 Task: Look for space in Altepexi, Mexico from 10th July, 2023 to 15th July, 2023 for 7 adults in price range Rs.10000 to Rs.15000. Place can be entire place or shared room with 4 bedrooms having 7 beds and 4 bathrooms. Property type can be house, flat, guest house. Amenities needed are: wifi, TV, free parkinig on premises, gym, breakfast. Booking option can be shelf check-in. Required host language is English.
Action: Mouse moved to (473, 103)
Screenshot: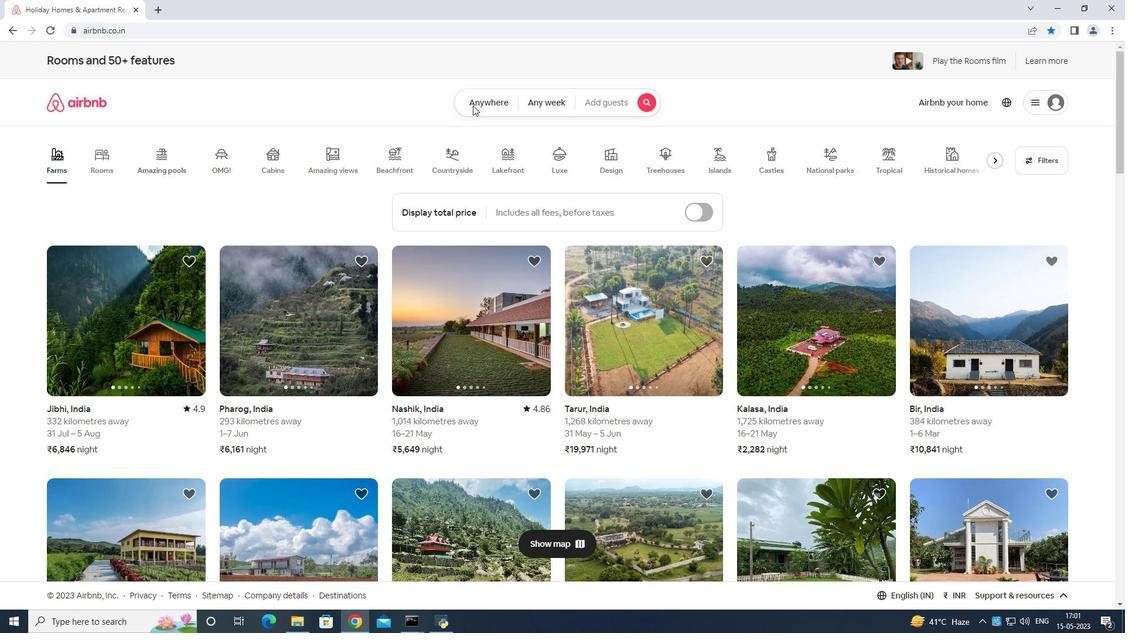 
Action: Mouse pressed left at (473, 103)
Screenshot: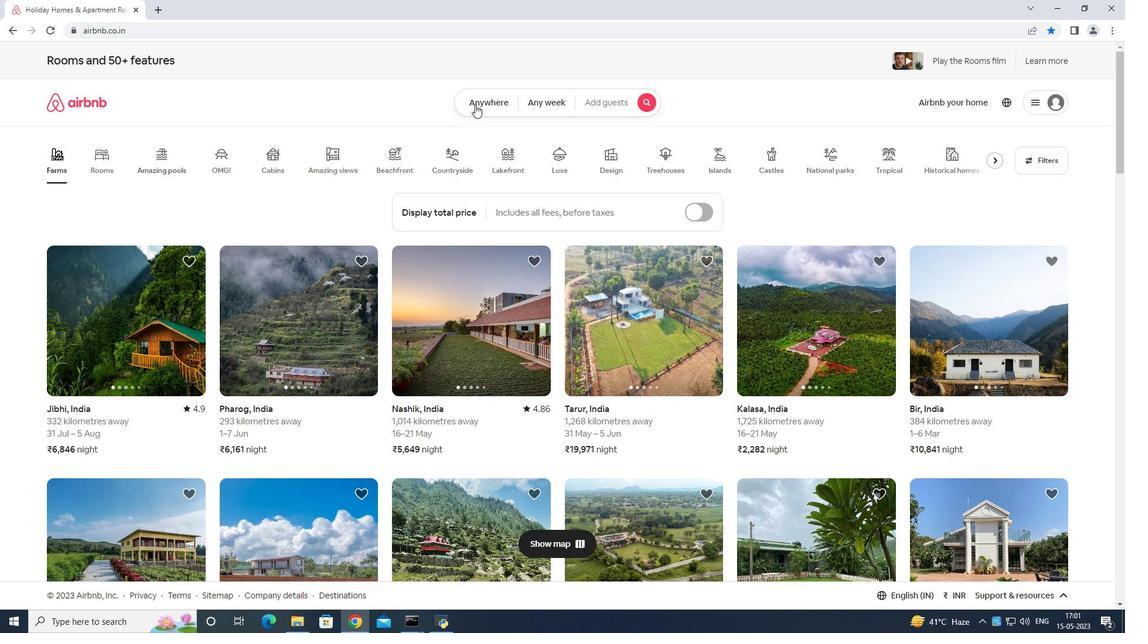 
Action: Mouse moved to (441, 129)
Screenshot: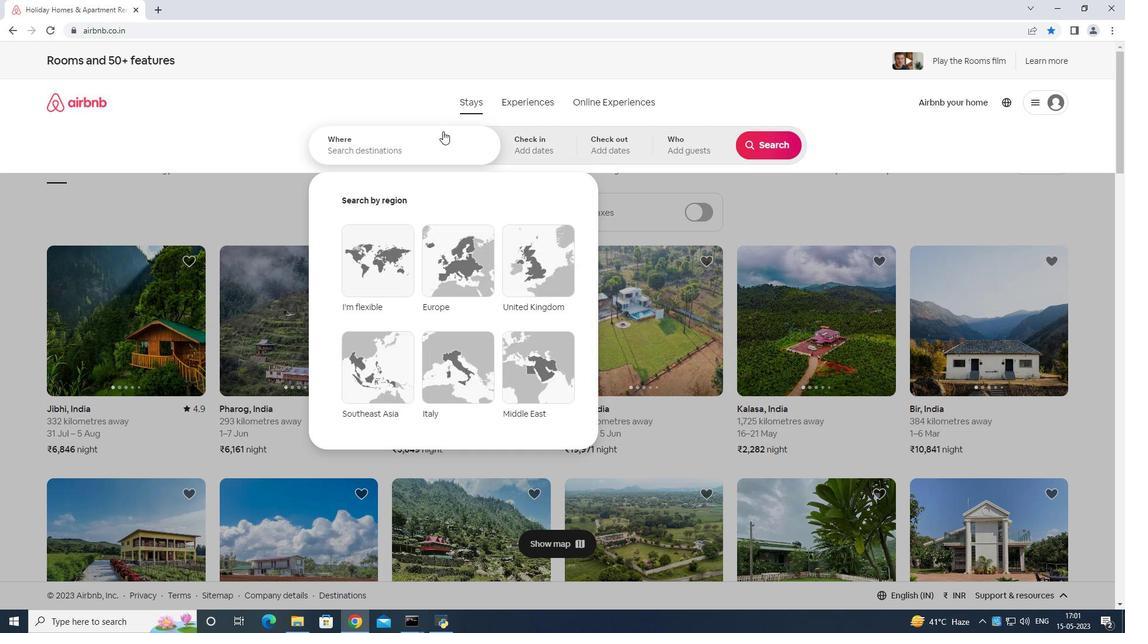 
Action: Mouse pressed left at (441, 129)
Screenshot: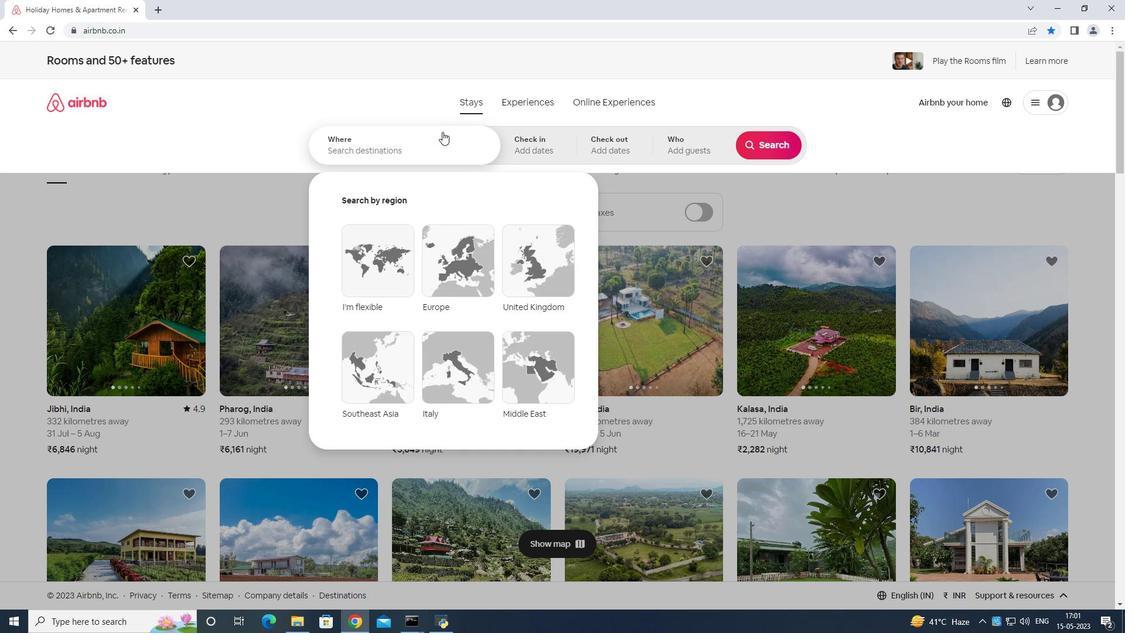 
Action: Mouse moved to (563, 164)
Screenshot: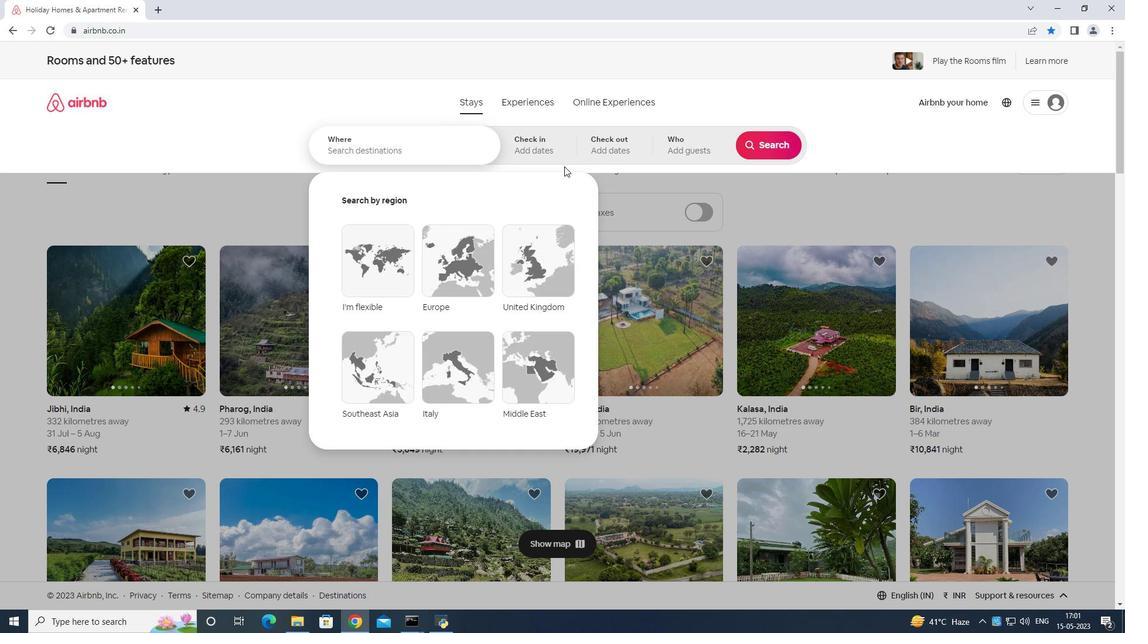 
Action: Key pressed <Key.shift>Altepexi<Key.space><Key.shift>Mexico<Key.enter>
Screenshot: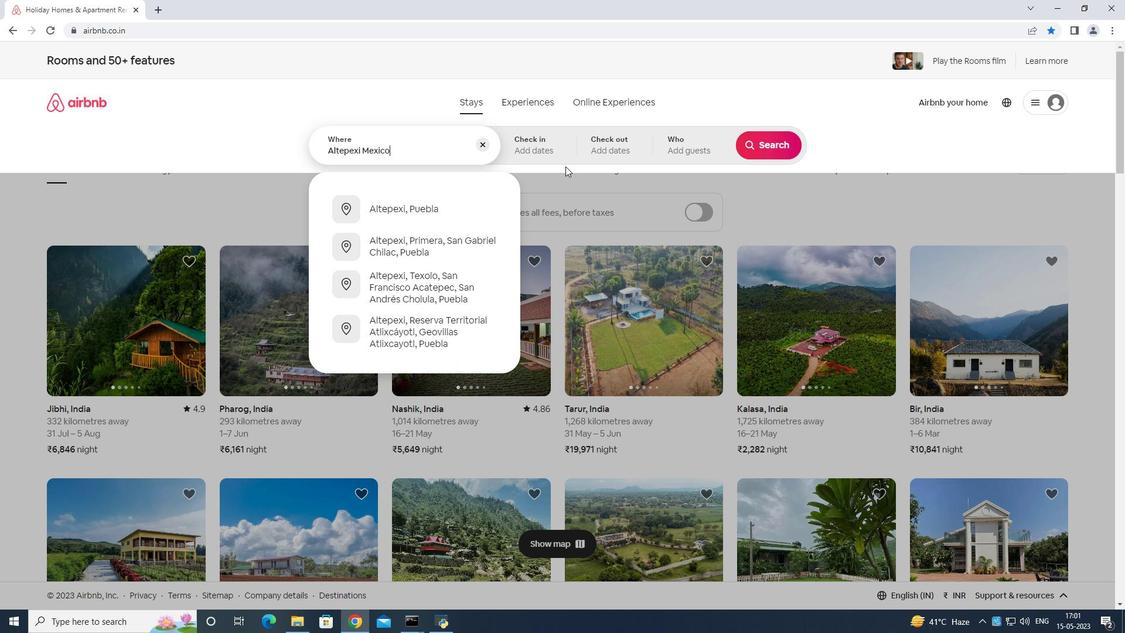 
Action: Mouse moved to (766, 240)
Screenshot: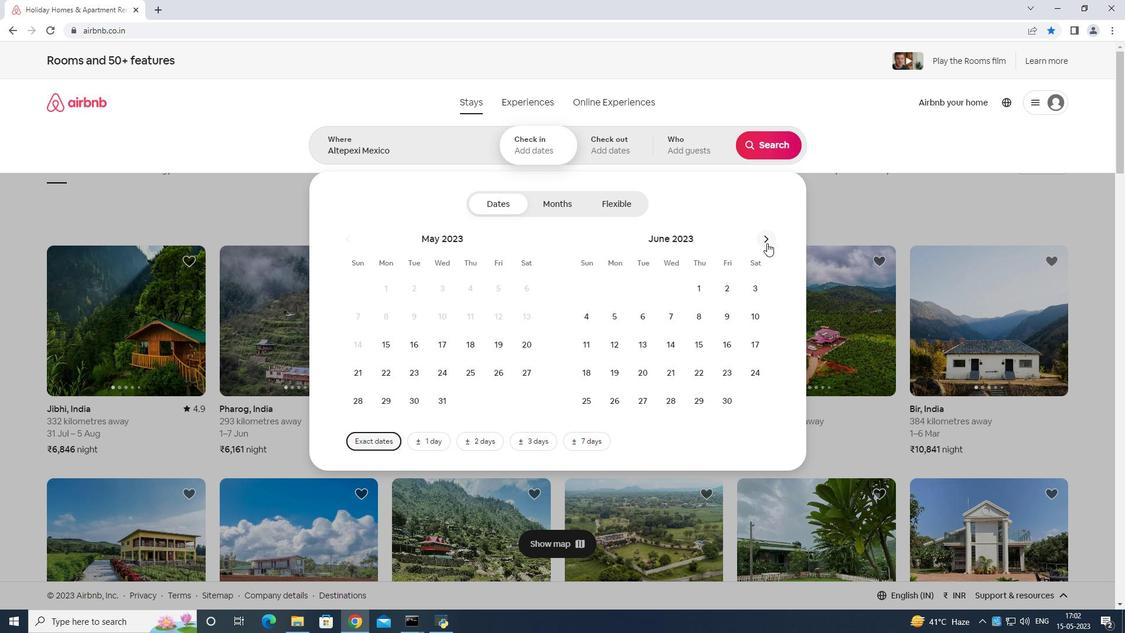 
Action: Mouse pressed left at (766, 240)
Screenshot: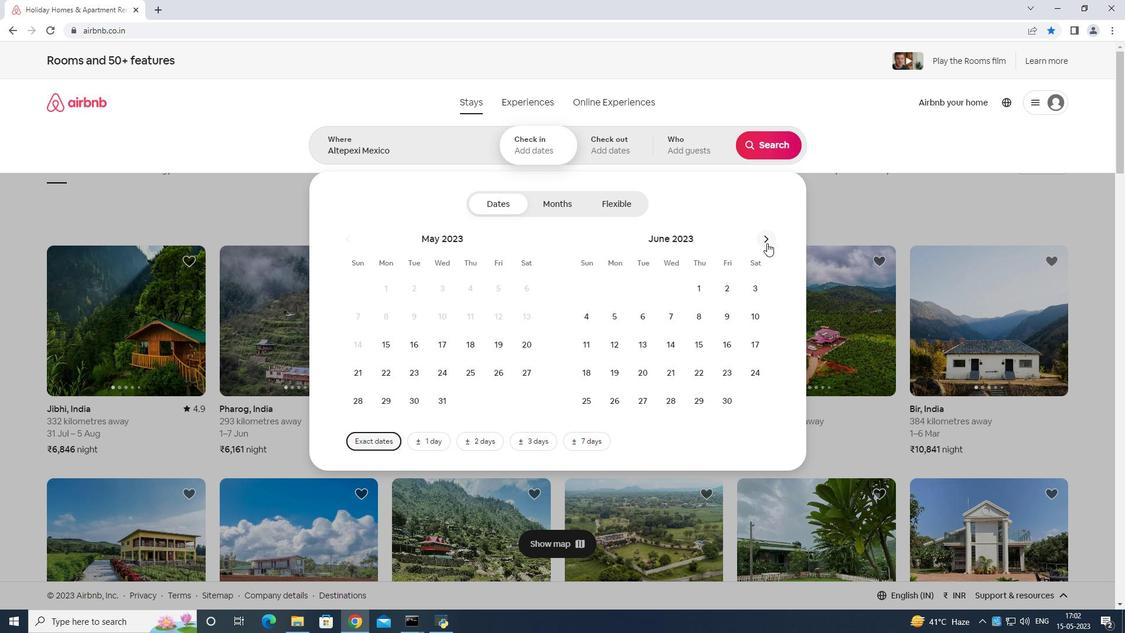 
Action: Mouse moved to (620, 341)
Screenshot: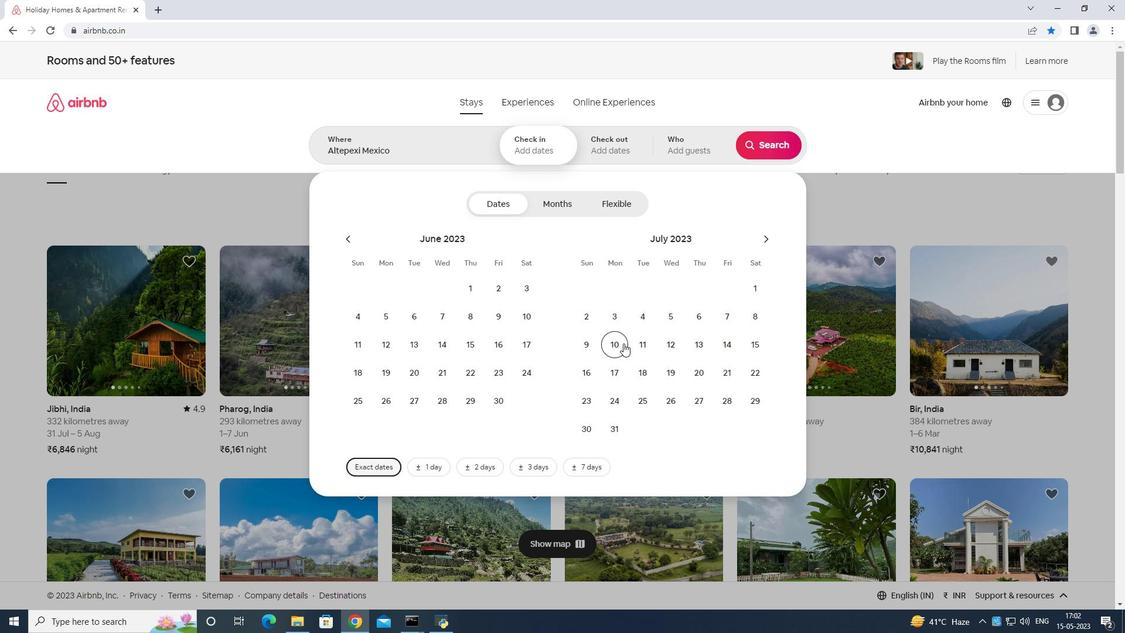 
Action: Mouse pressed left at (620, 341)
Screenshot: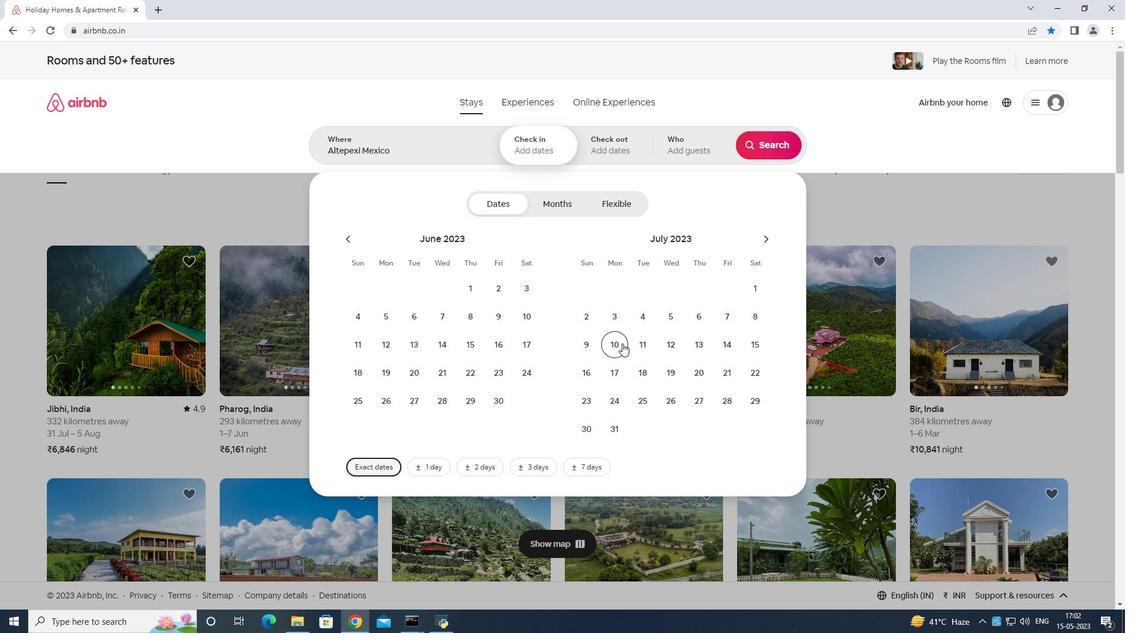 
Action: Mouse moved to (746, 339)
Screenshot: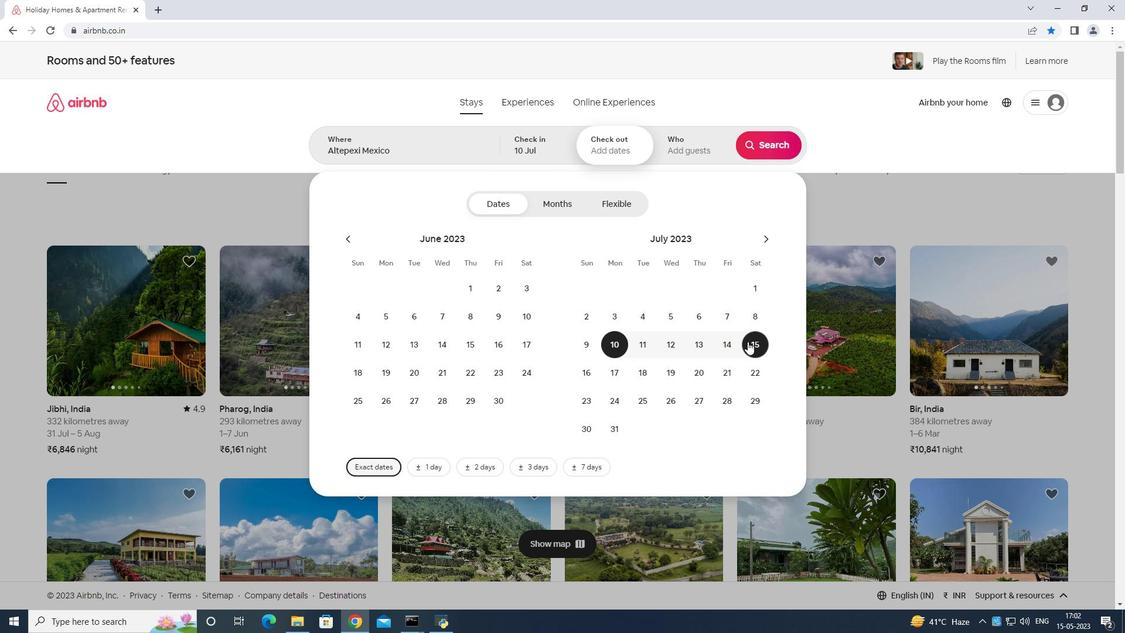 
Action: Mouse pressed left at (746, 339)
Screenshot: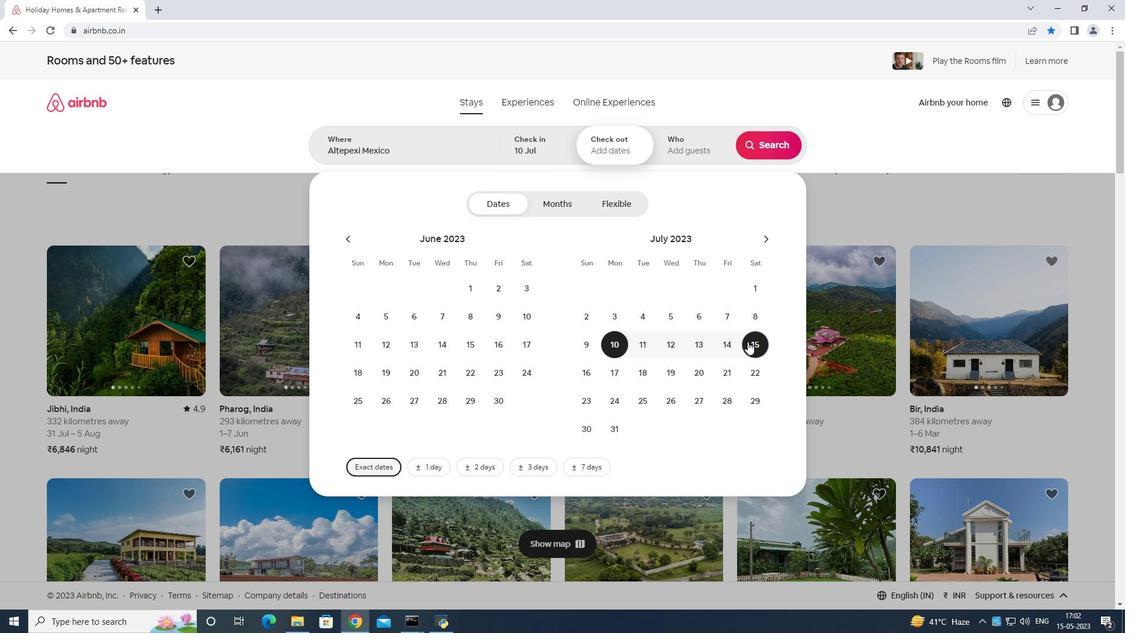 
Action: Mouse moved to (694, 143)
Screenshot: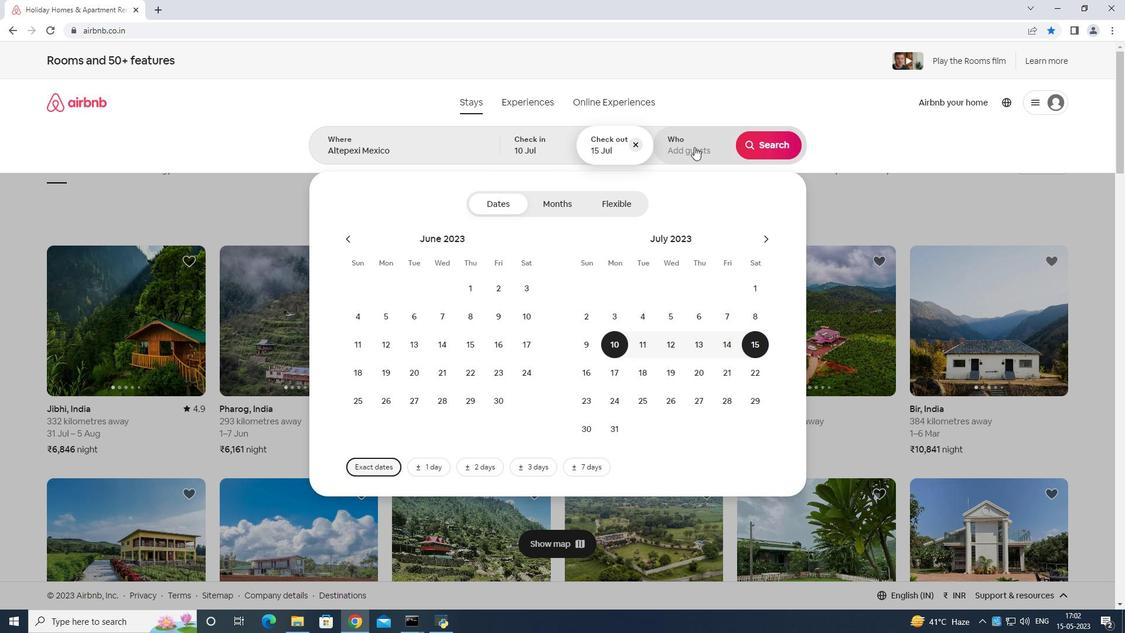 
Action: Mouse pressed left at (694, 143)
Screenshot: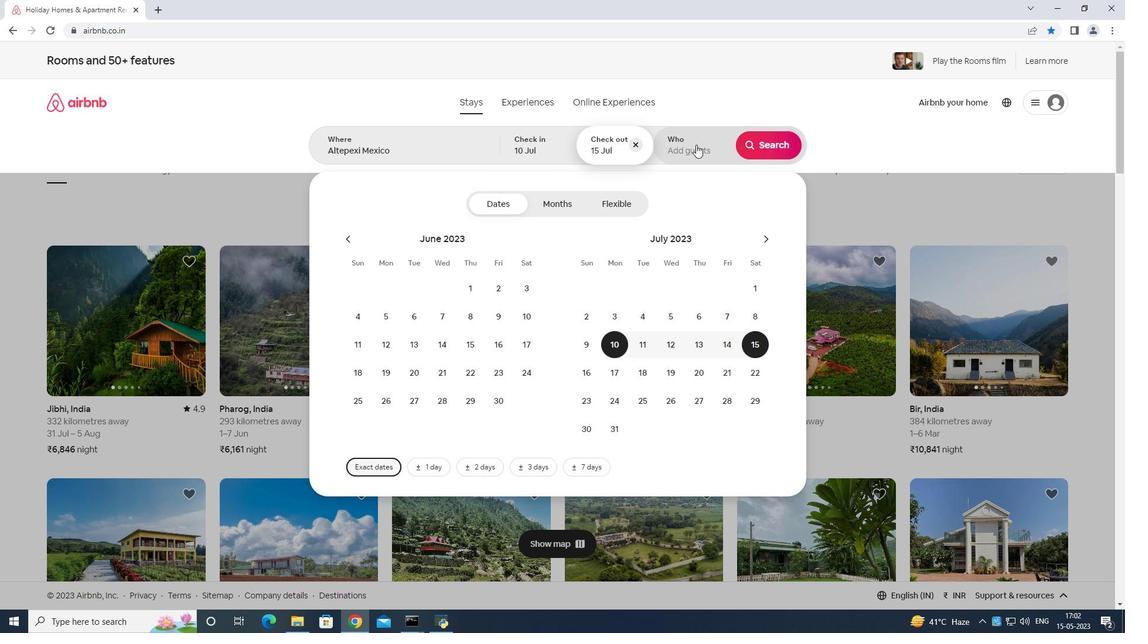 
Action: Mouse moved to (684, 138)
Screenshot: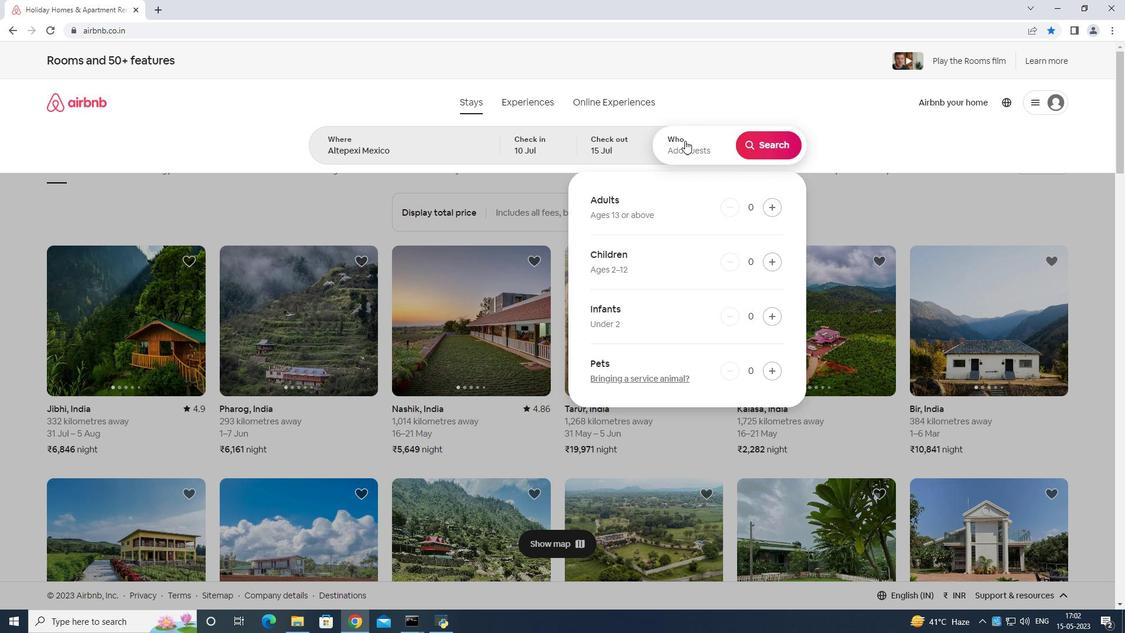
Action: Mouse pressed left at (684, 138)
Screenshot: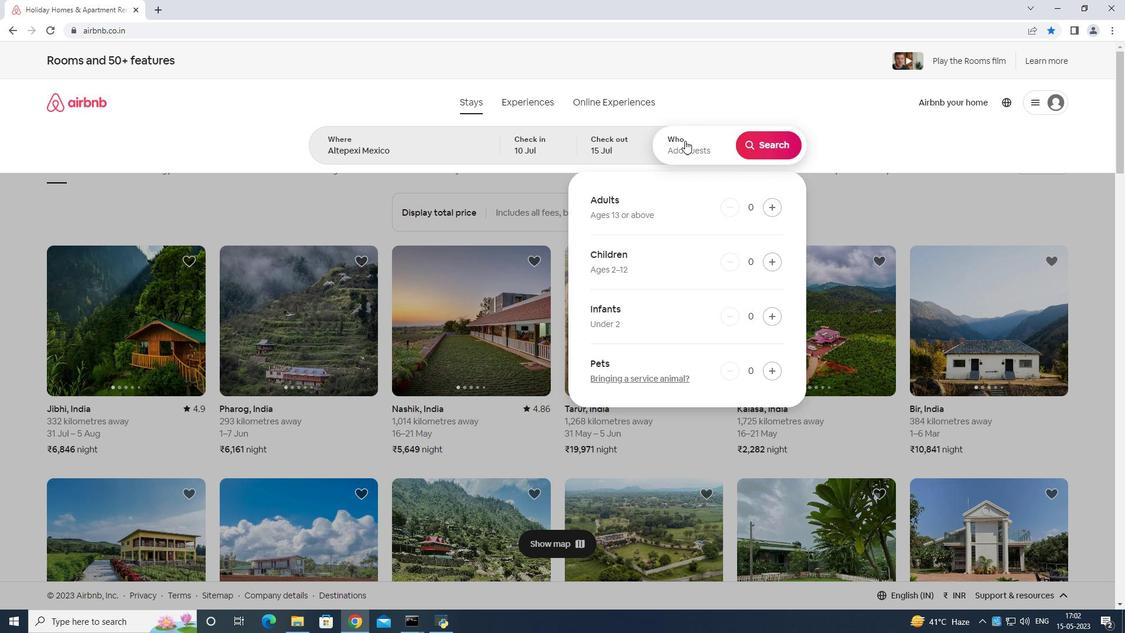 
Action: Mouse moved to (685, 137)
Screenshot: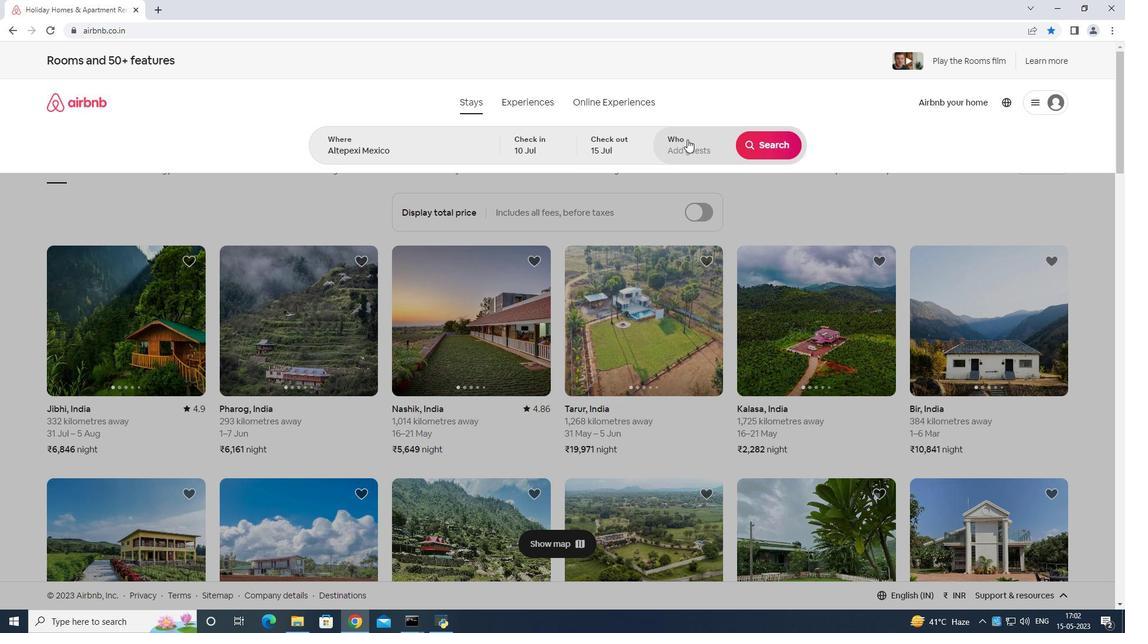 
Action: Mouse pressed left at (685, 137)
Screenshot: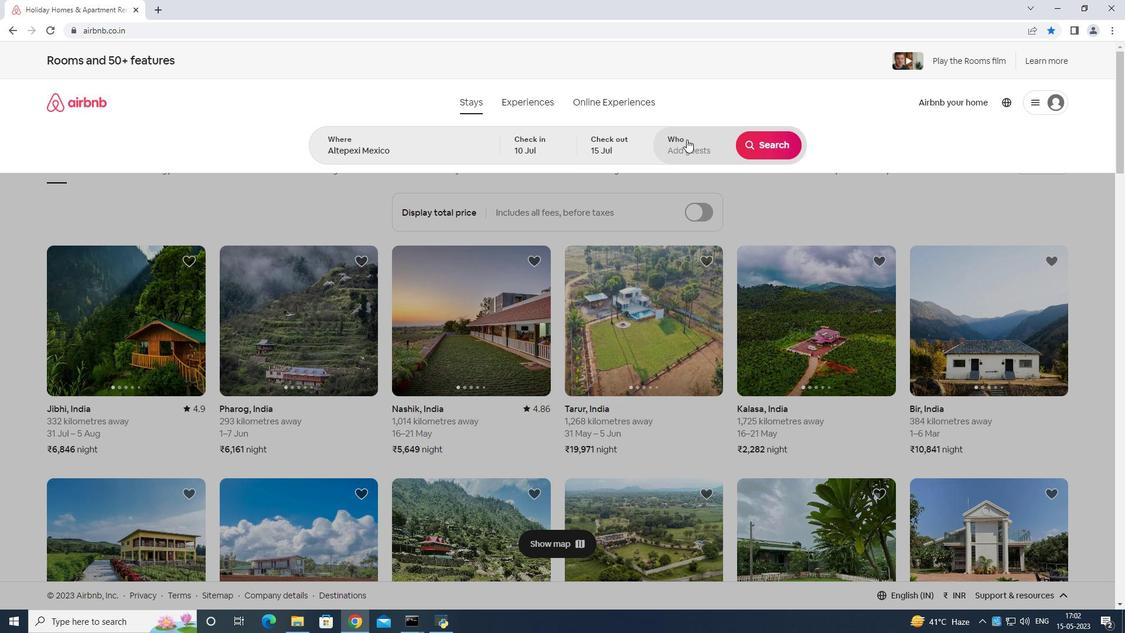 
Action: Mouse moved to (770, 203)
Screenshot: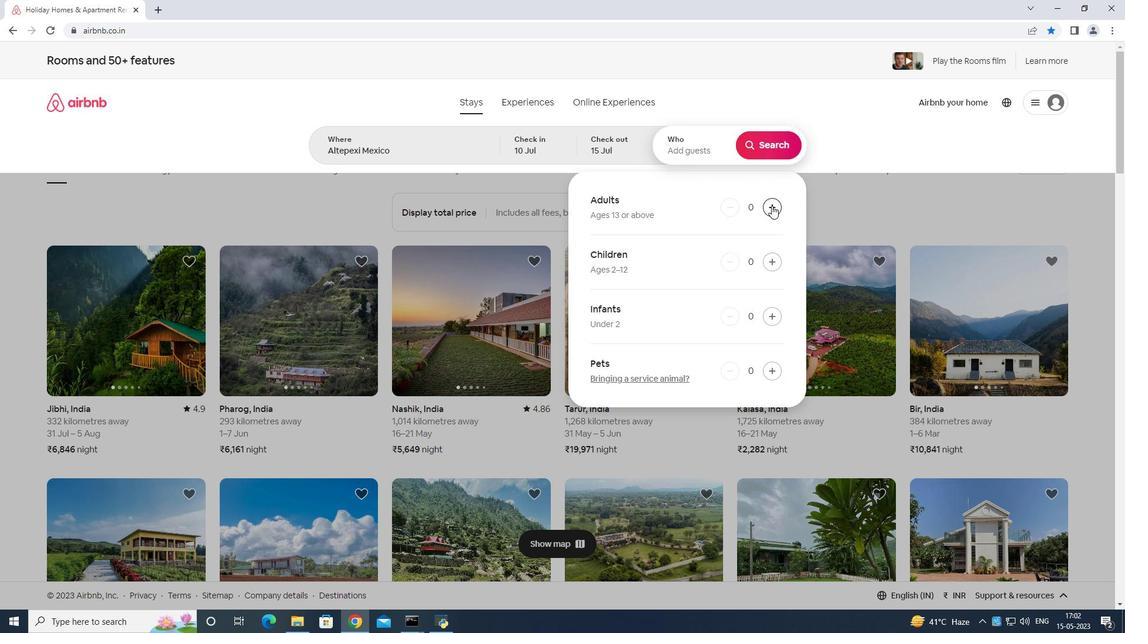 
Action: Mouse pressed left at (770, 203)
Screenshot: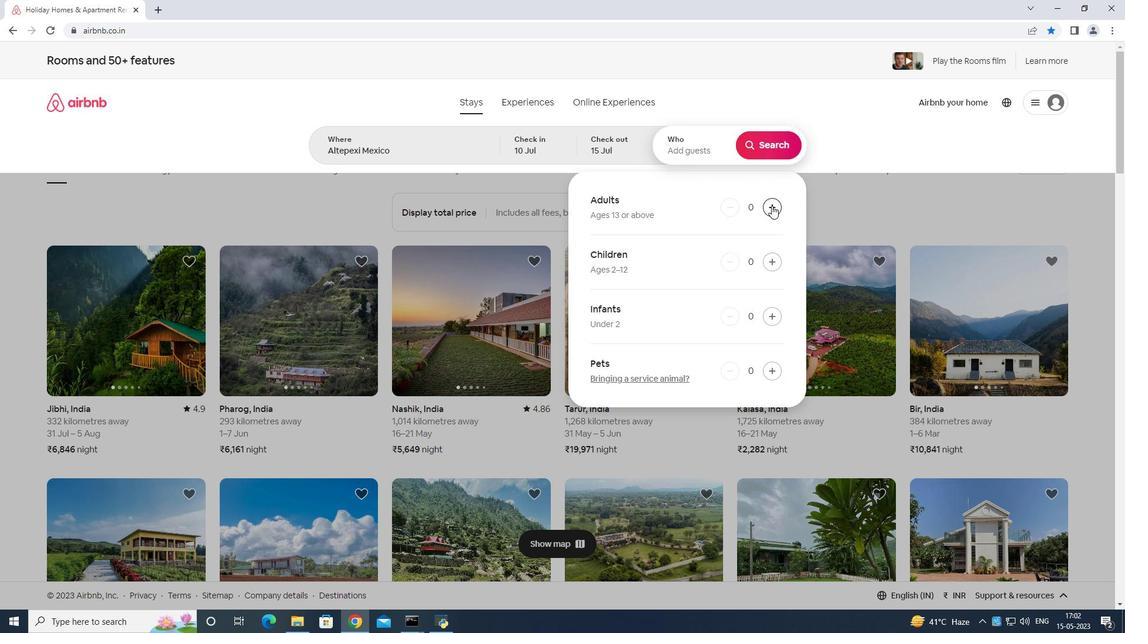 
Action: Mouse moved to (770, 203)
Screenshot: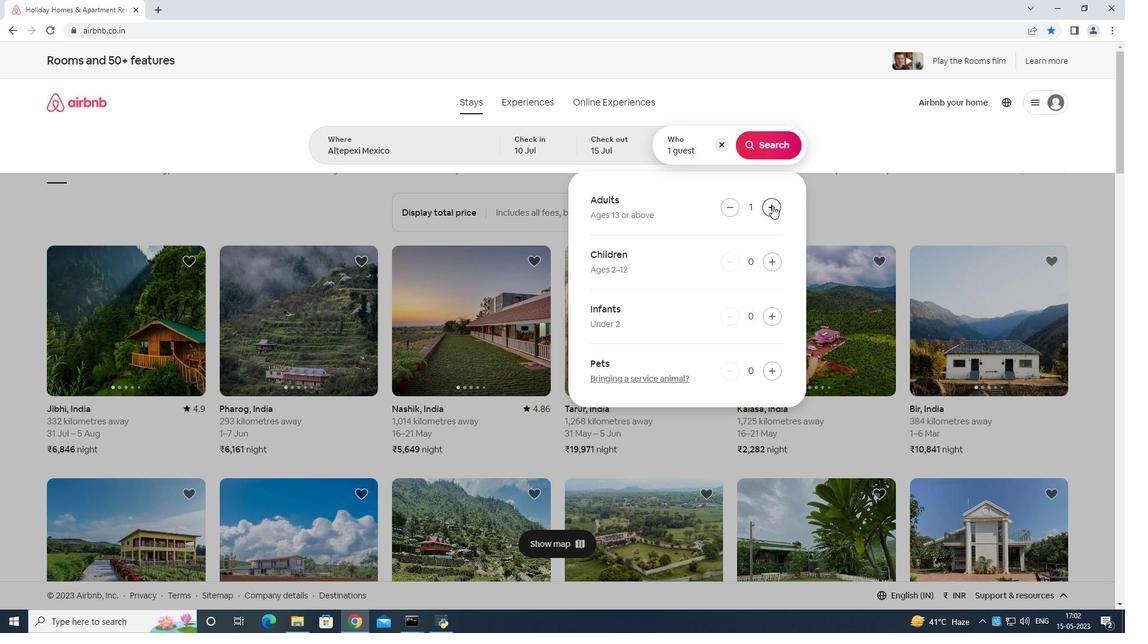
Action: Mouse pressed left at (770, 203)
Screenshot: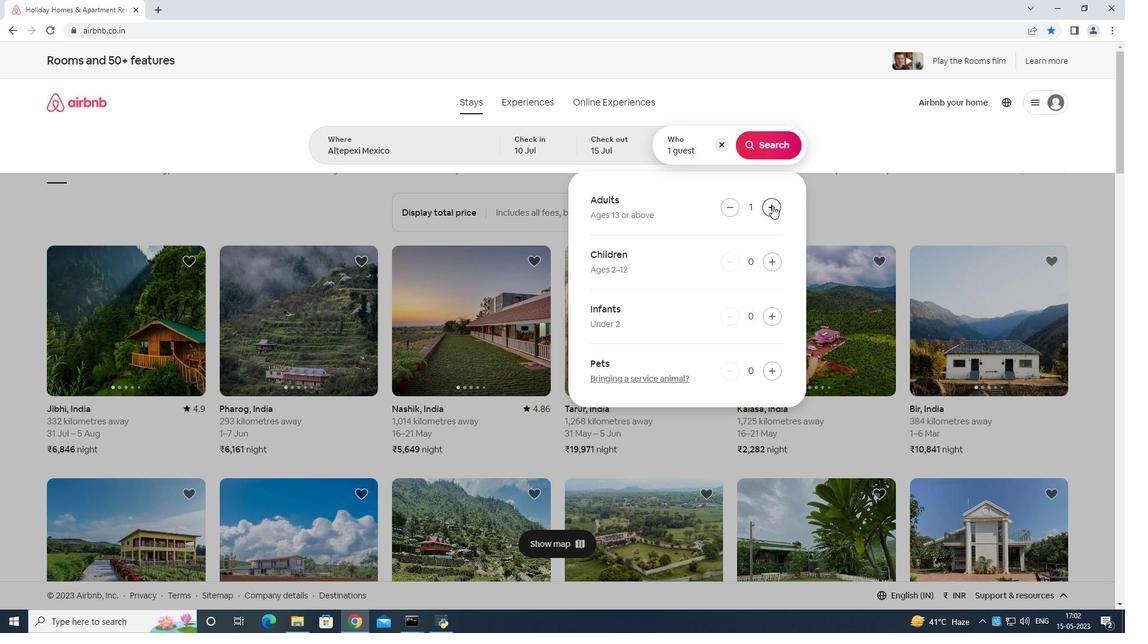 
Action: Mouse pressed left at (770, 203)
Screenshot: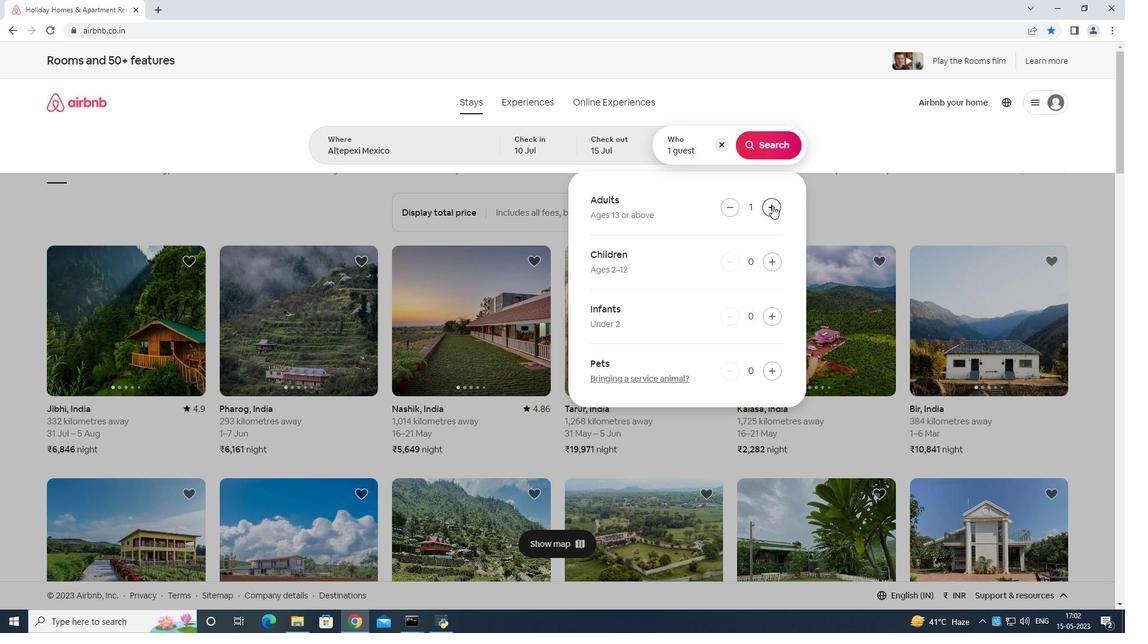 
Action: Mouse moved to (771, 203)
Screenshot: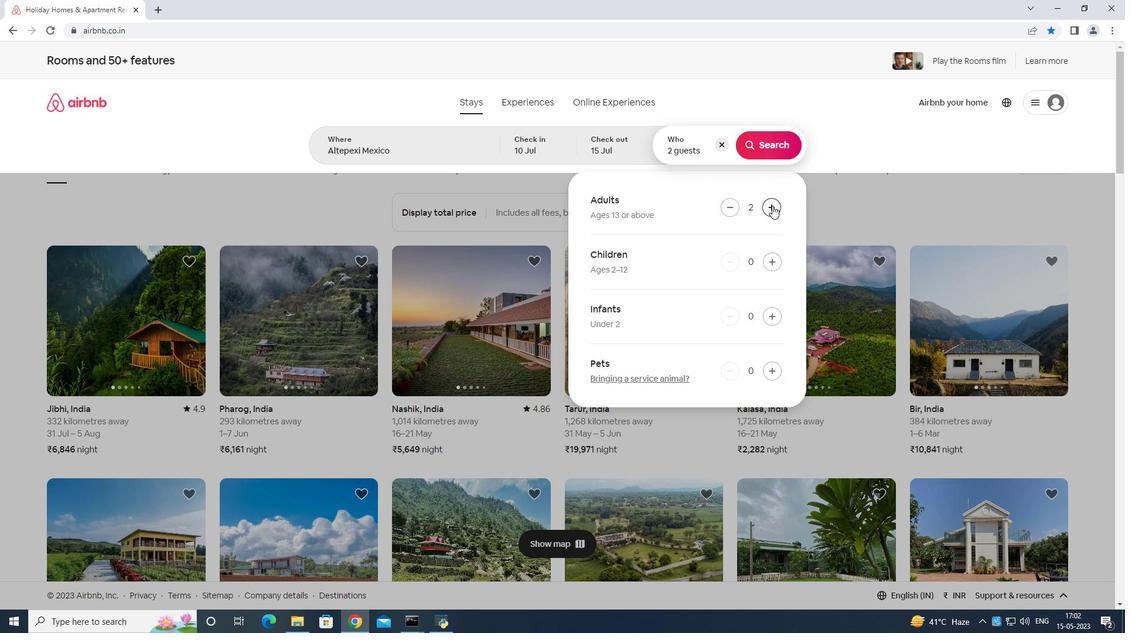 
Action: Mouse pressed left at (771, 203)
Screenshot: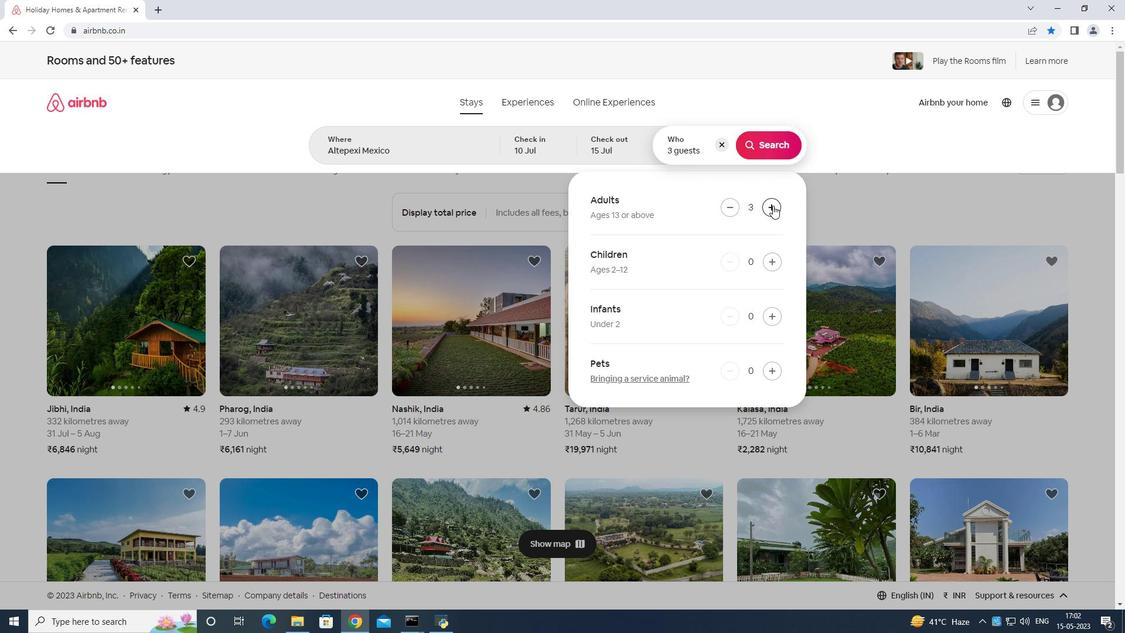 
Action: Mouse moved to (771, 203)
Screenshot: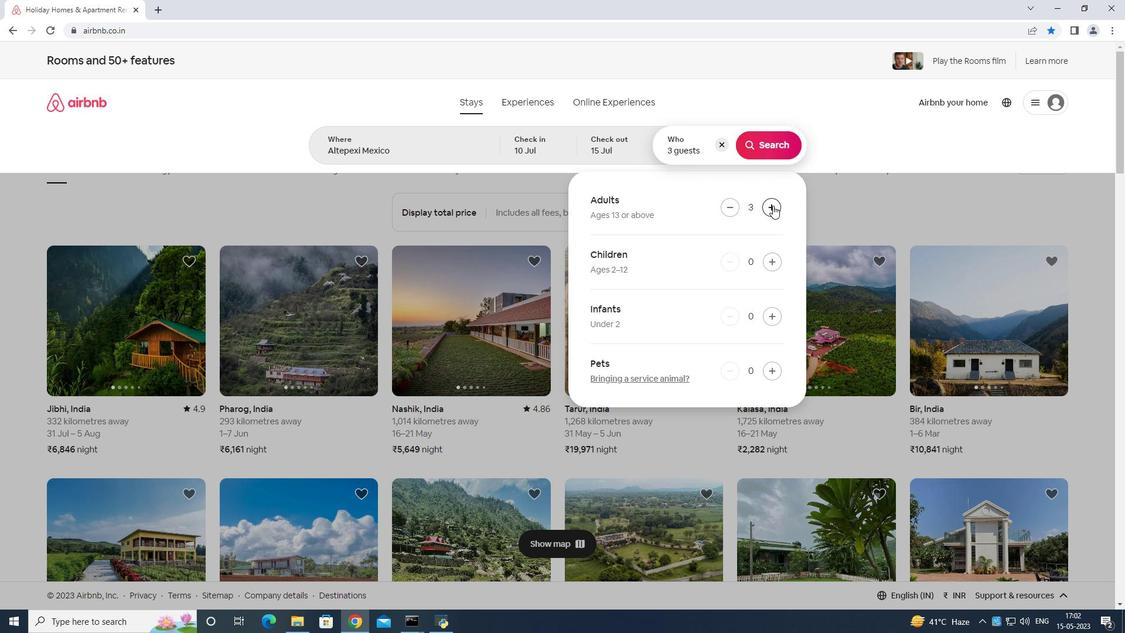 
Action: Mouse pressed left at (771, 203)
Screenshot: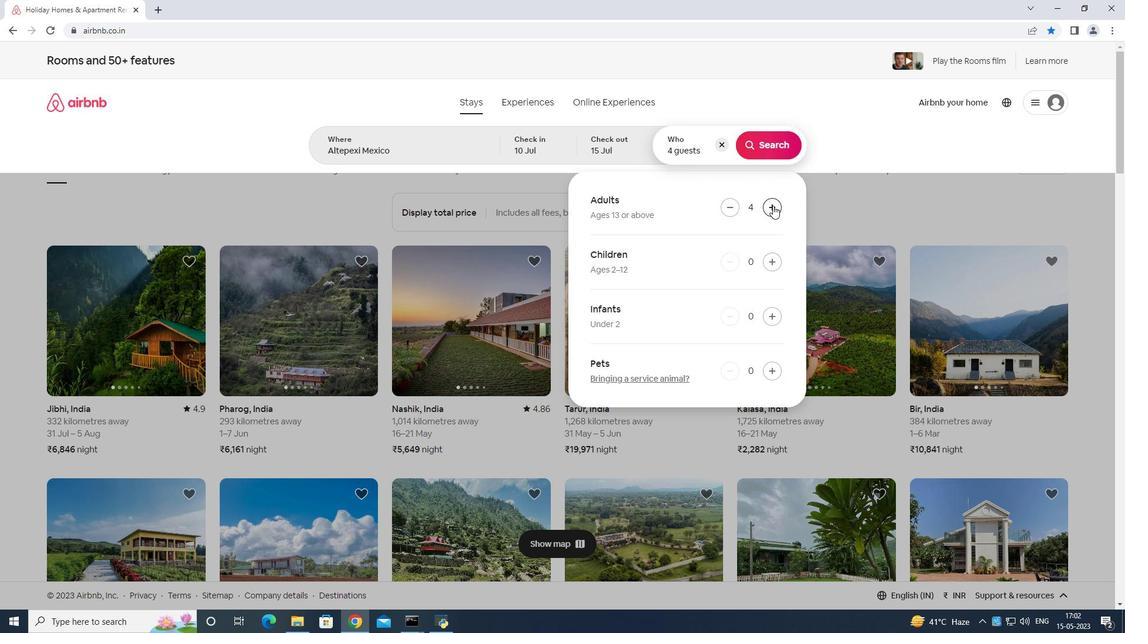 
Action: Mouse moved to (771, 202)
Screenshot: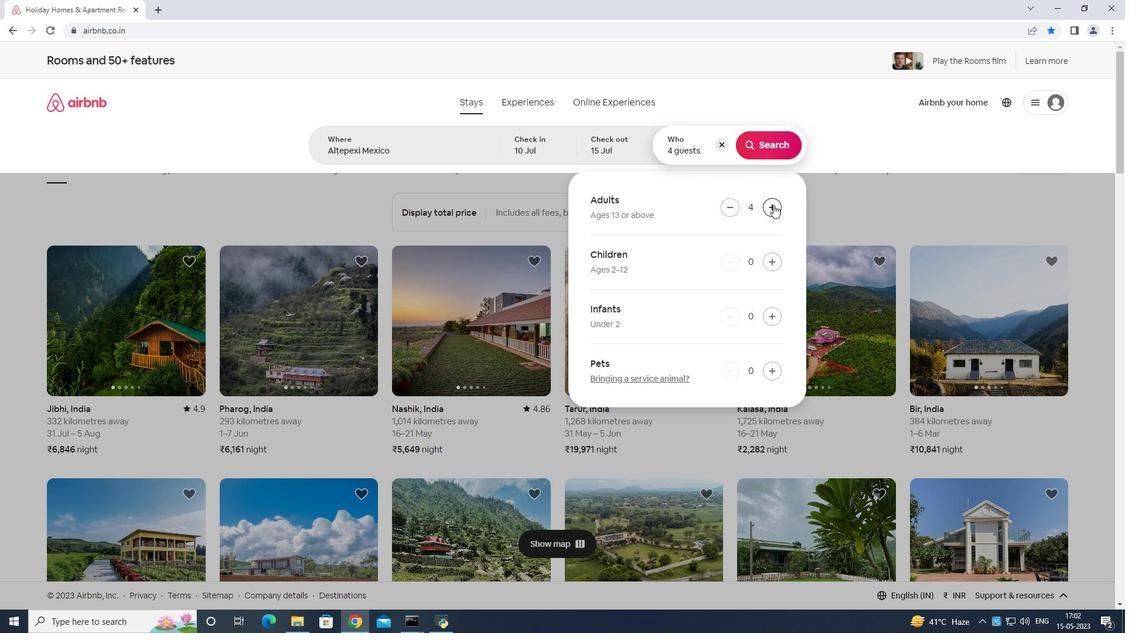 
Action: Mouse pressed left at (771, 202)
Screenshot: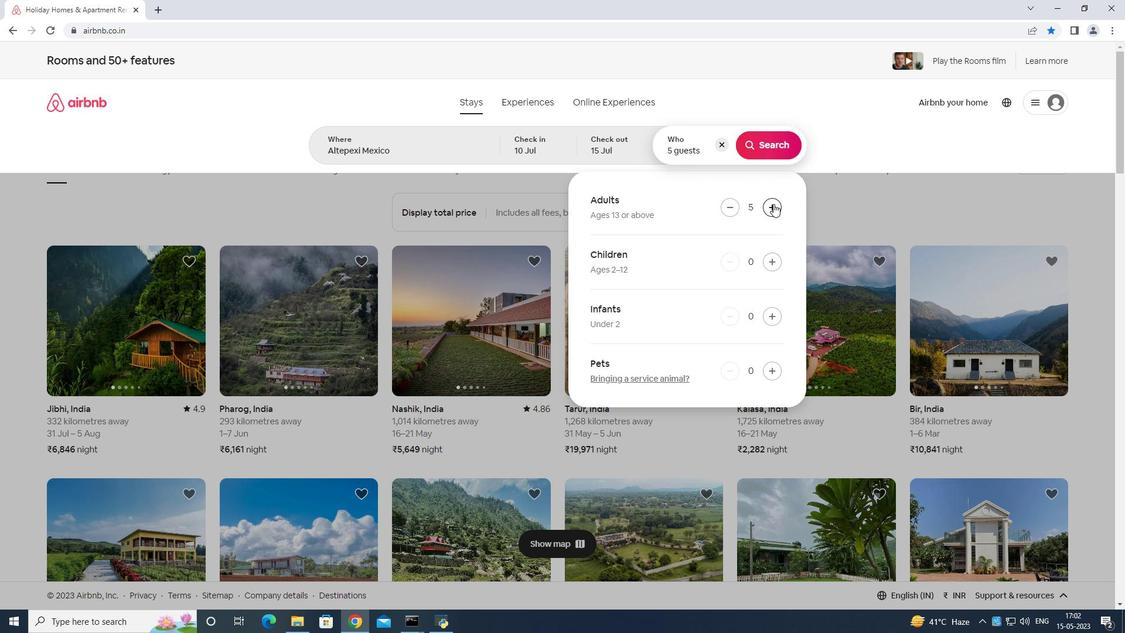 
Action: Mouse pressed left at (771, 202)
Screenshot: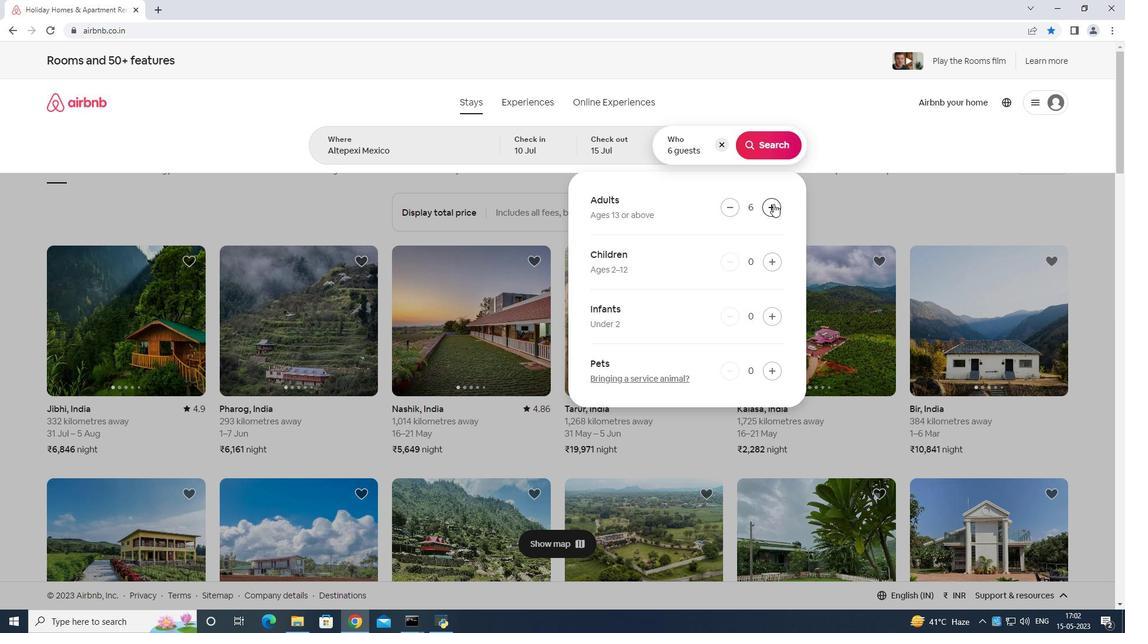 
Action: Mouse moved to (764, 137)
Screenshot: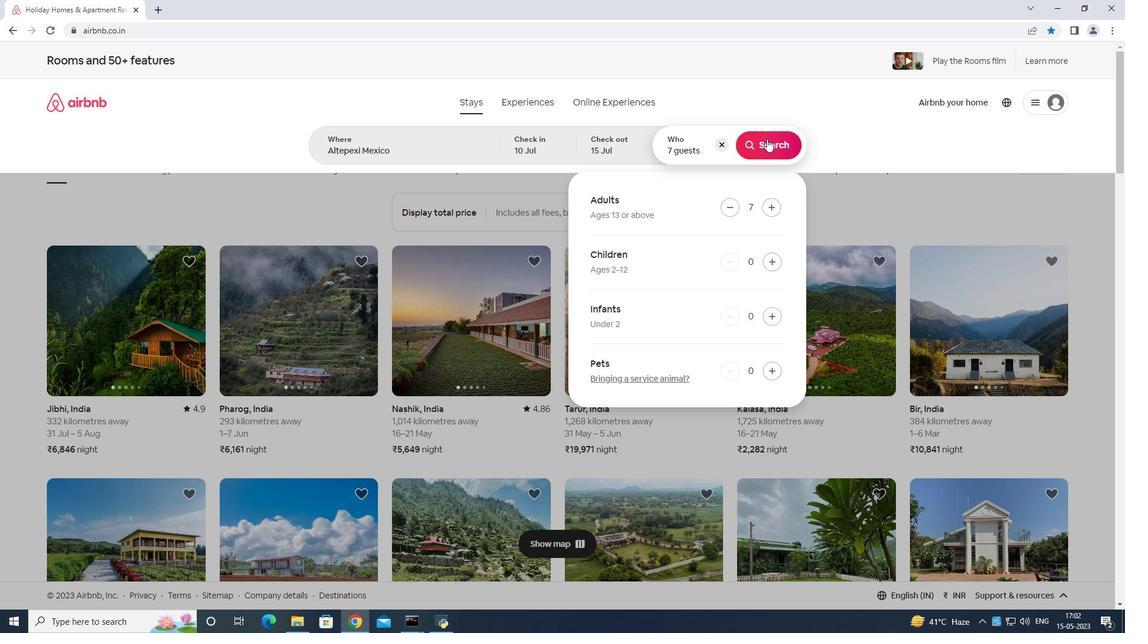 
Action: Mouse pressed left at (764, 137)
Screenshot: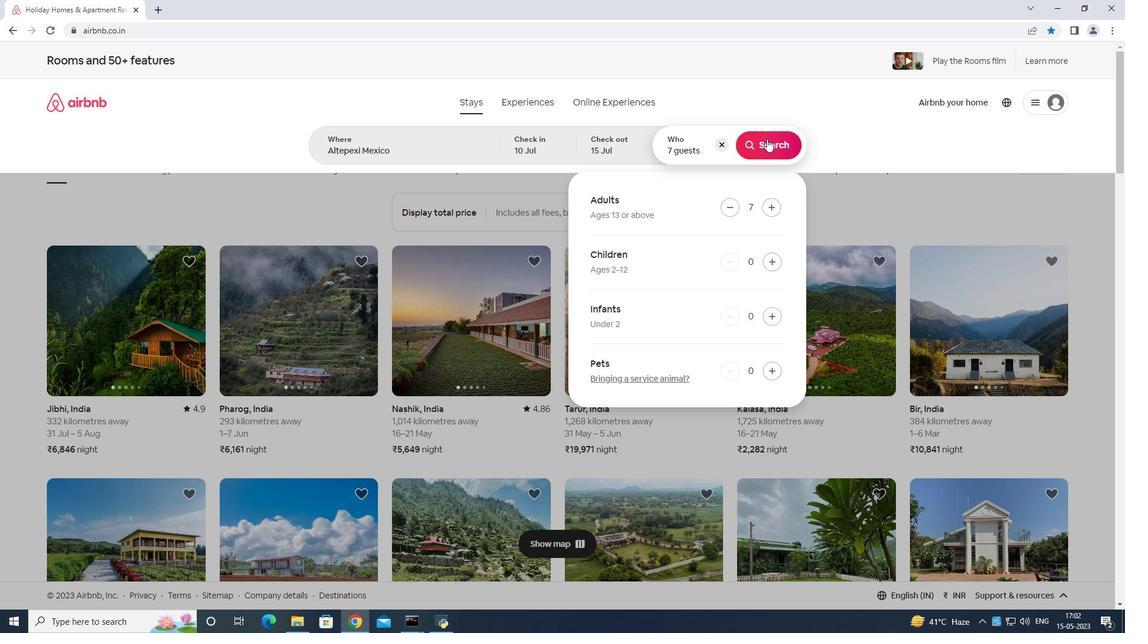 
Action: Mouse moved to (1056, 104)
Screenshot: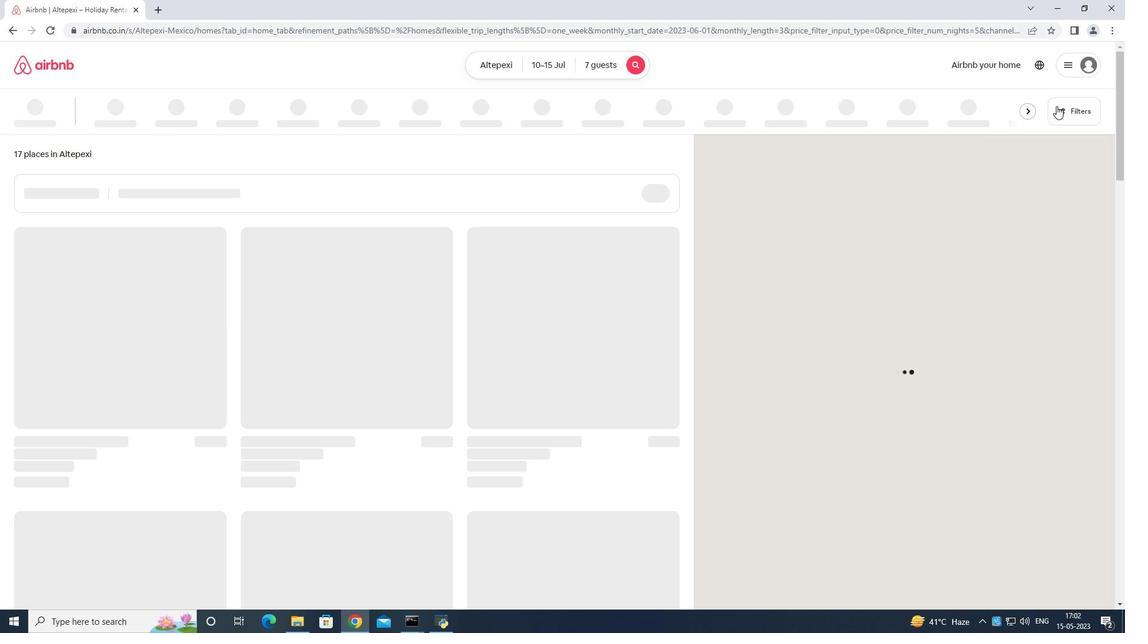 
Action: Mouse pressed left at (1056, 104)
Screenshot: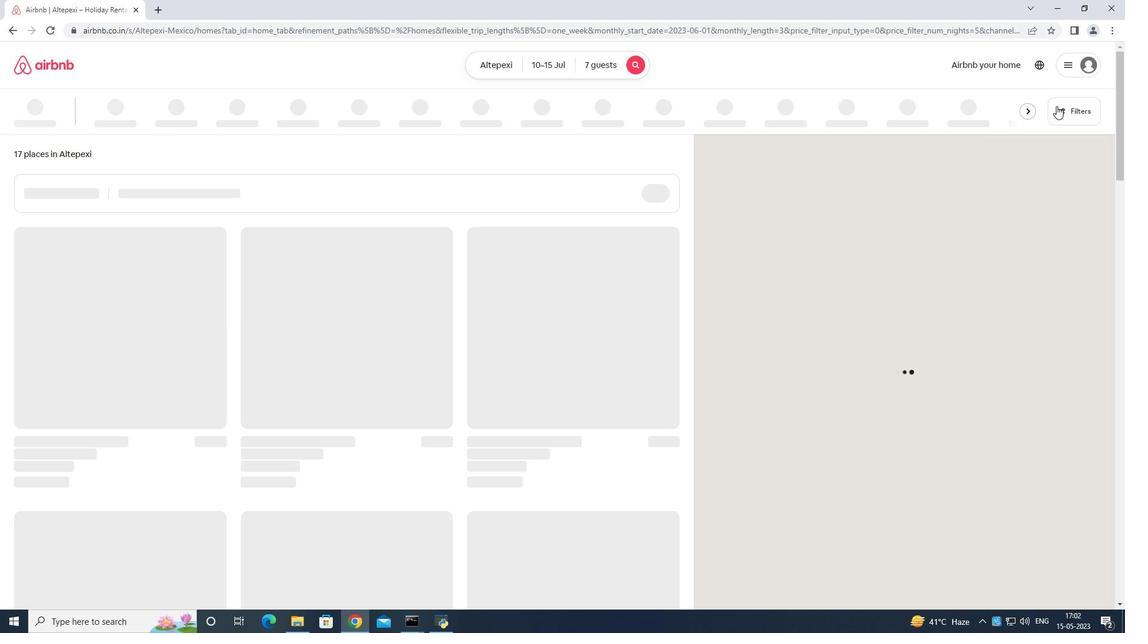 
Action: Mouse moved to (501, 385)
Screenshot: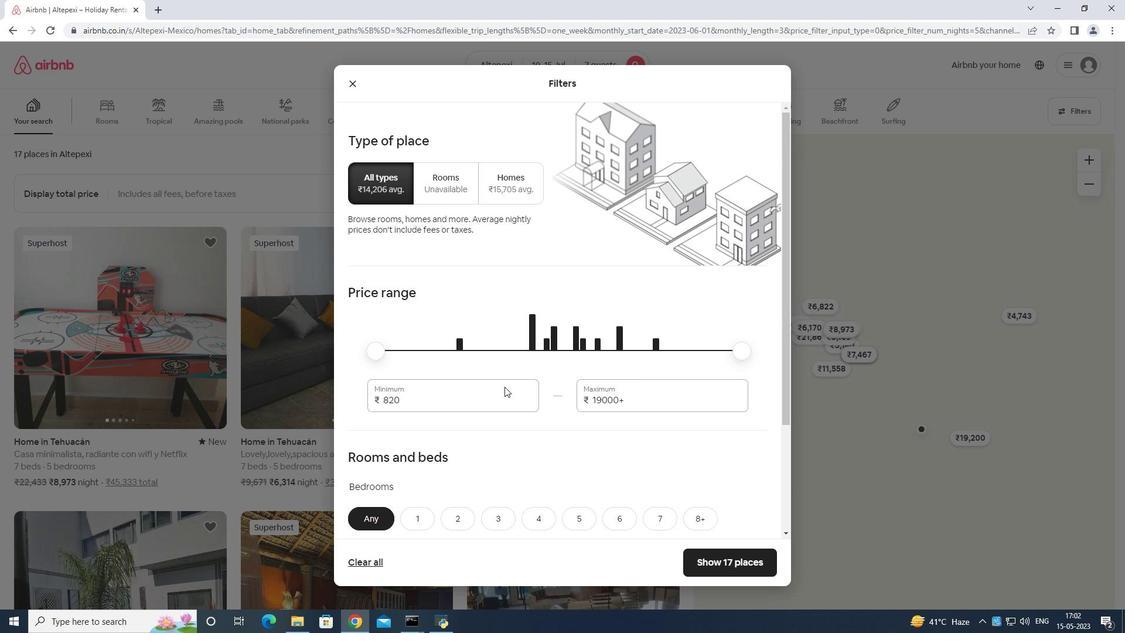 
Action: Mouse pressed left at (501, 385)
Screenshot: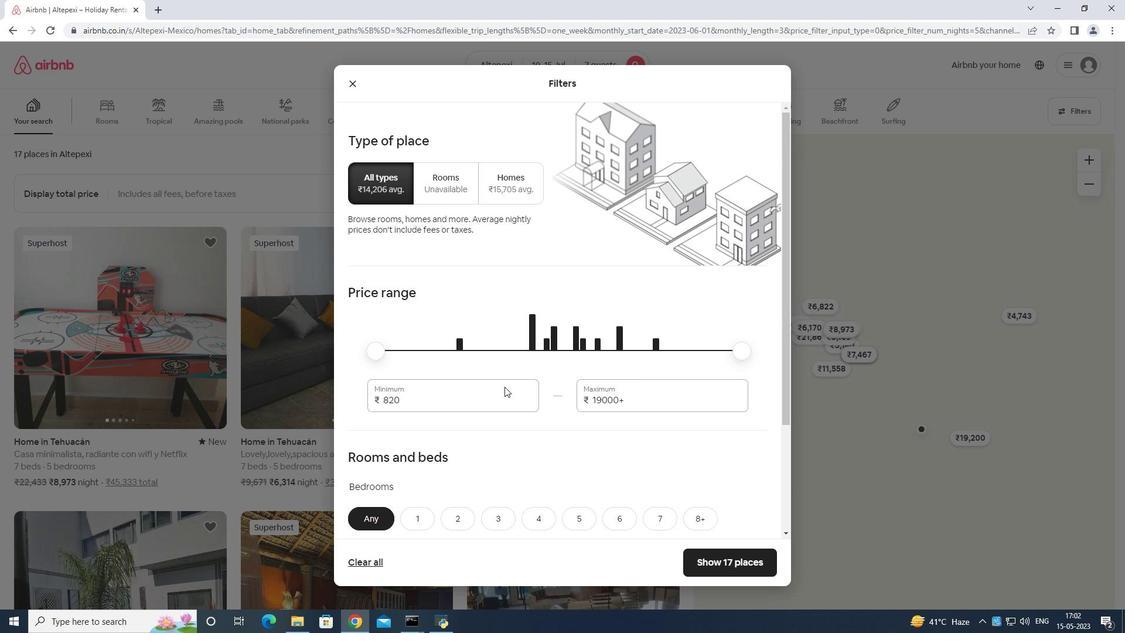 
Action: Mouse moved to (515, 358)
Screenshot: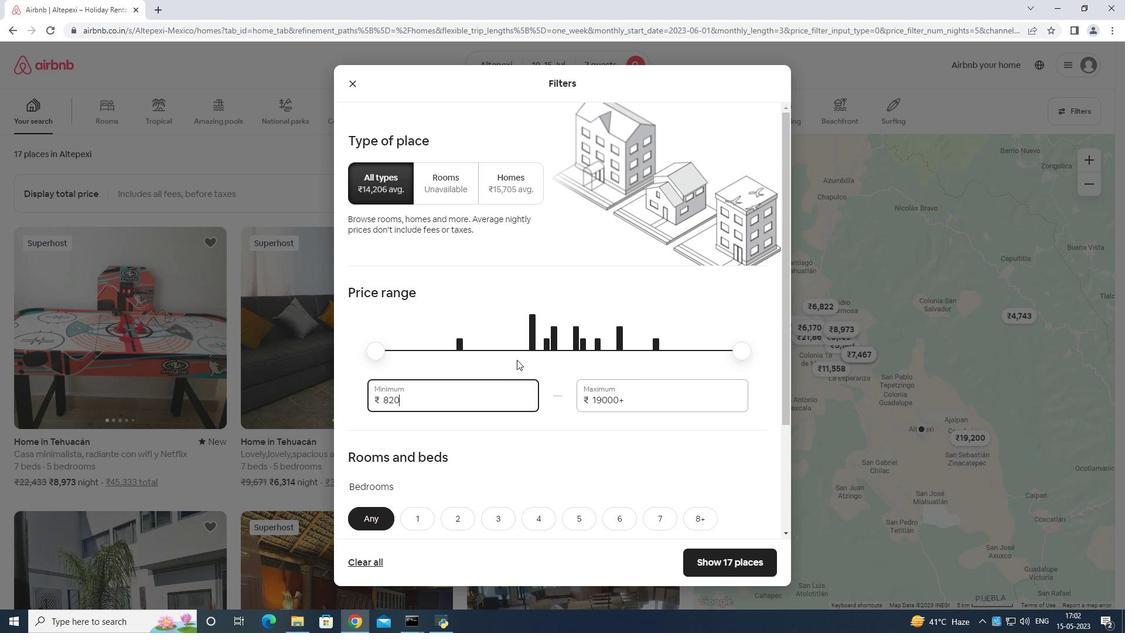 
Action: Key pressed <Key.backspace>
Screenshot: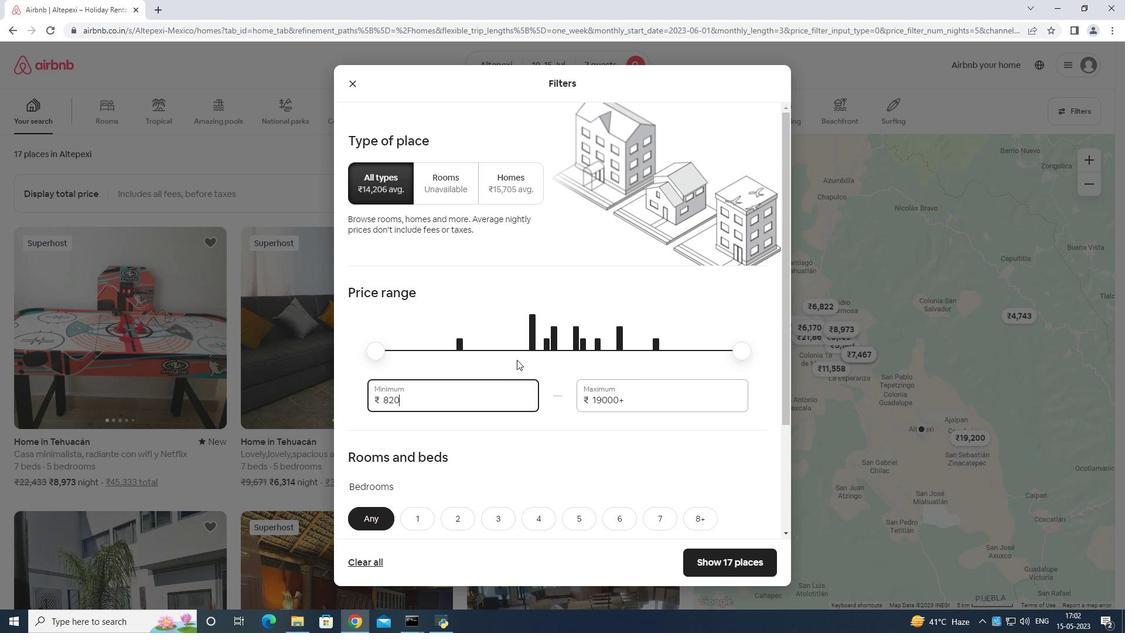 
Action: Mouse moved to (514, 358)
Screenshot: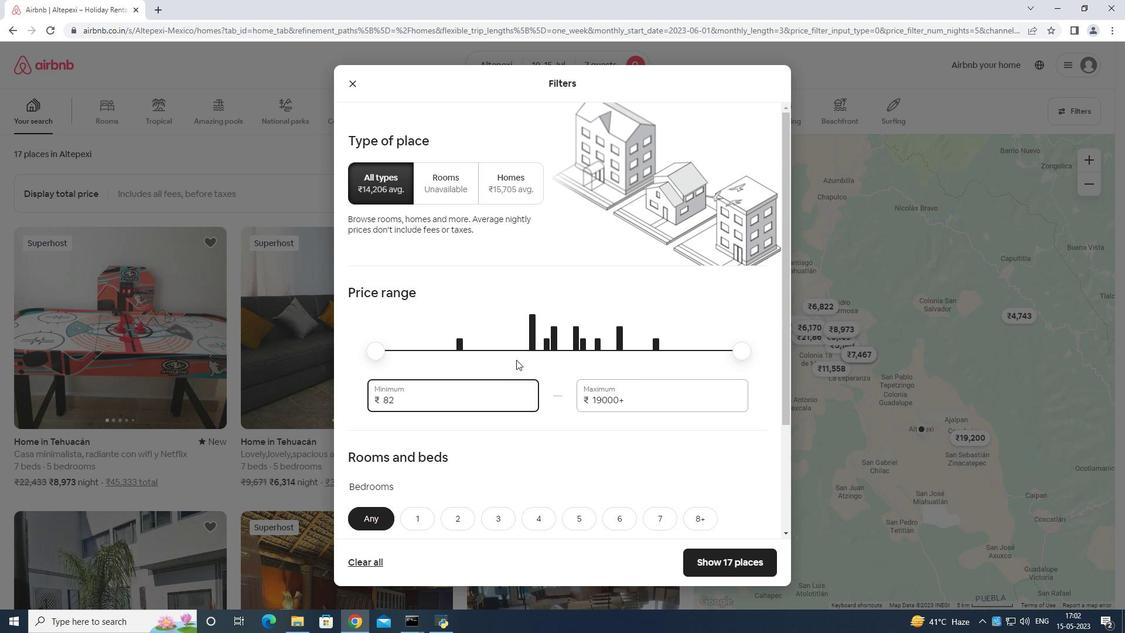 
Action: Key pressed <Key.backspace><Key.backspace><Key.backspace><Key.backspace>
Screenshot: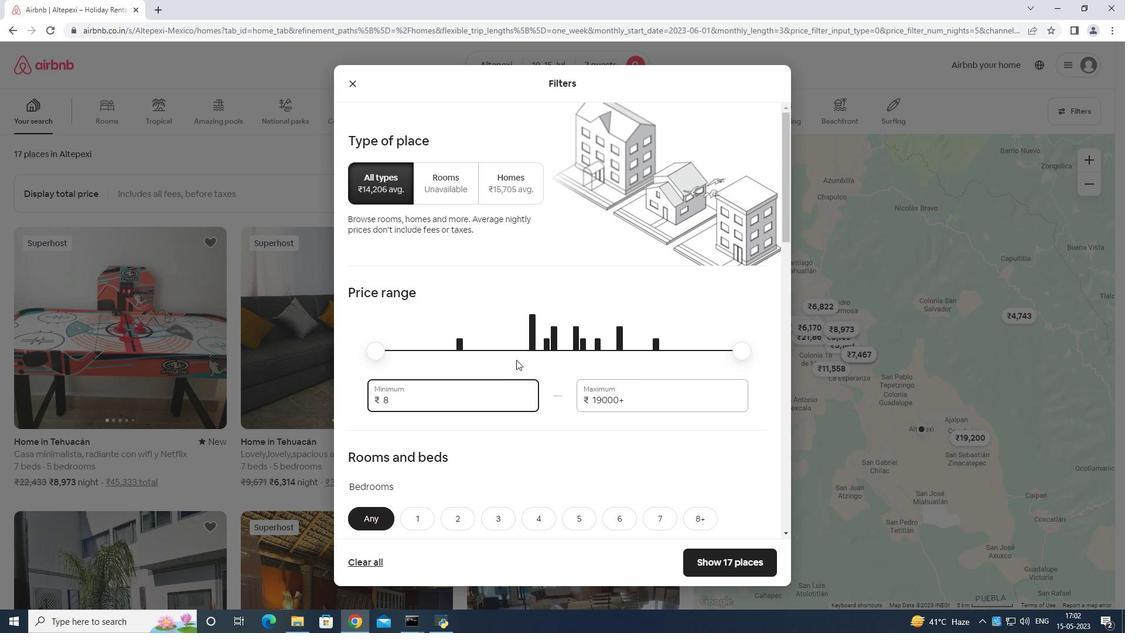 
Action: Mouse moved to (514, 359)
Screenshot: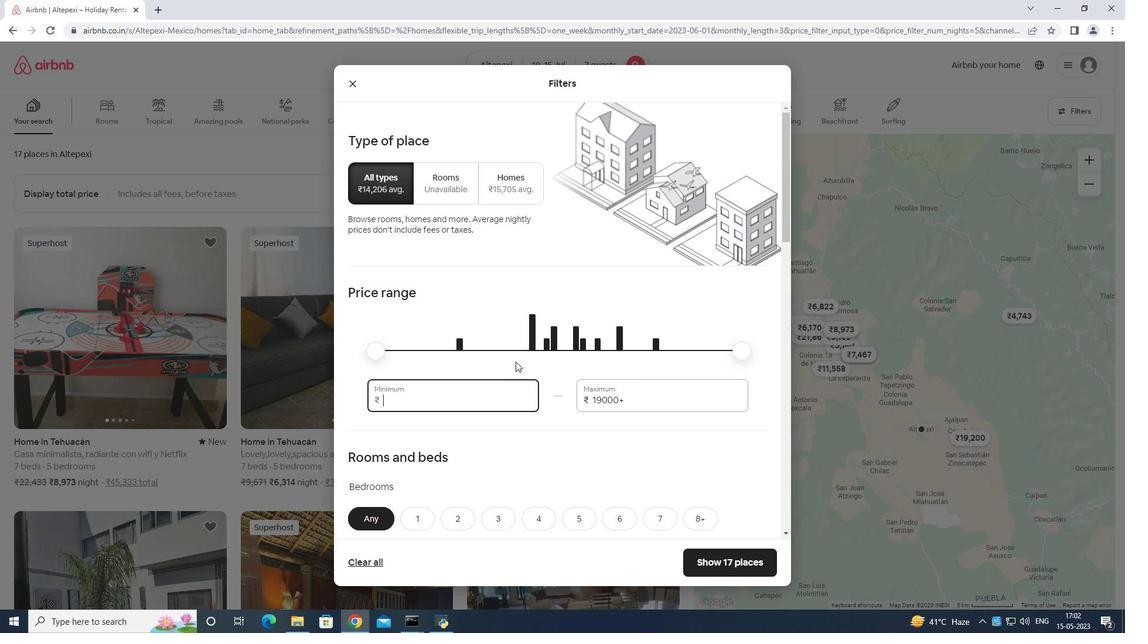 
Action: Key pressed 1
Screenshot: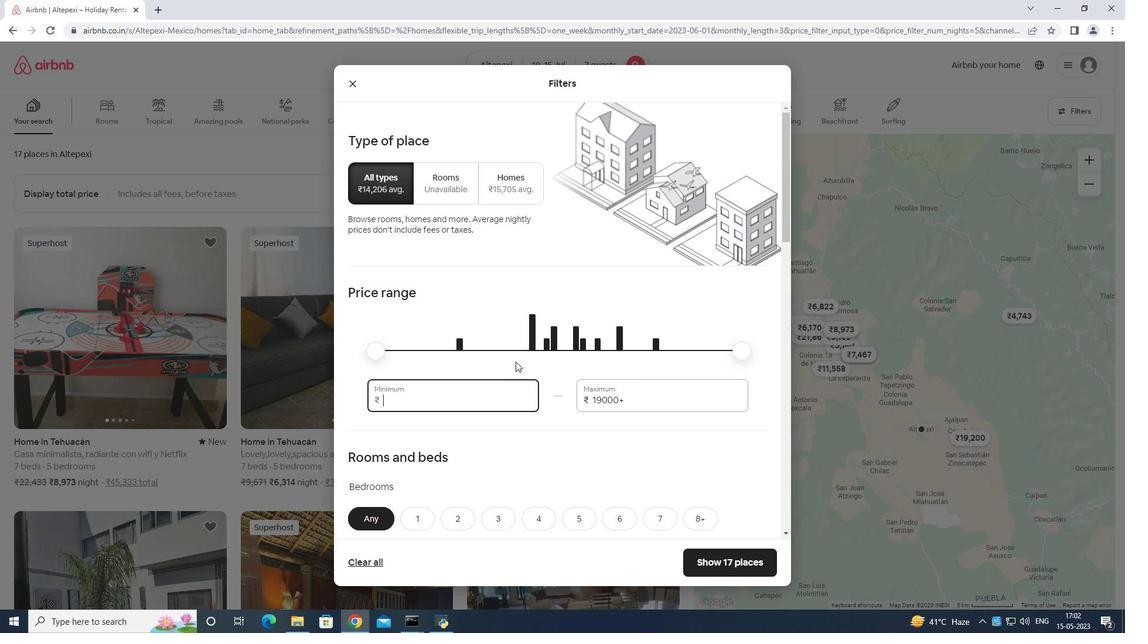 
Action: Mouse moved to (514, 361)
Screenshot: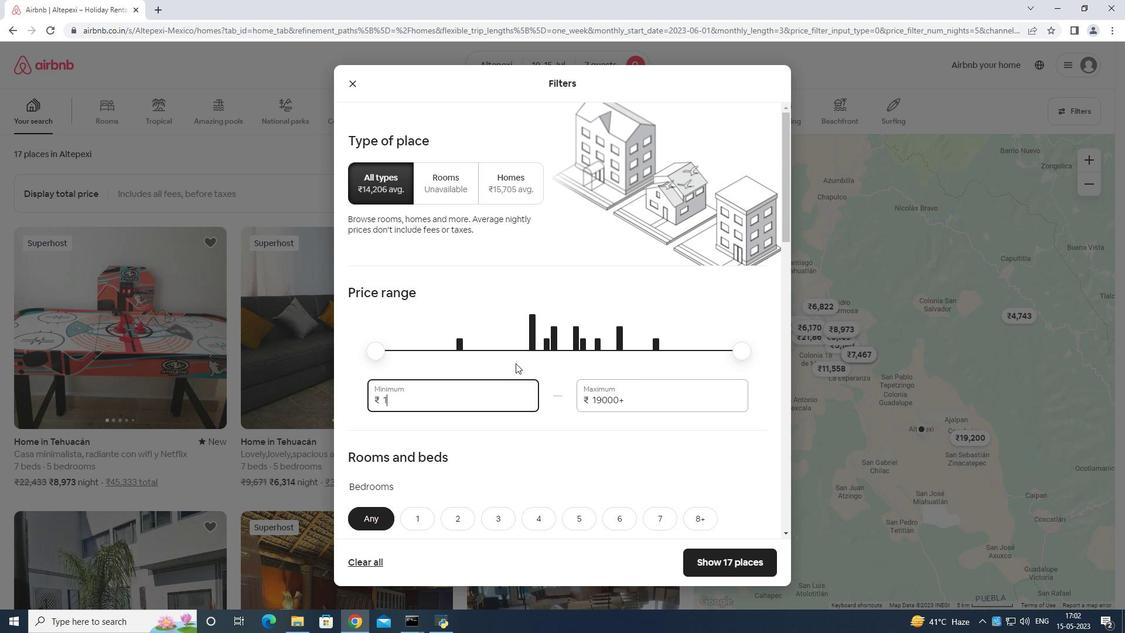 
Action: Key pressed 0000
Screenshot: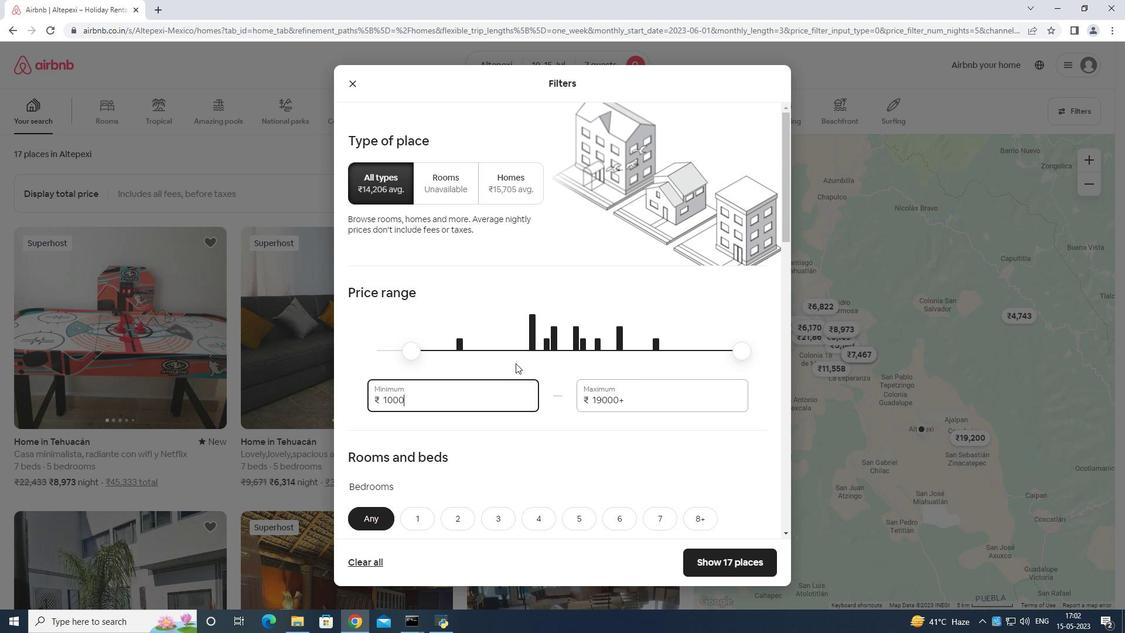 
Action: Mouse moved to (628, 389)
Screenshot: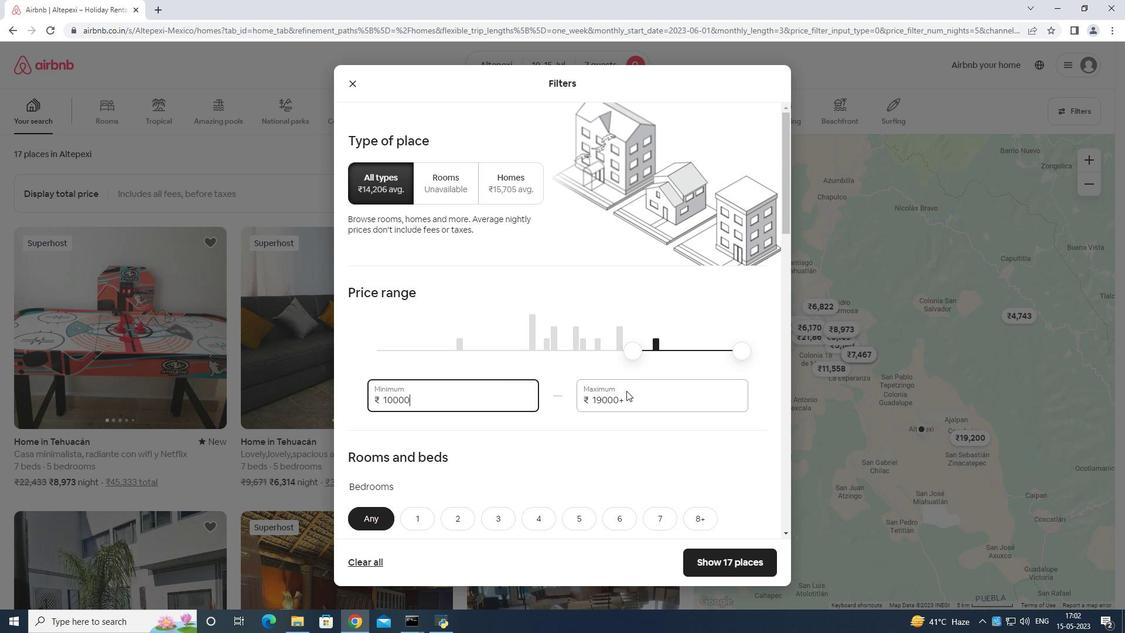 
Action: Mouse pressed left at (627, 389)
Screenshot: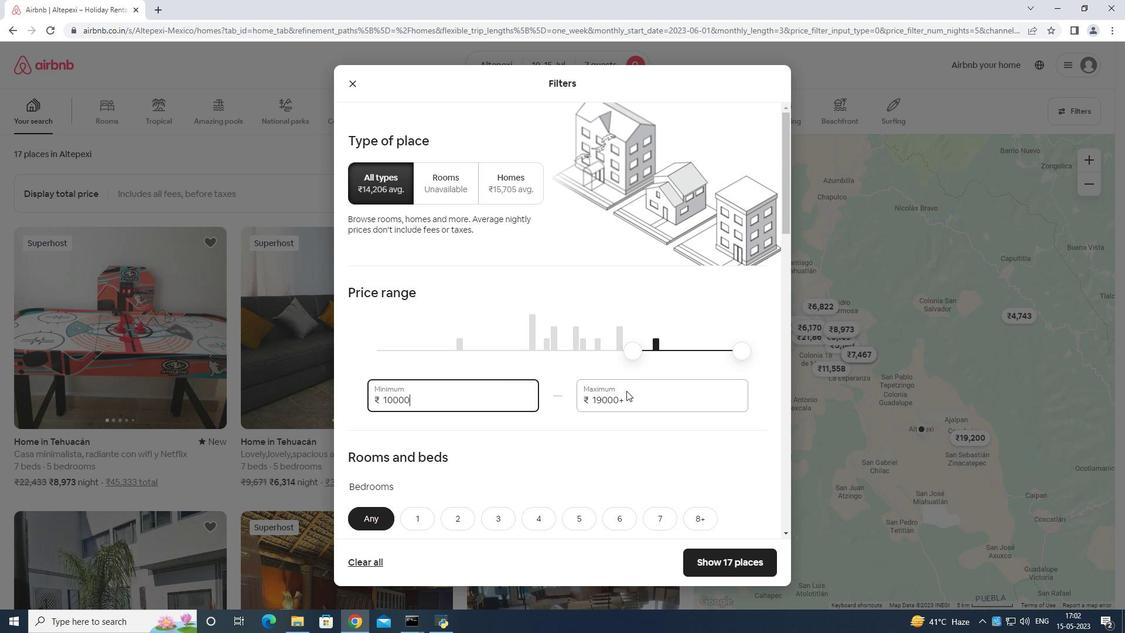 
Action: Mouse moved to (629, 386)
Screenshot: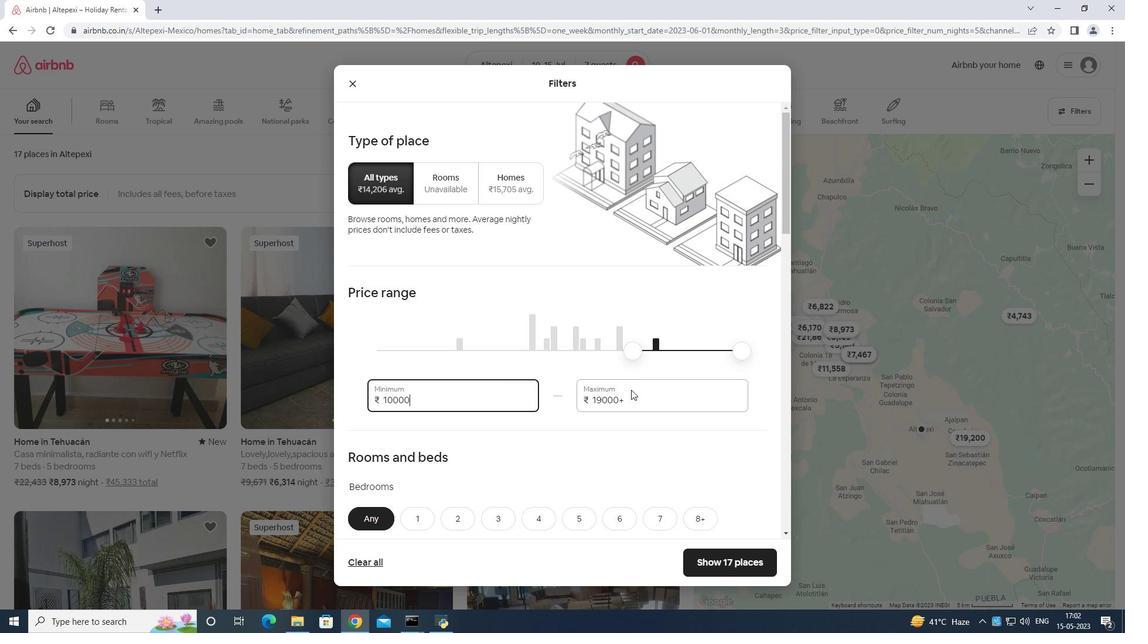 
Action: Key pressed <Key.backspace><Key.backspace><Key.backspace><Key.backspace><Key.backspace><Key.backspace><Key.backspace><Key.backspace>
Screenshot: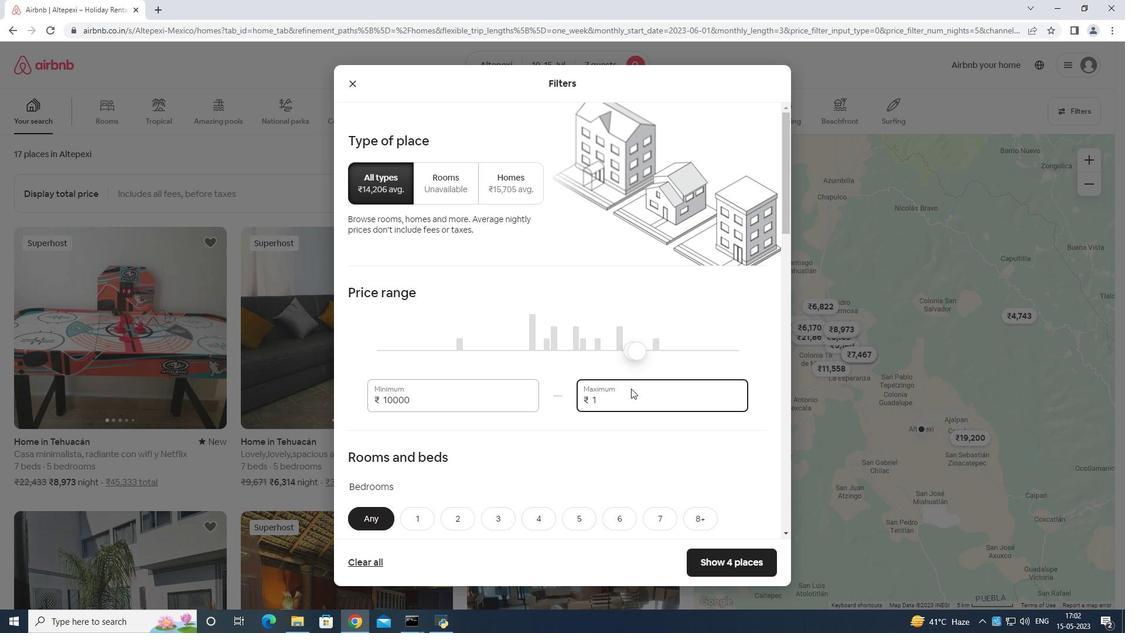 
Action: Mouse moved to (629, 386)
Screenshot: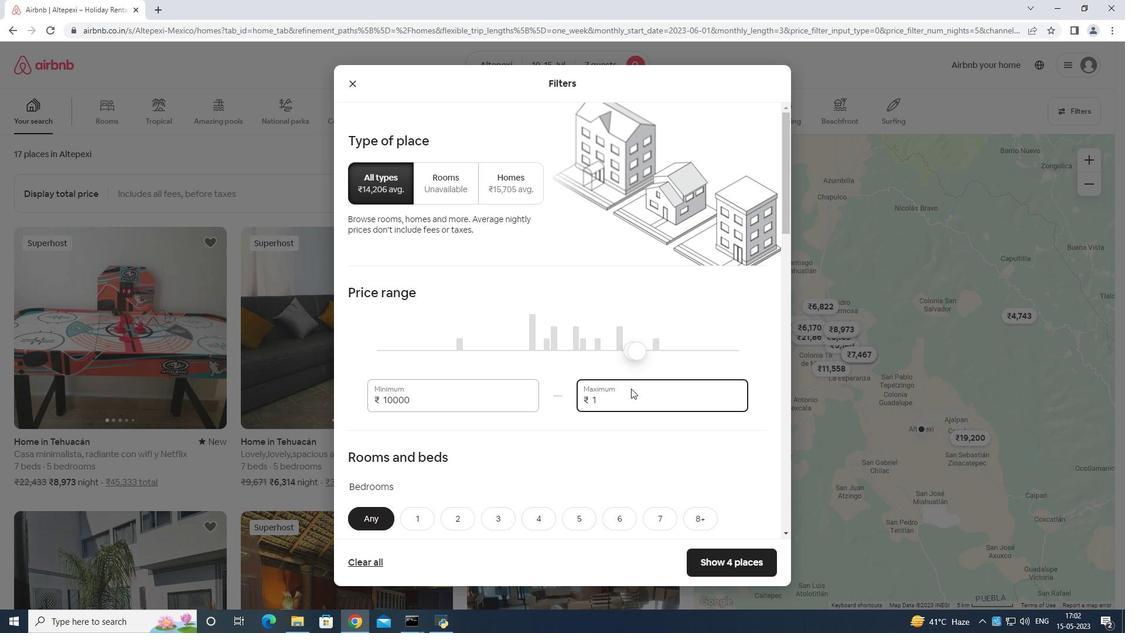 
Action: Key pressed 1
Screenshot: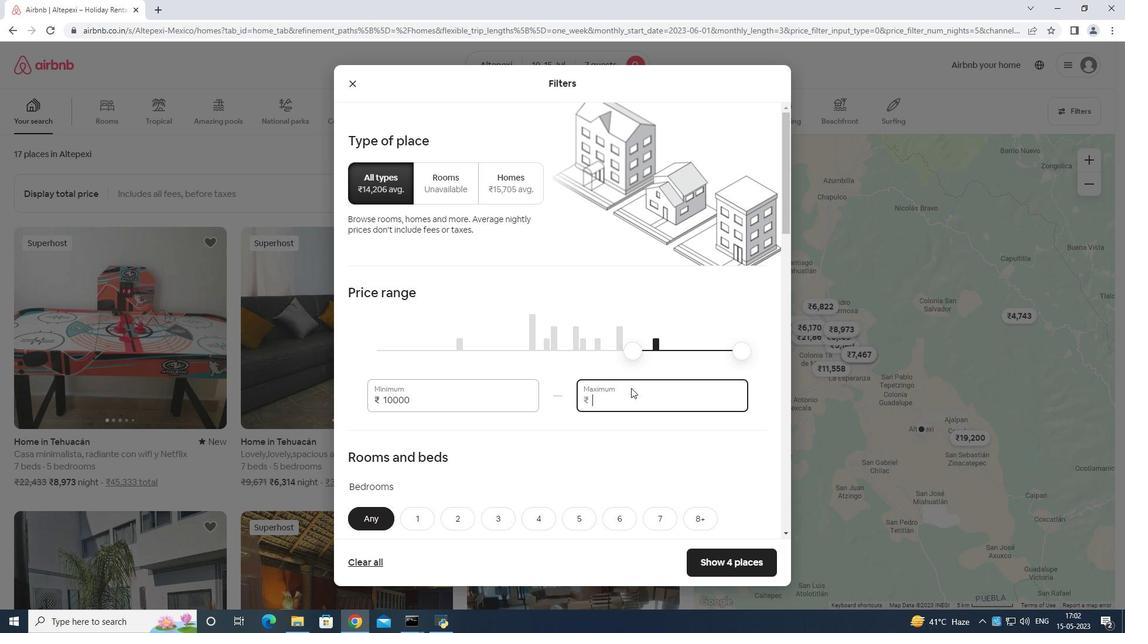 
Action: Mouse moved to (630, 385)
Screenshot: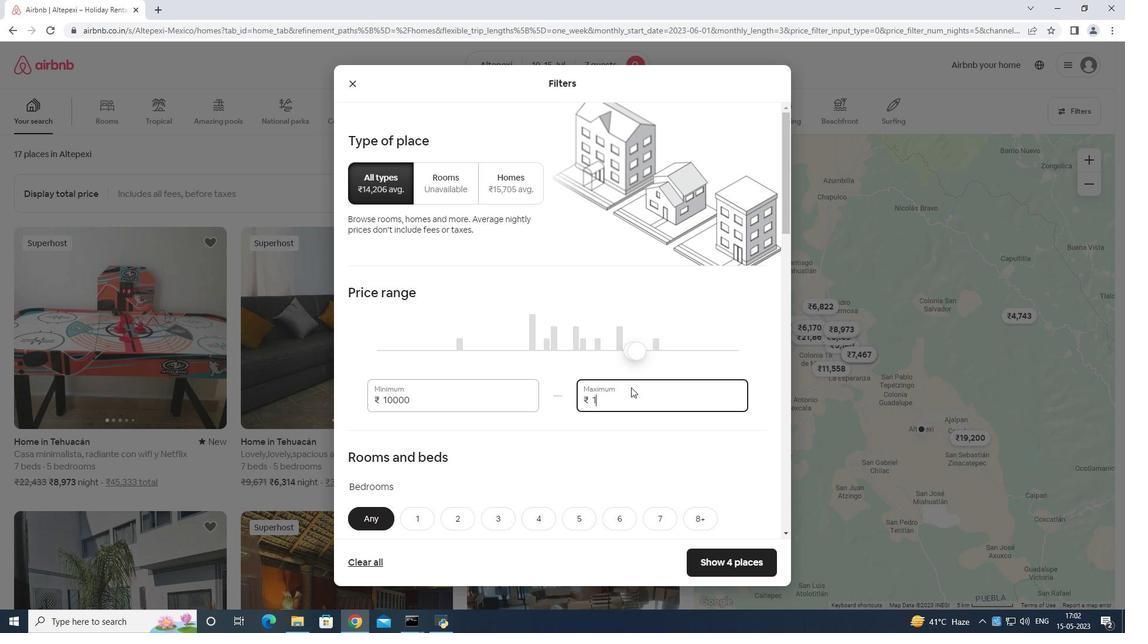 
Action: Key pressed 5
Screenshot: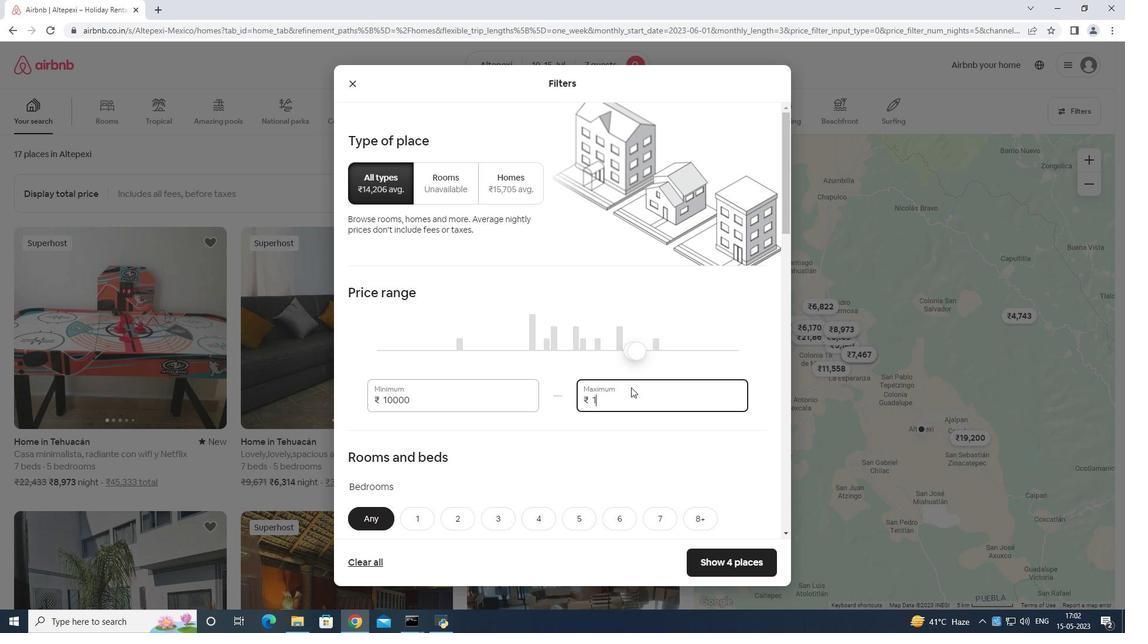 
Action: Mouse moved to (630, 385)
Screenshot: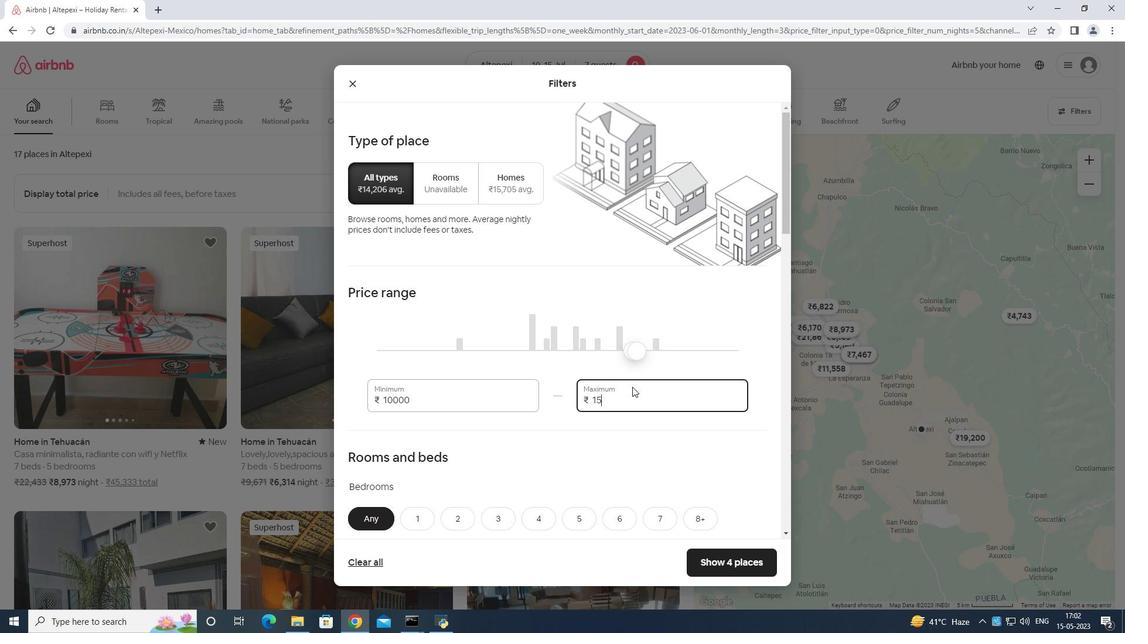 
Action: Key pressed 00
Screenshot: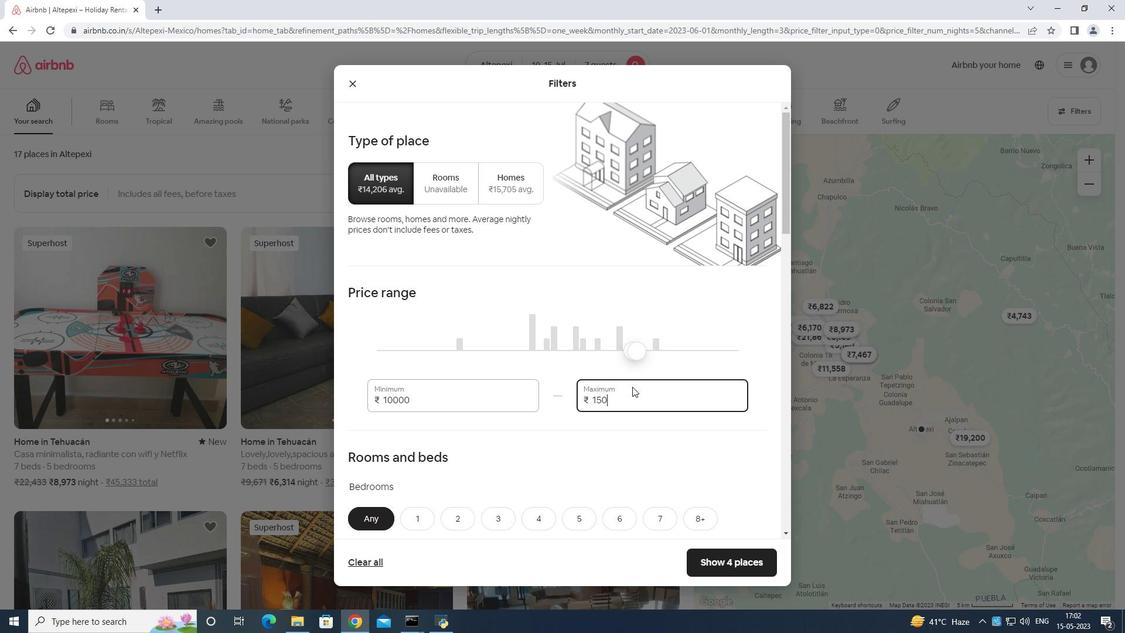 
Action: Mouse moved to (631, 385)
Screenshot: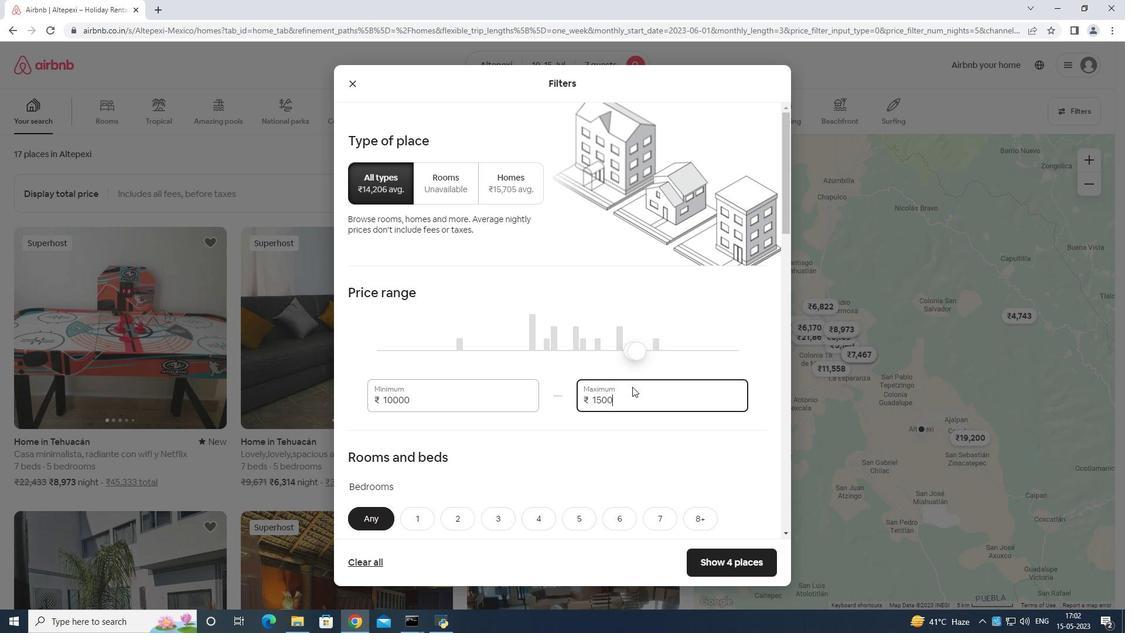 
Action: Key pressed 0
Screenshot: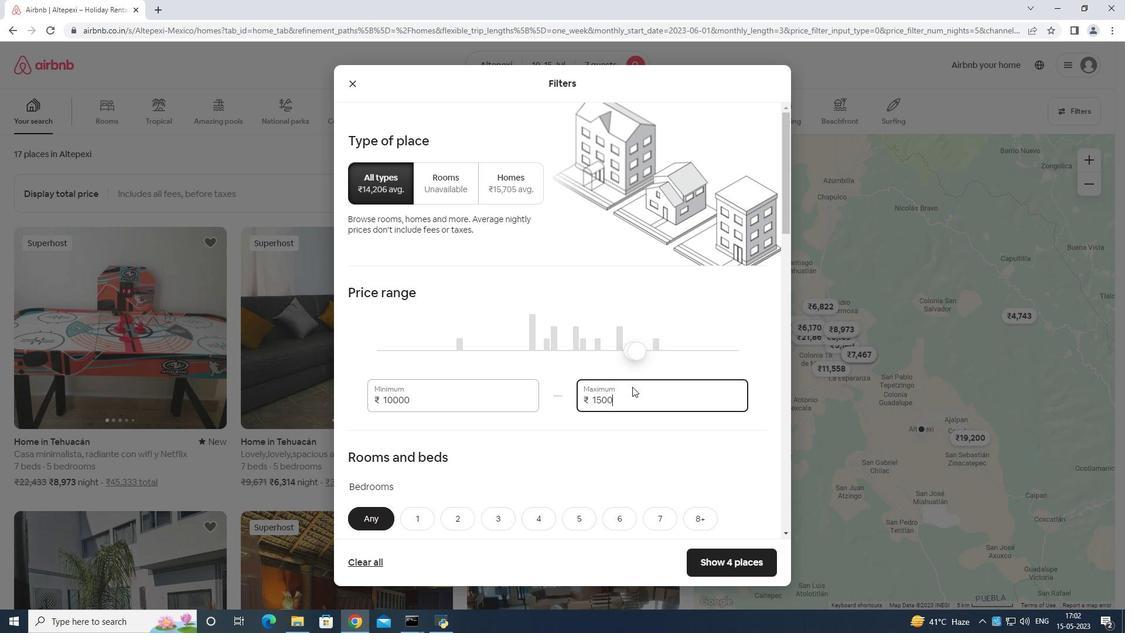 
Action: Mouse moved to (629, 388)
Screenshot: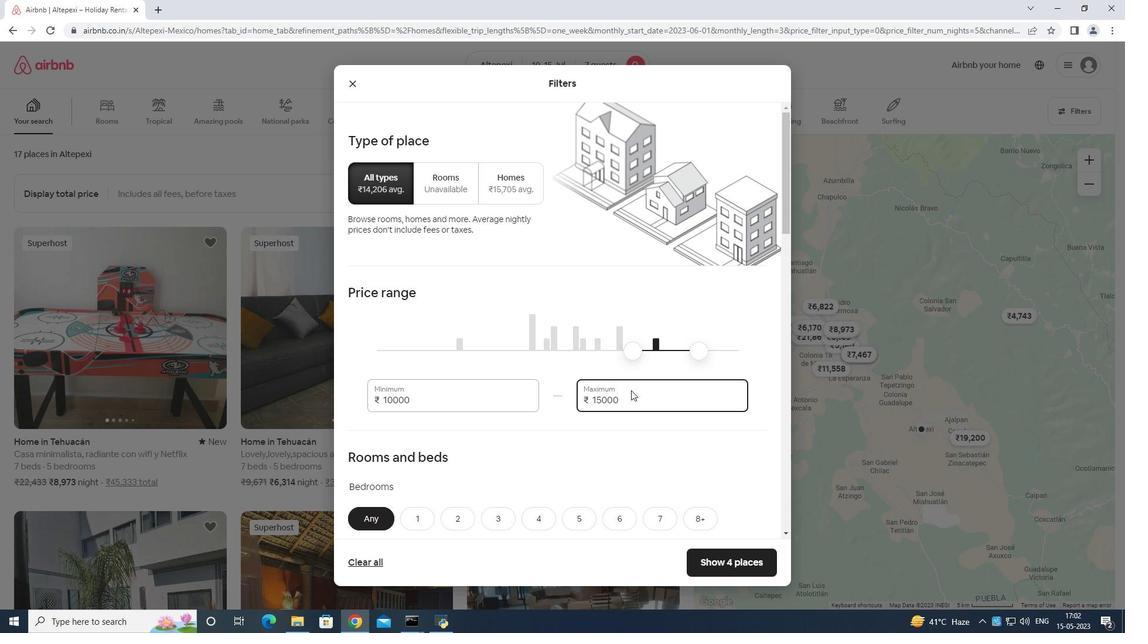 
Action: Mouse scrolled (629, 388) with delta (0, 0)
Screenshot: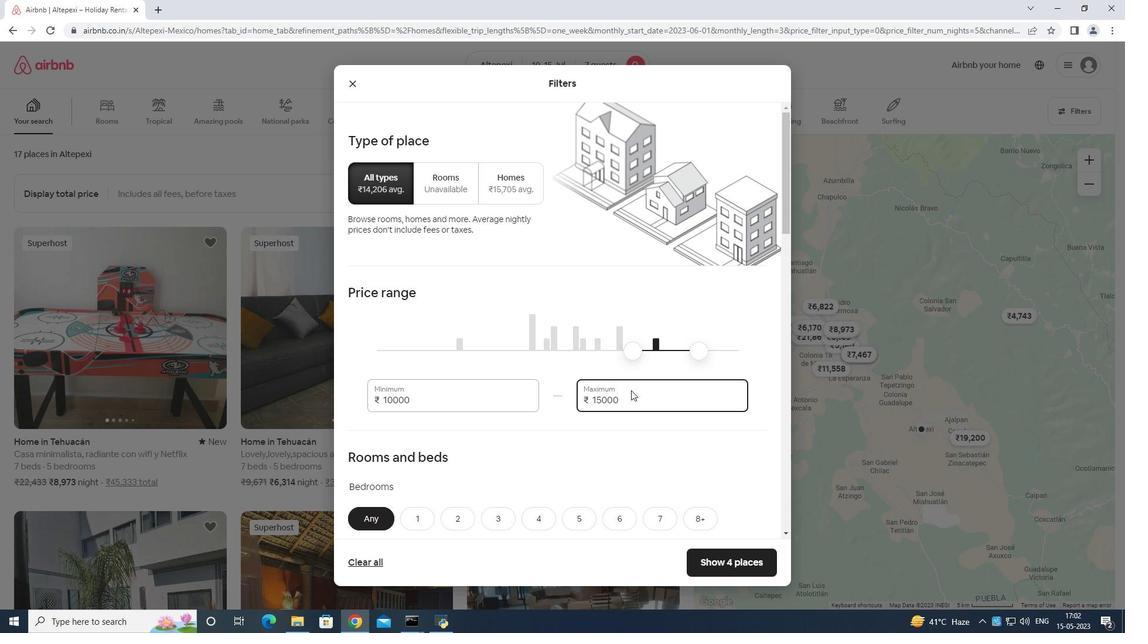 
Action: Mouse moved to (629, 389)
Screenshot: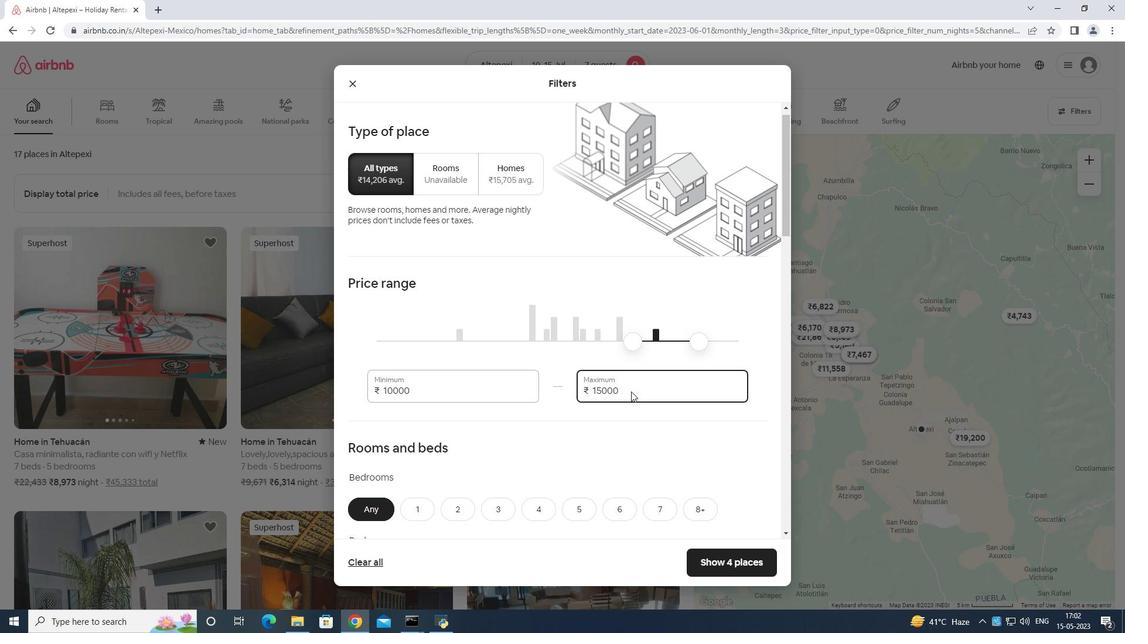
Action: Mouse scrolled (629, 389) with delta (0, 0)
Screenshot: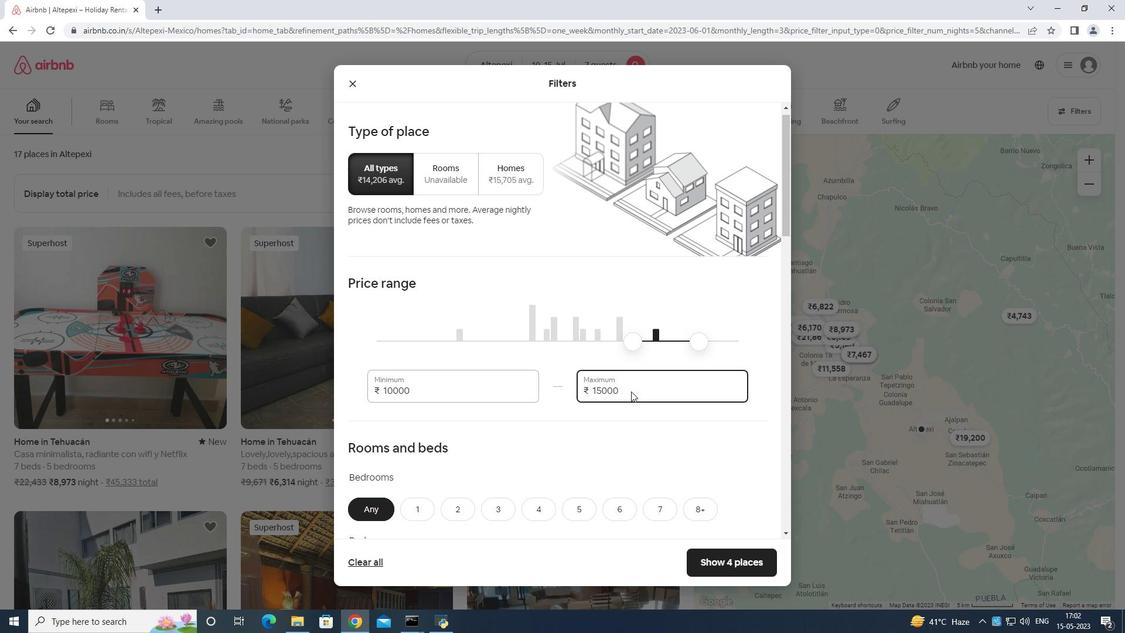 
Action: Mouse moved to (629, 390)
Screenshot: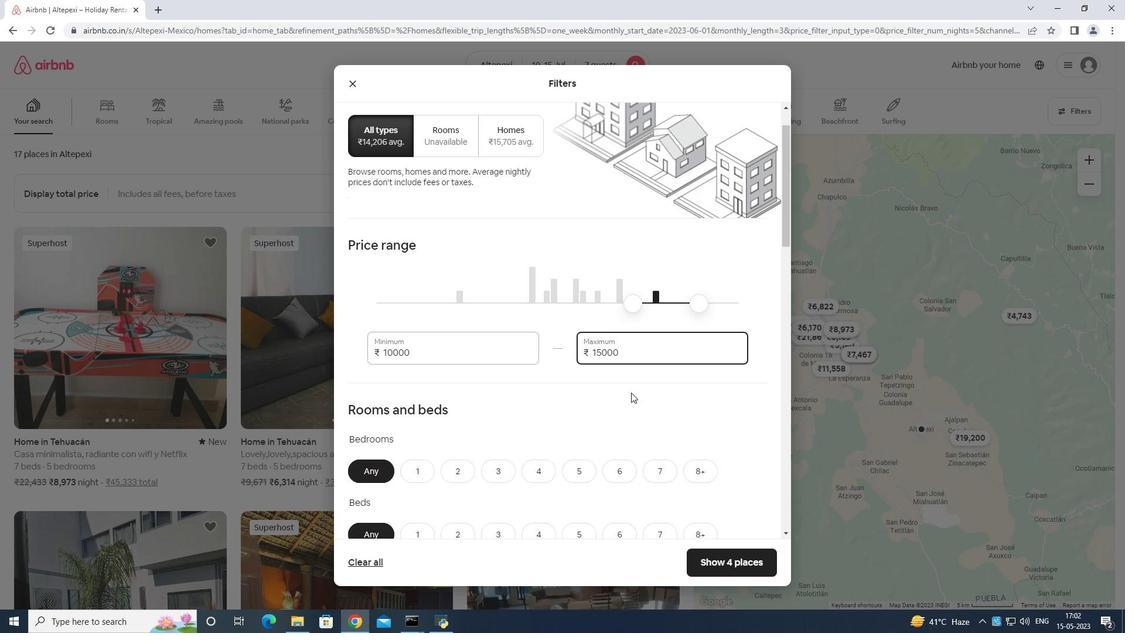 
Action: Mouse scrolled (629, 390) with delta (0, 0)
Screenshot: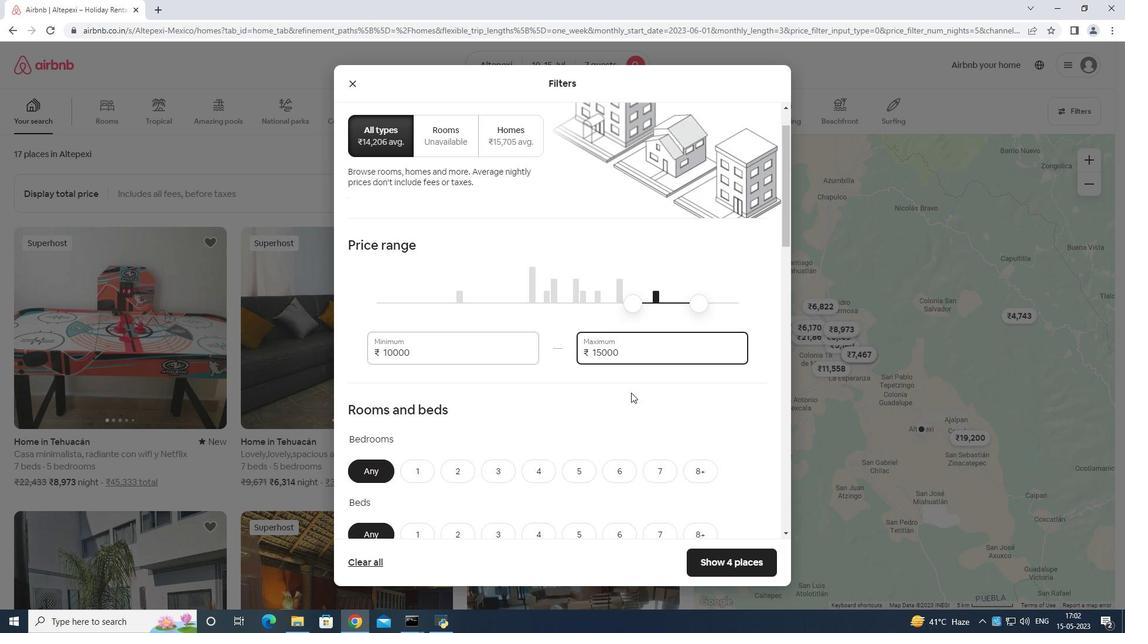 
Action: Mouse moved to (629, 393)
Screenshot: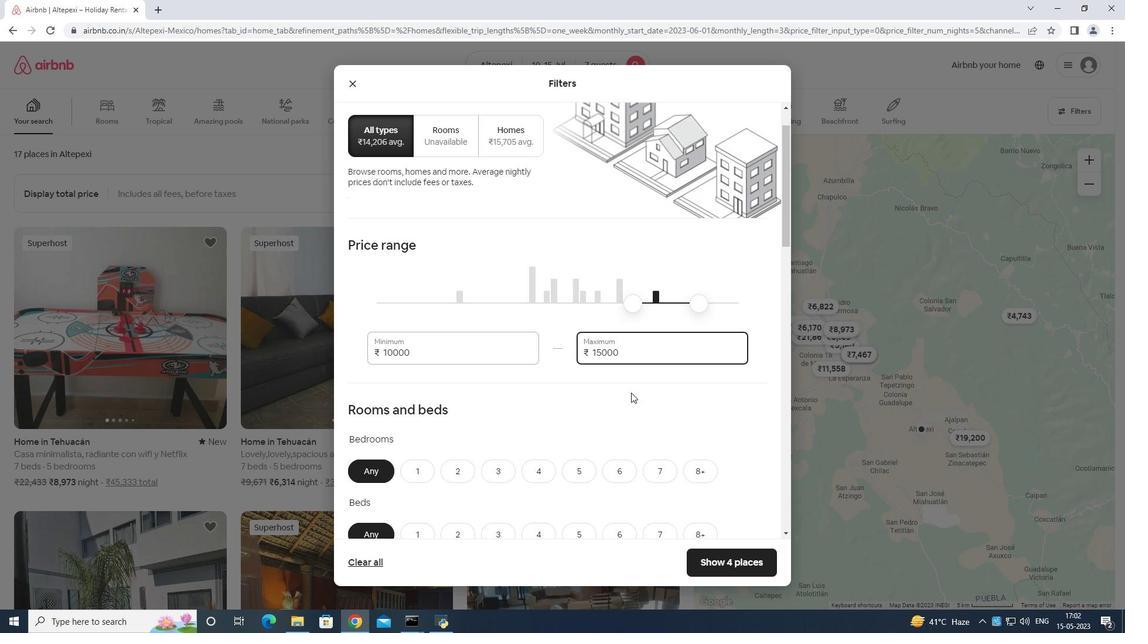 
Action: Mouse scrolled (629, 393) with delta (0, 0)
Screenshot: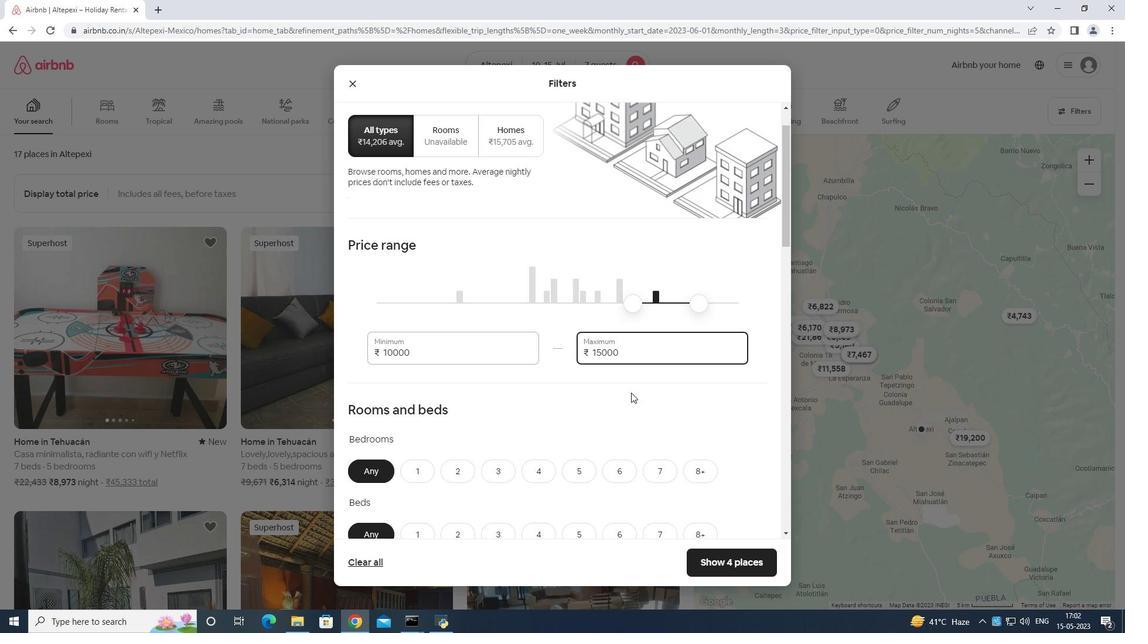 
Action: Mouse moved to (540, 284)
Screenshot: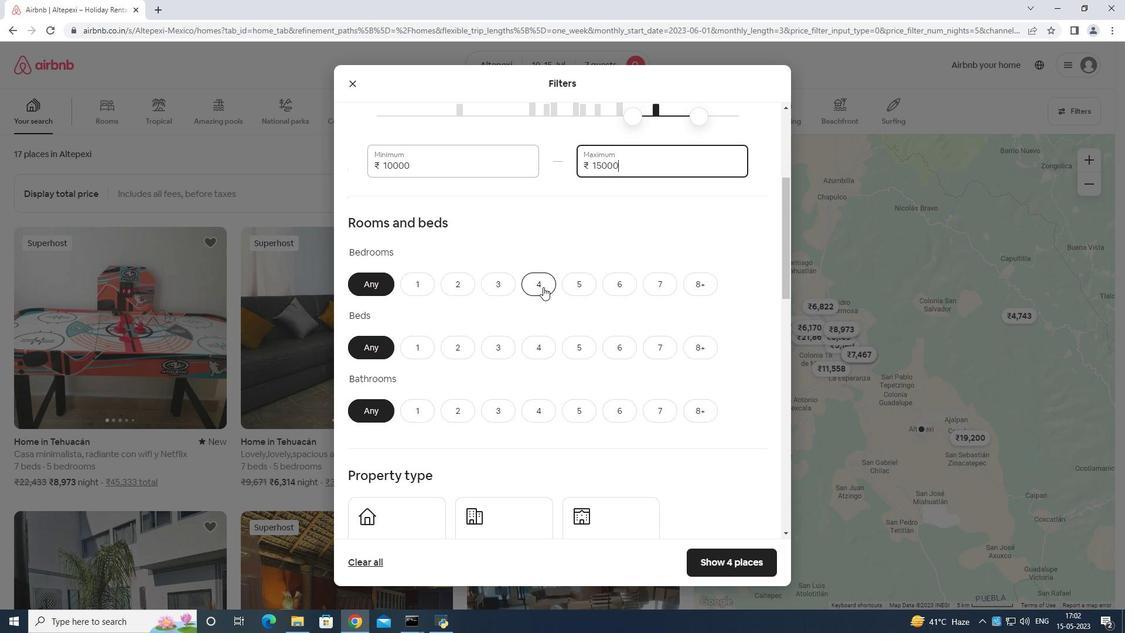 
Action: Mouse pressed left at (540, 284)
Screenshot: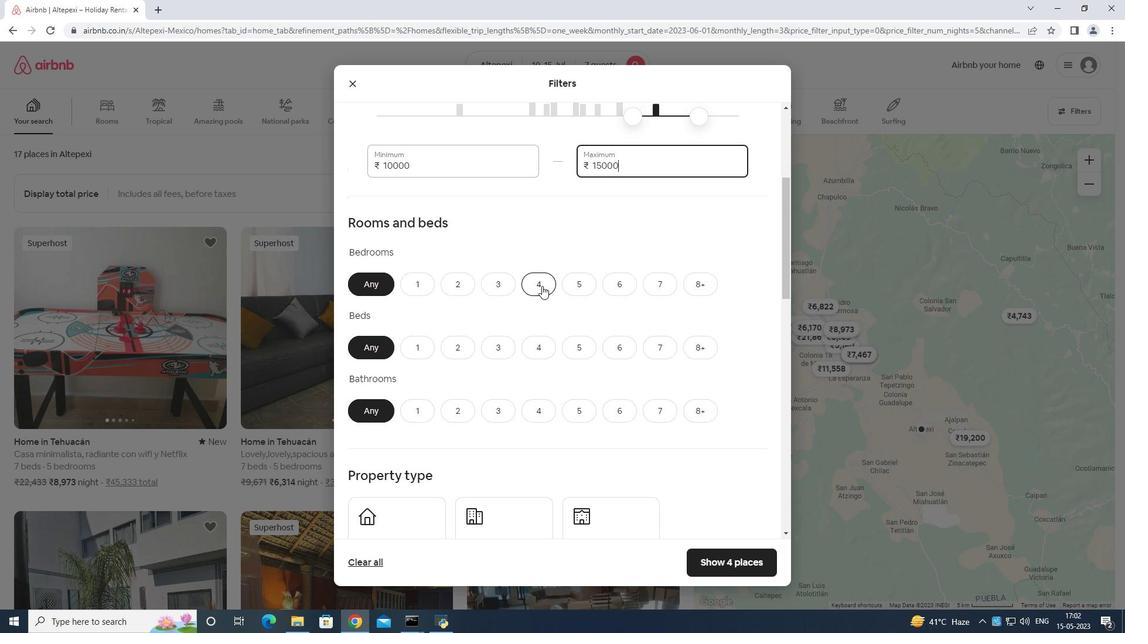 
Action: Mouse moved to (659, 340)
Screenshot: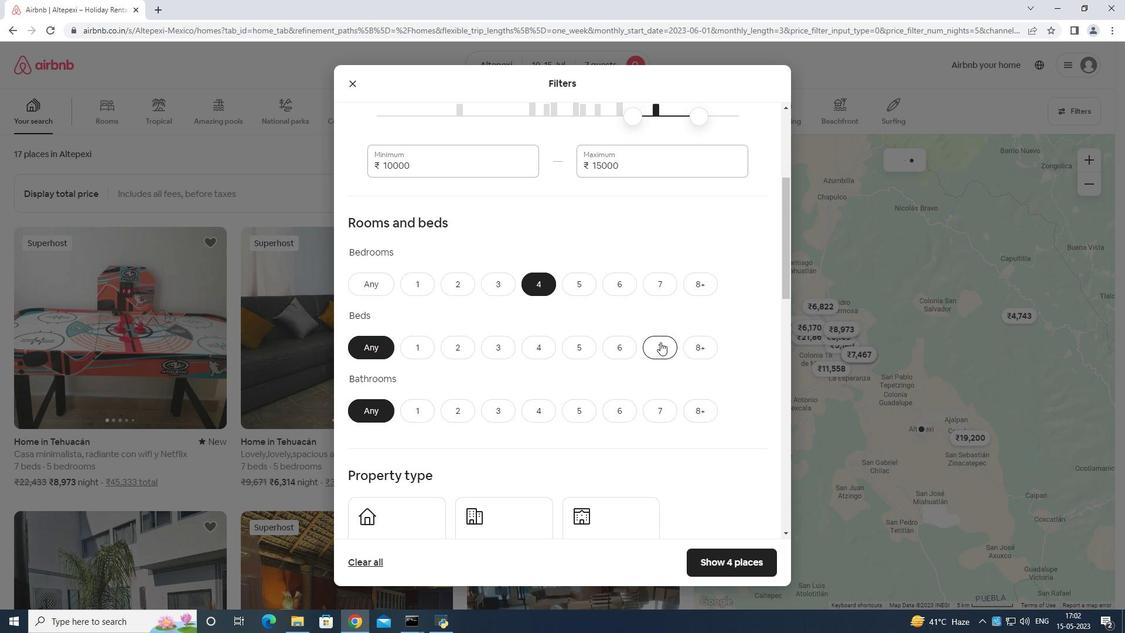 
Action: Mouse pressed left at (659, 340)
Screenshot: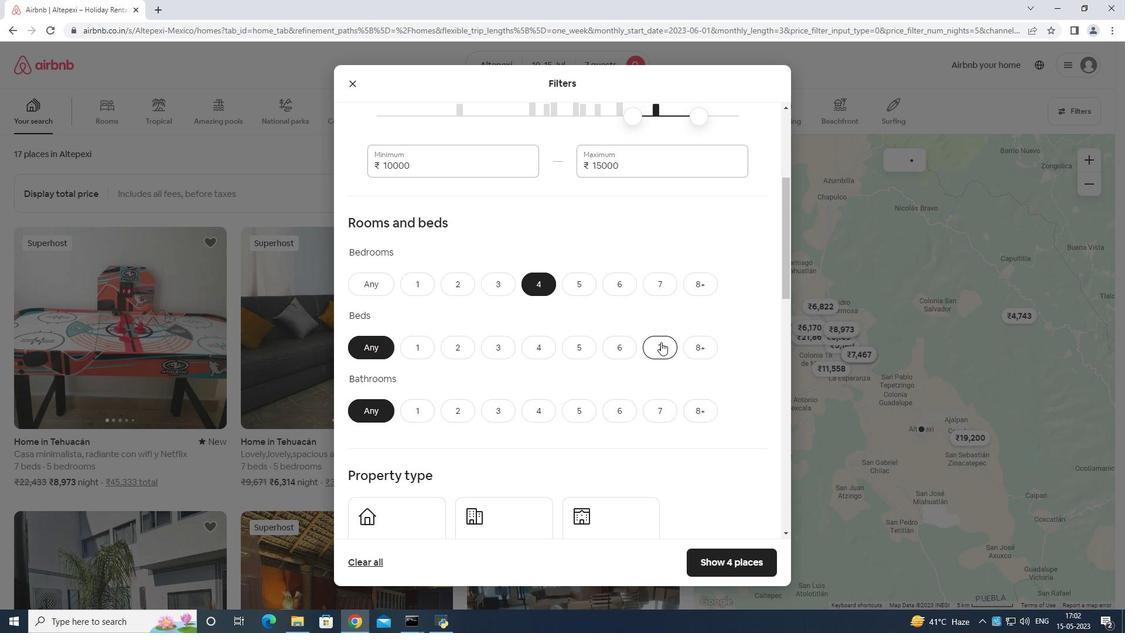 
Action: Mouse moved to (540, 409)
Screenshot: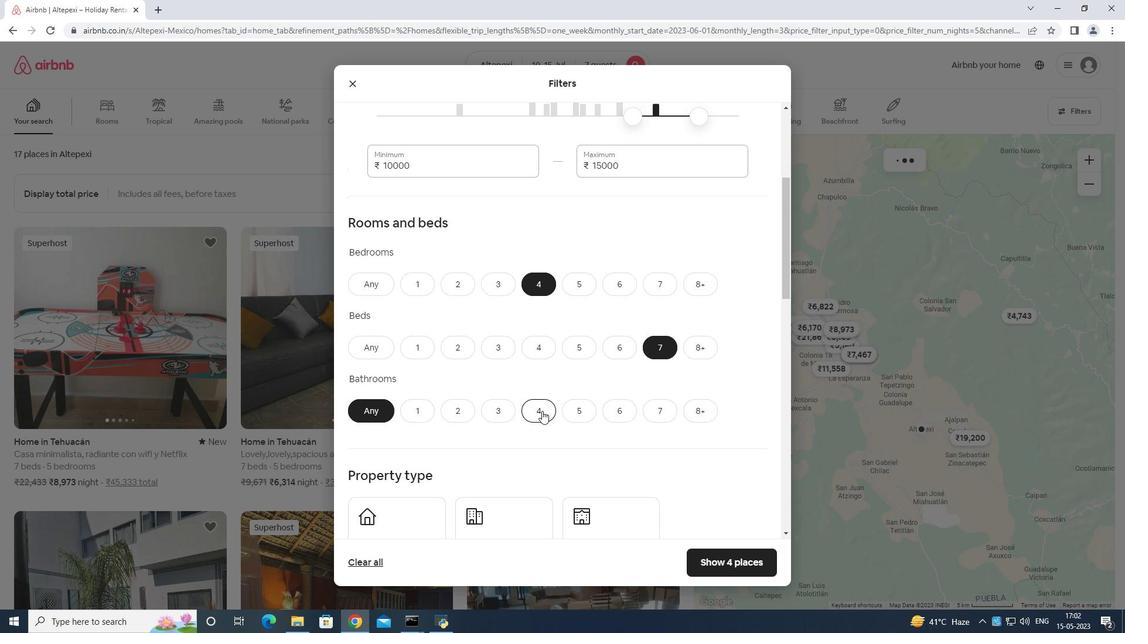 
Action: Mouse pressed left at (540, 409)
Screenshot: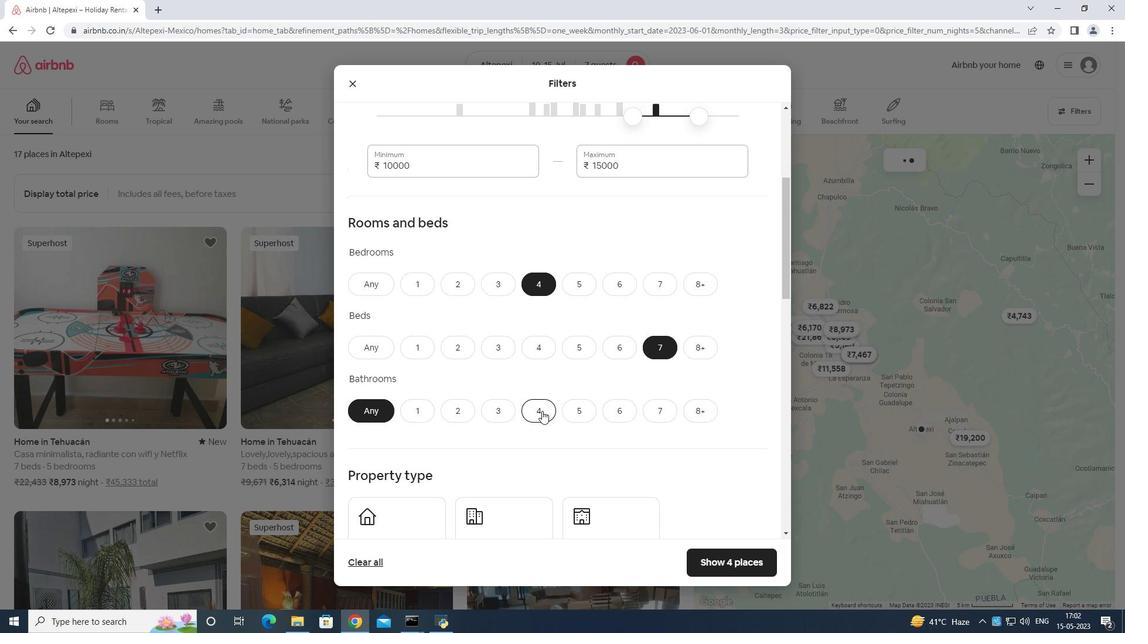 
Action: Mouse moved to (553, 403)
Screenshot: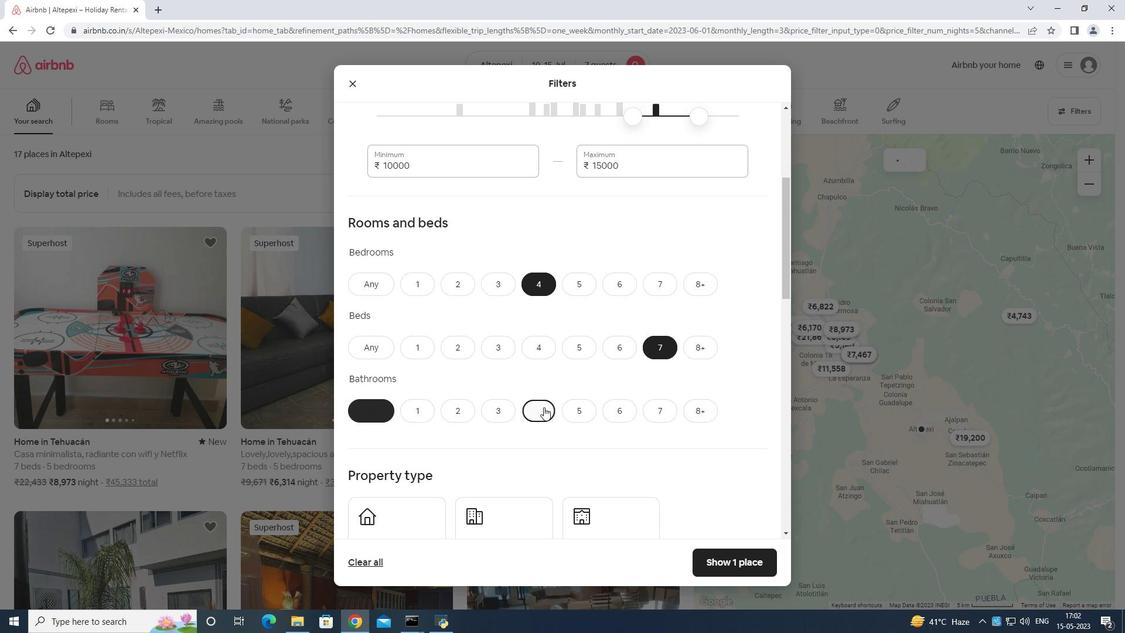 
Action: Mouse scrolled (553, 402) with delta (0, 0)
Screenshot: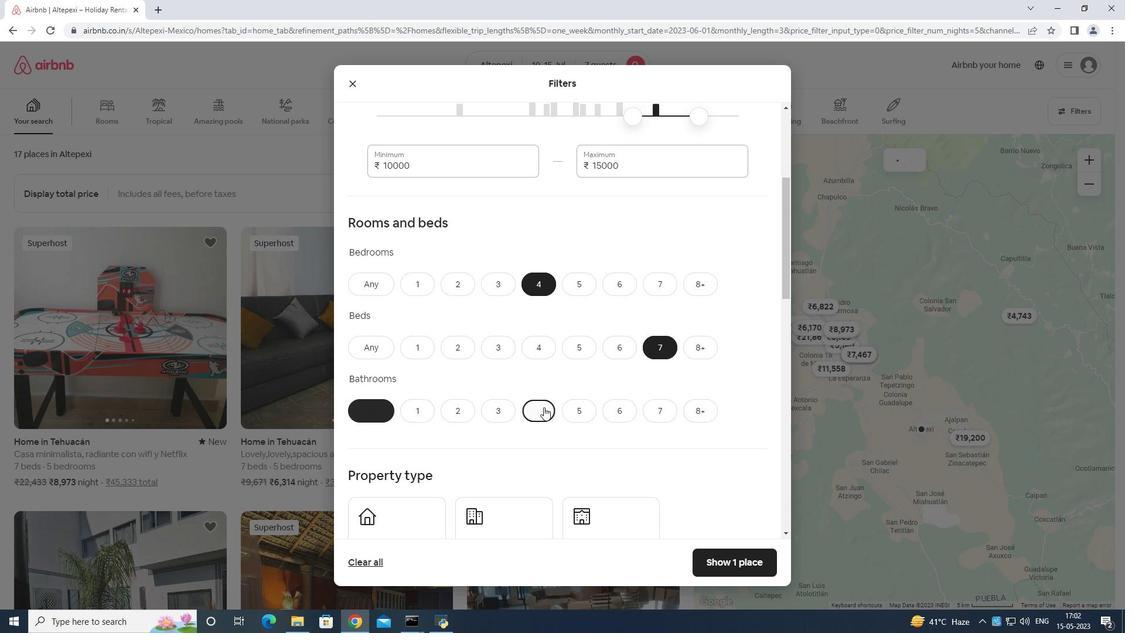 
Action: Mouse moved to (554, 404)
Screenshot: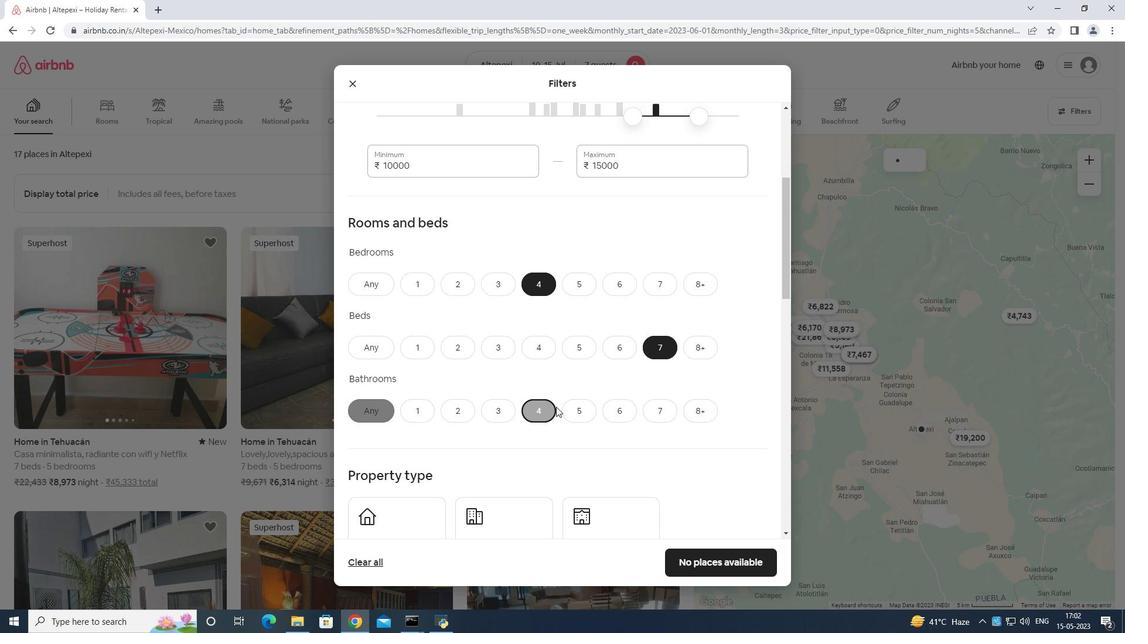 
Action: Mouse scrolled (554, 403) with delta (0, 0)
Screenshot: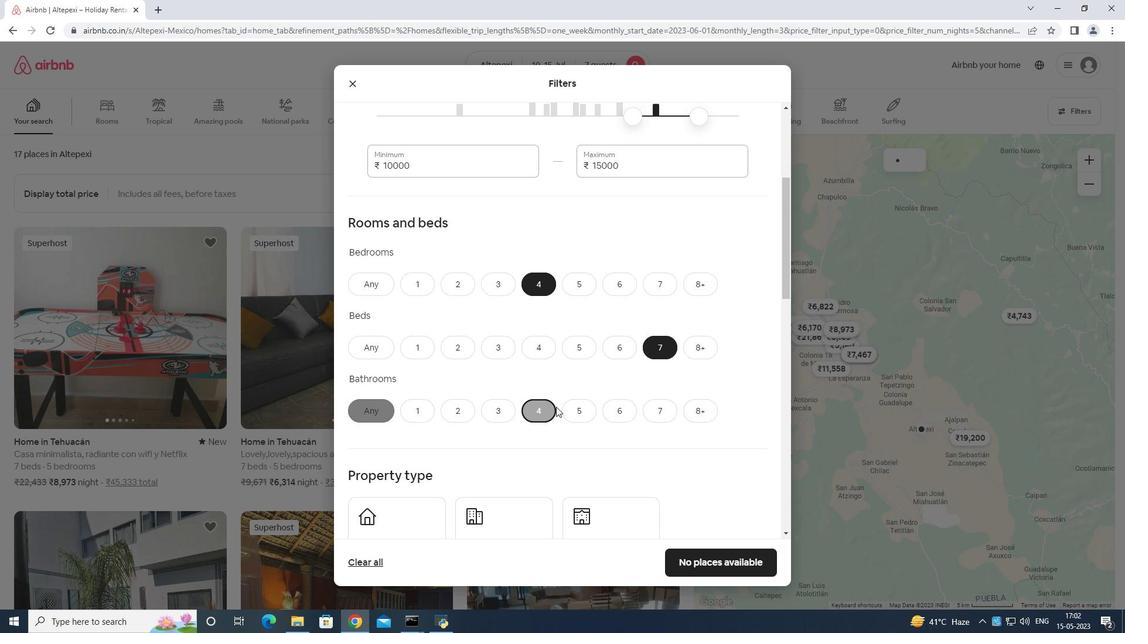 
Action: Mouse moved to (554, 405)
Screenshot: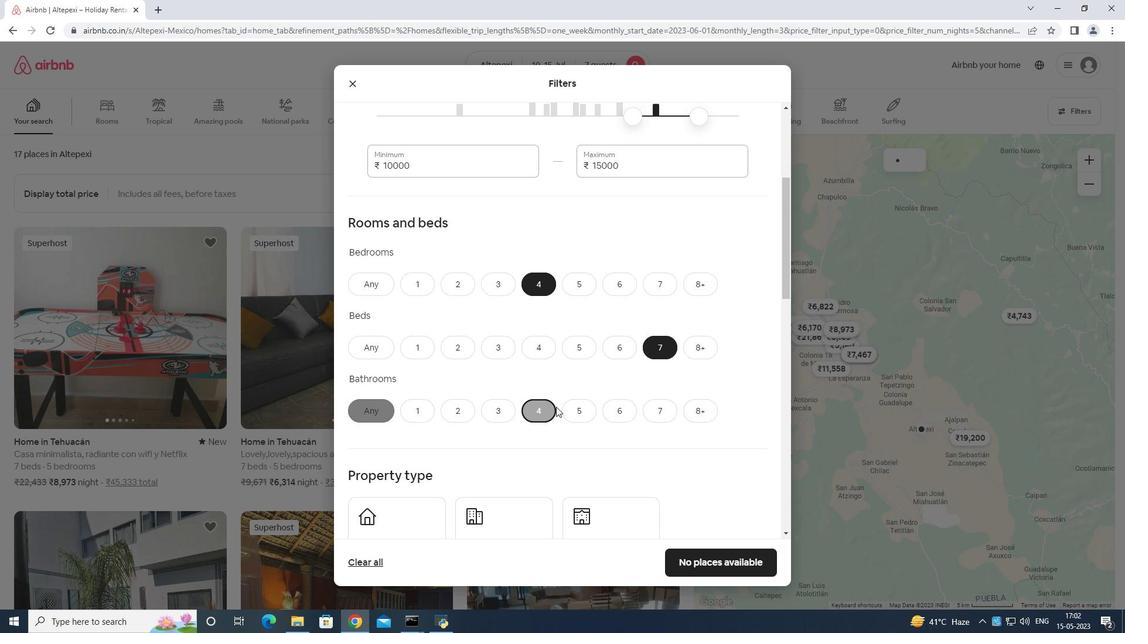
Action: Mouse scrolled (554, 404) with delta (0, 0)
Screenshot: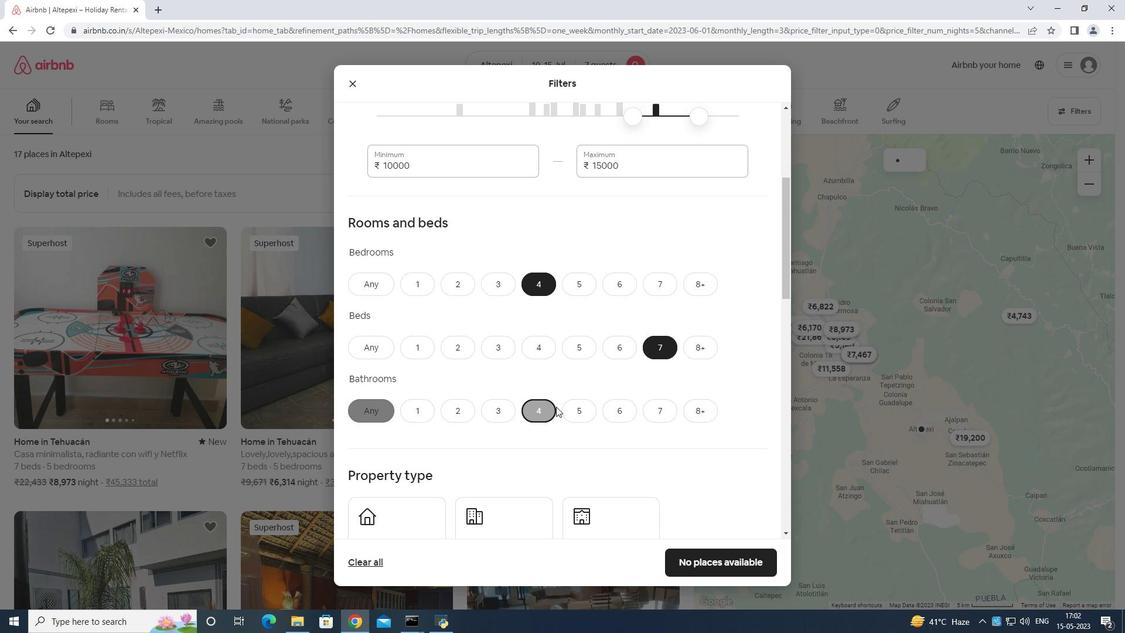 
Action: Mouse moved to (418, 363)
Screenshot: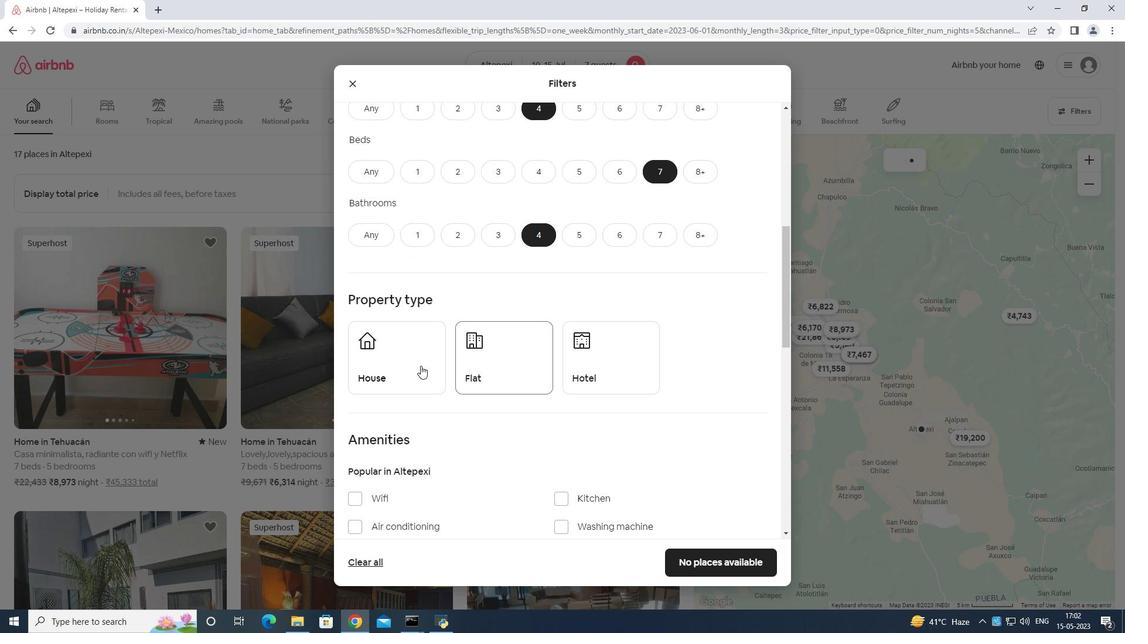 
Action: Mouse pressed left at (418, 363)
Screenshot: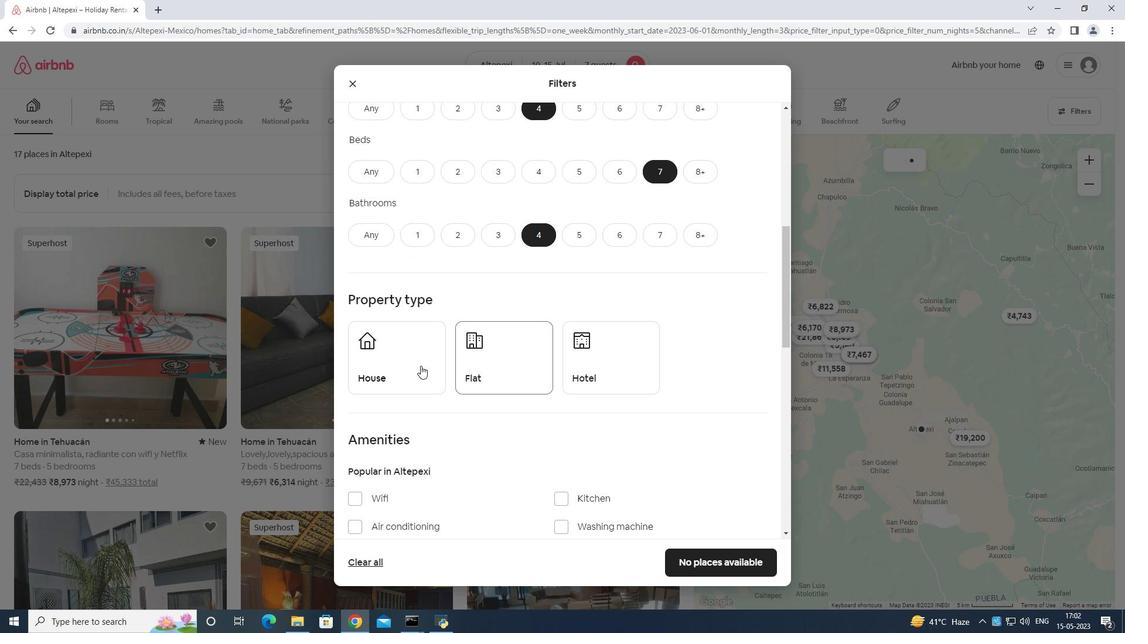 
Action: Mouse moved to (501, 353)
Screenshot: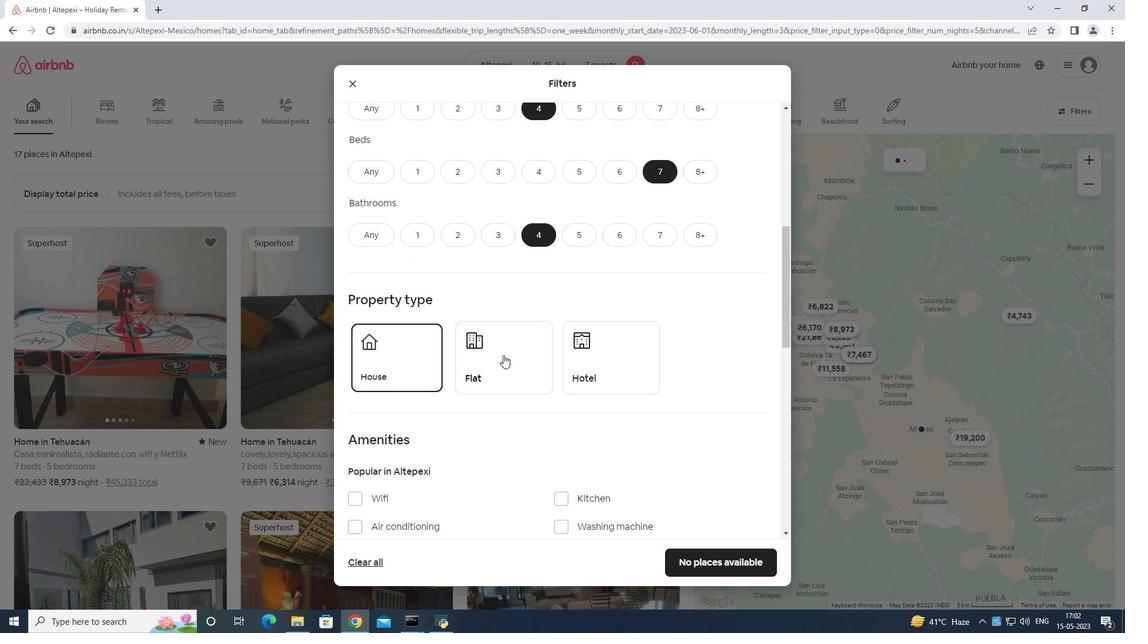 
Action: Mouse pressed left at (501, 353)
Screenshot: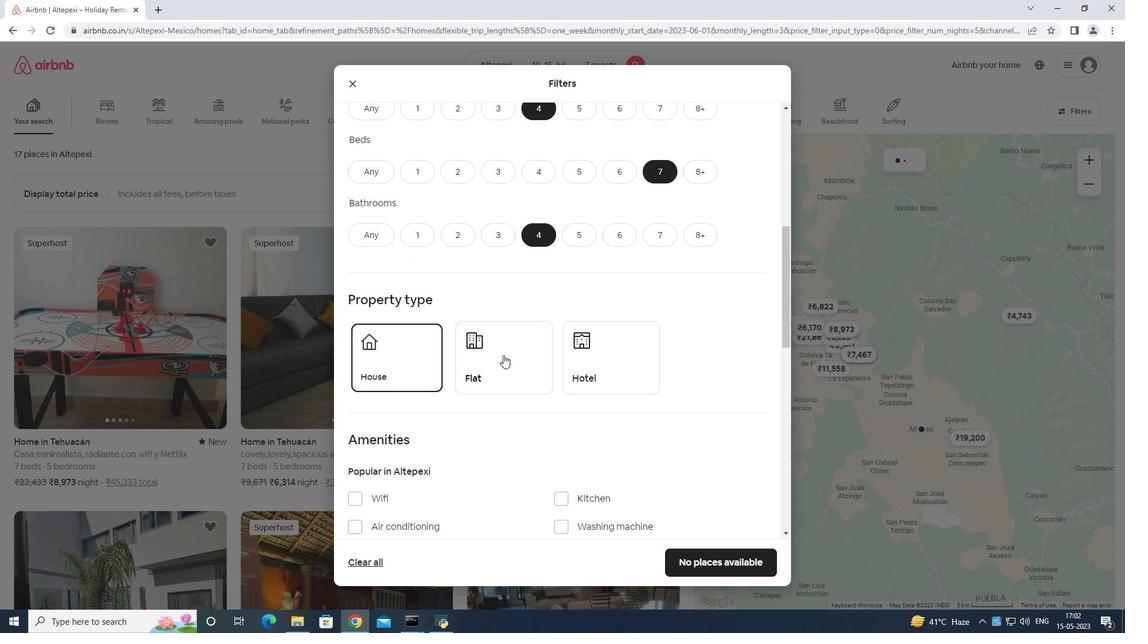 
Action: Mouse moved to (547, 350)
Screenshot: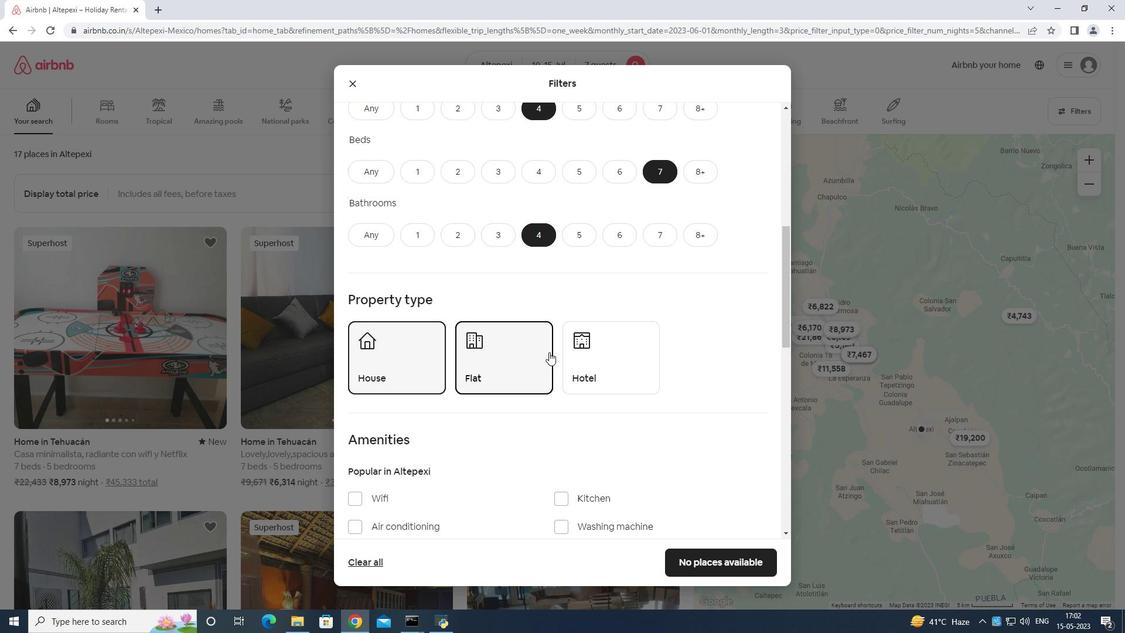 
Action: Mouse scrolled (547, 349) with delta (0, 0)
Screenshot: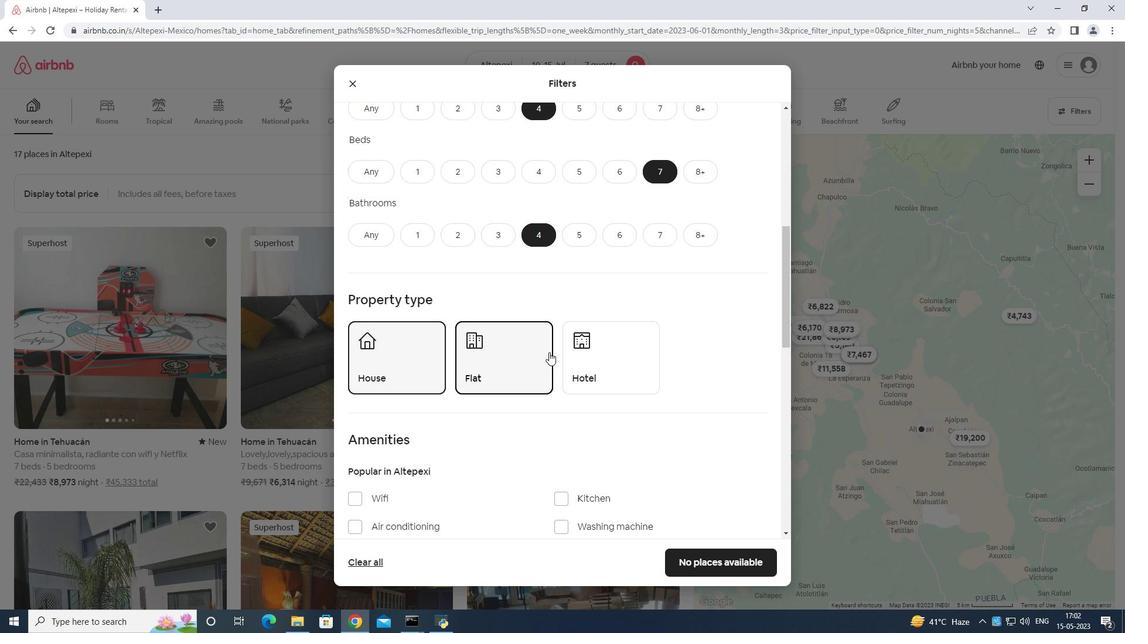 
Action: Mouse scrolled (547, 349) with delta (0, 0)
Screenshot: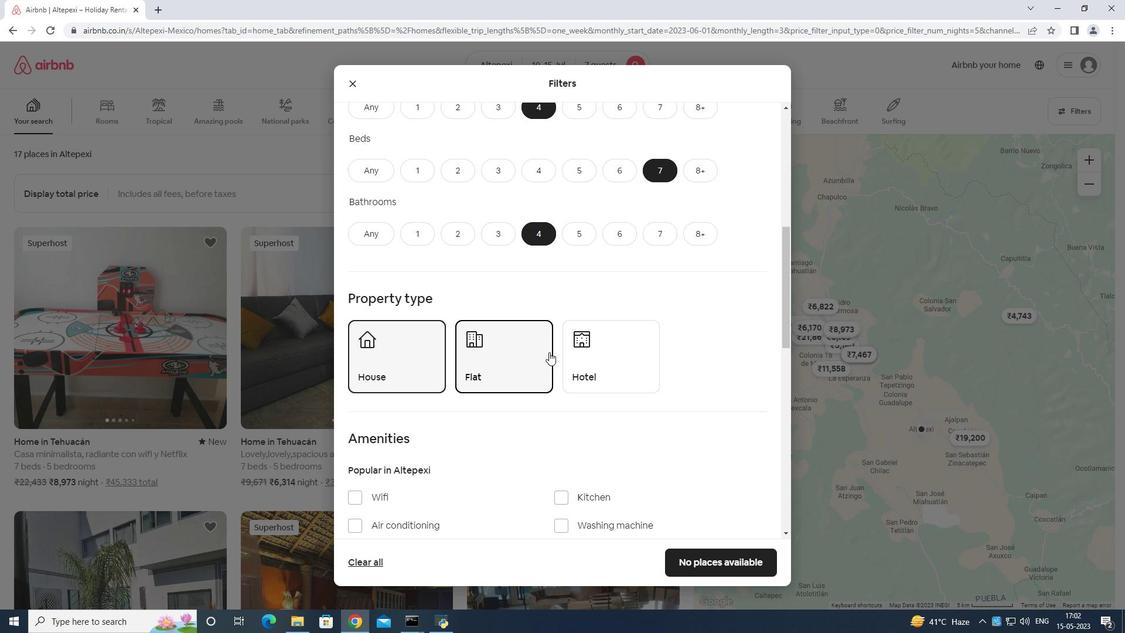 
Action: Mouse scrolled (547, 349) with delta (0, 0)
Screenshot: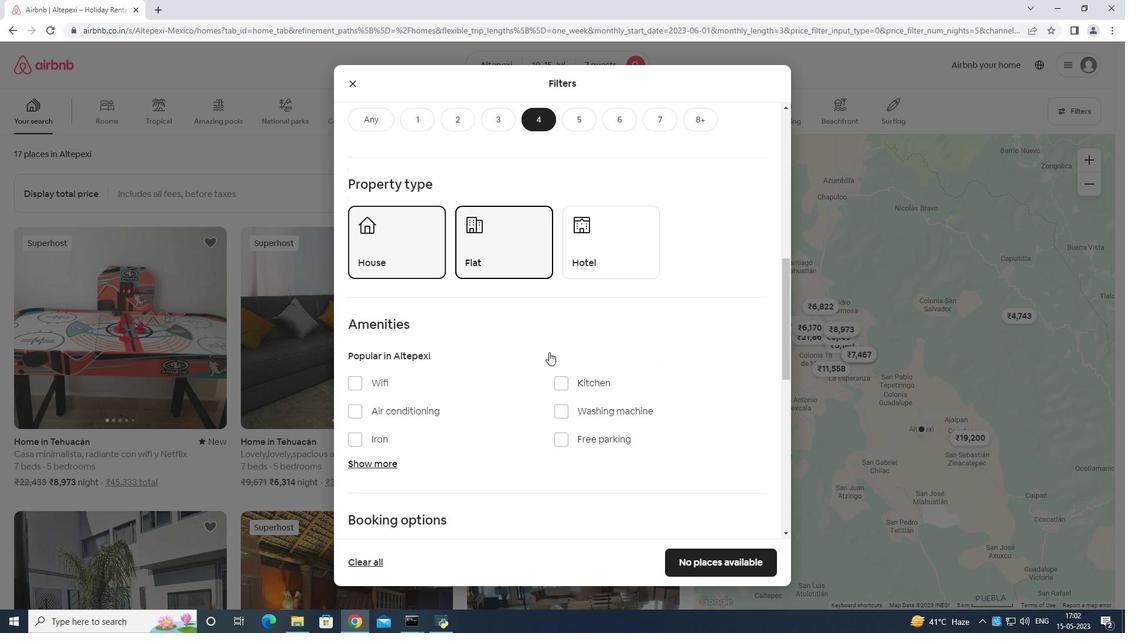 
Action: Mouse moved to (373, 312)
Screenshot: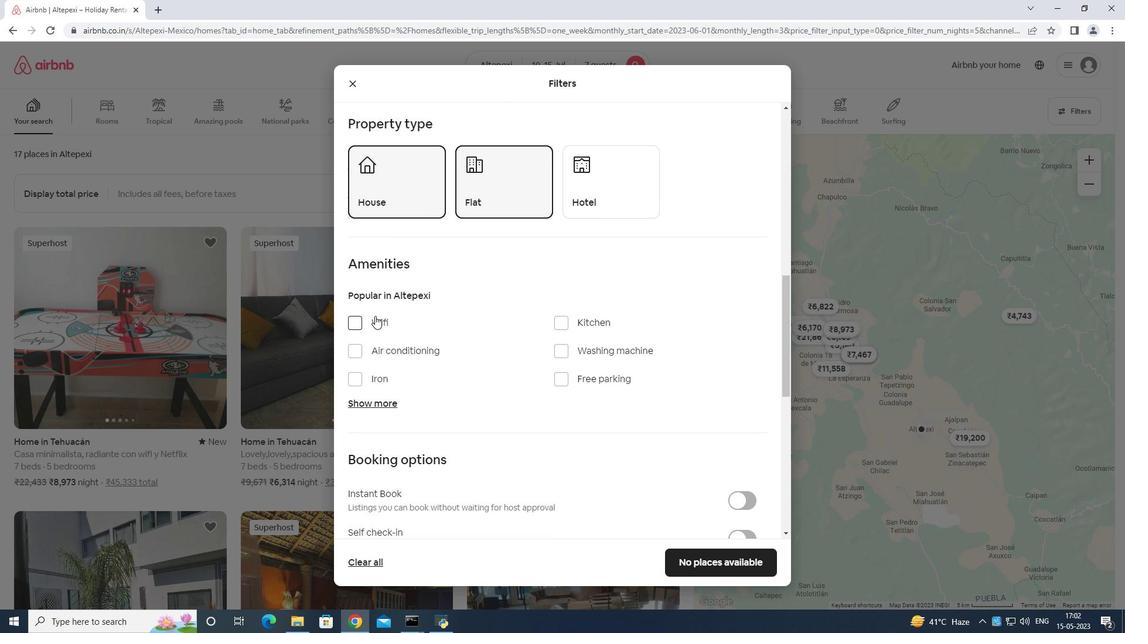 
Action: Mouse pressed left at (373, 312)
Screenshot: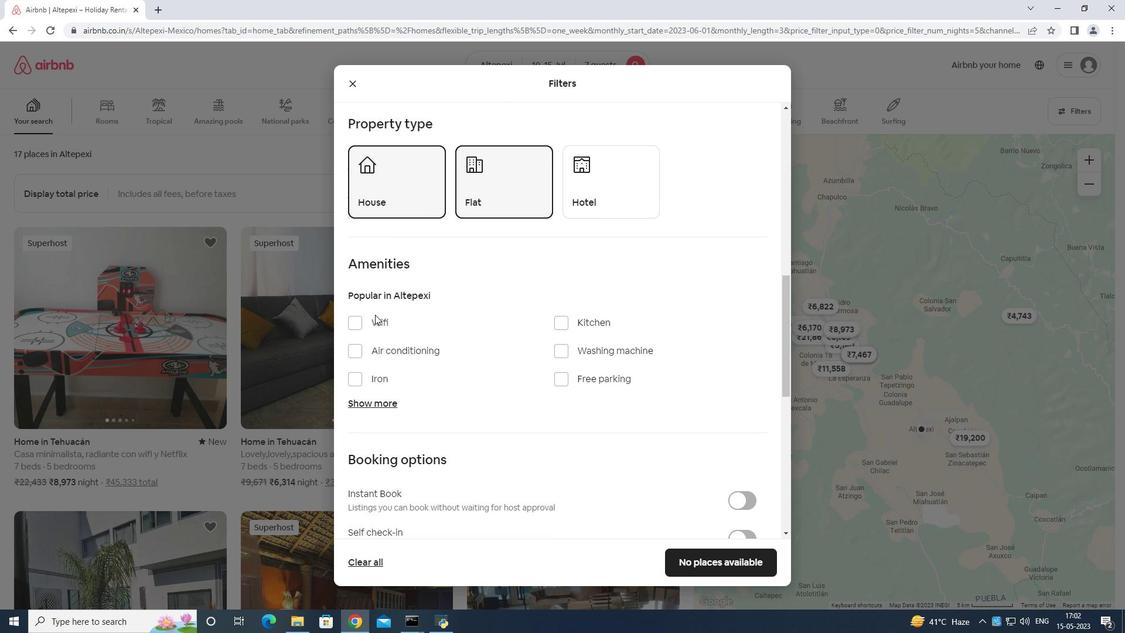 
Action: Mouse moved to (379, 321)
Screenshot: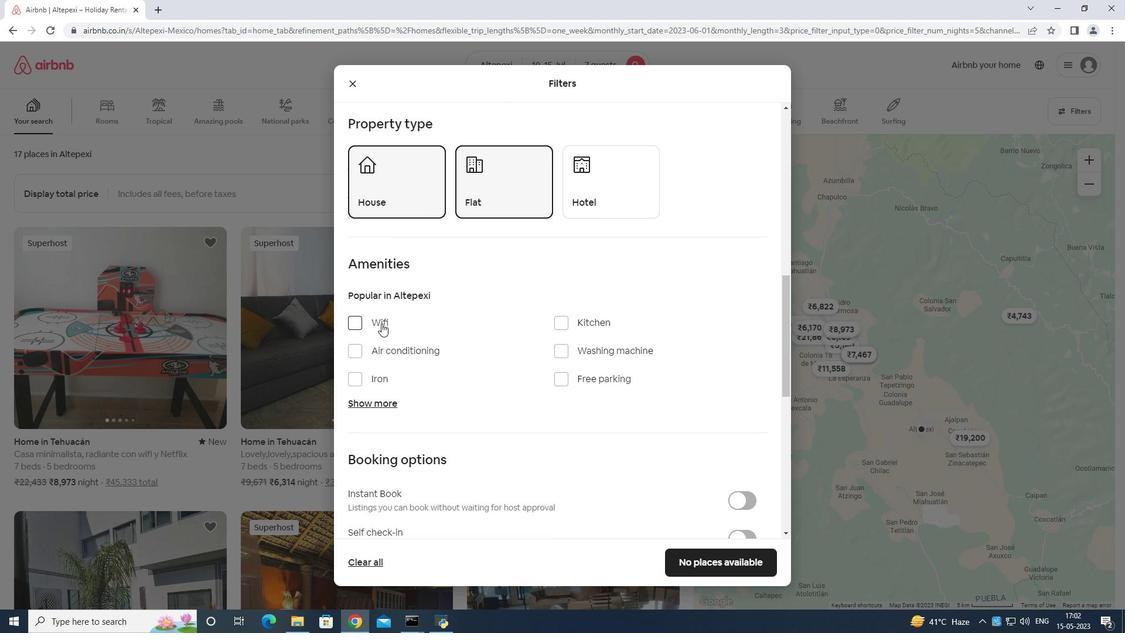 
Action: Mouse pressed left at (379, 321)
Screenshot: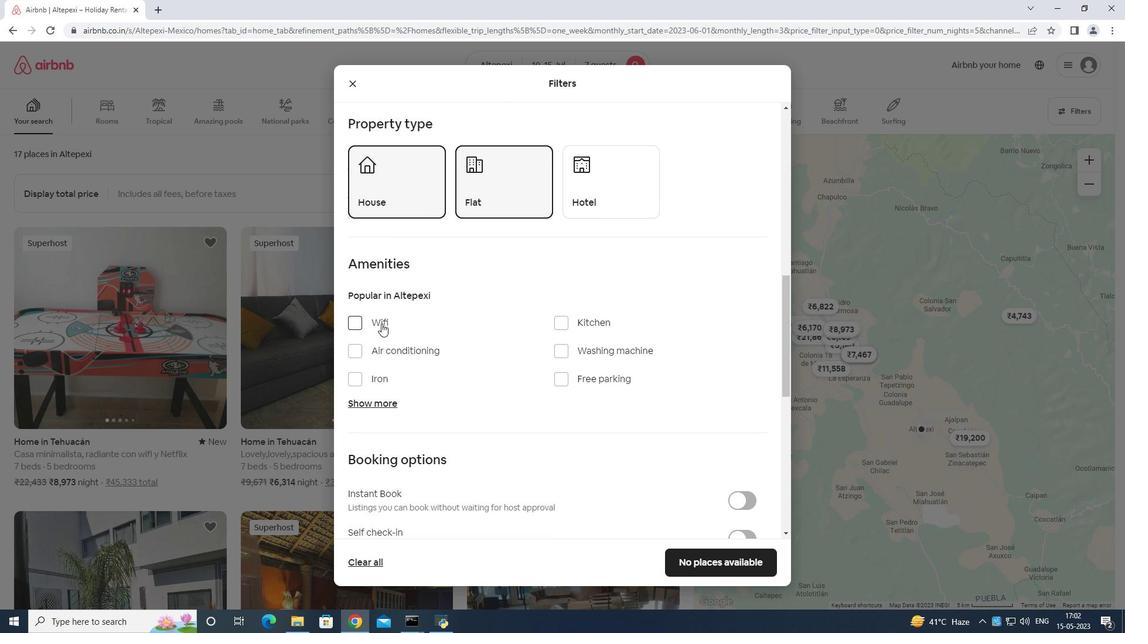 
Action: Mouse moved to (553, 378)
Screenshot: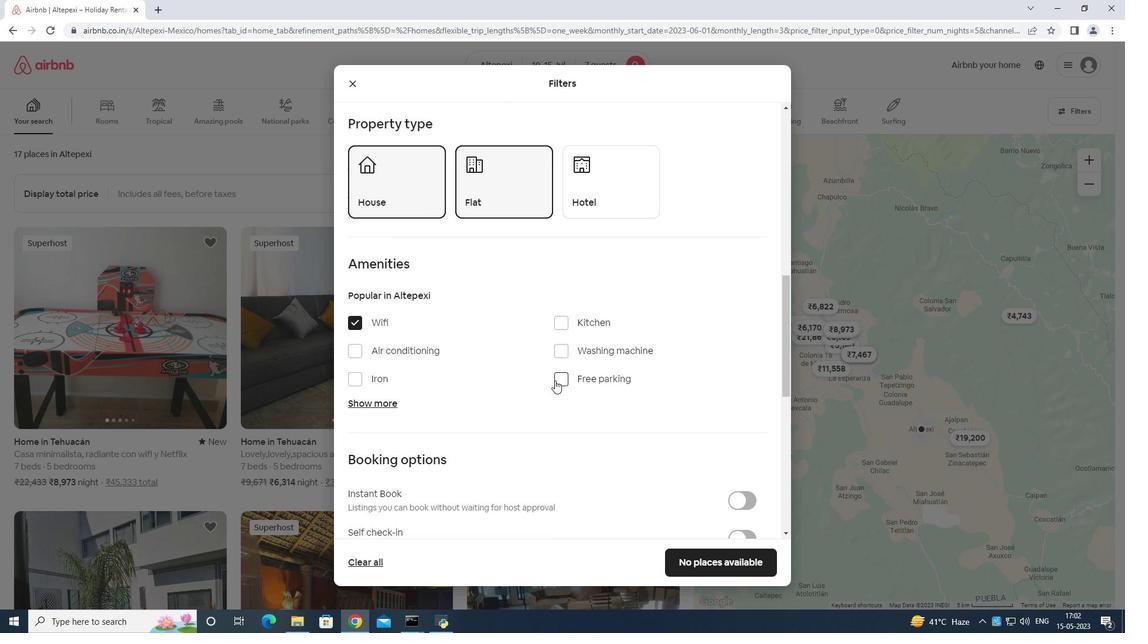 
Action: Mouse pressed left at (553, 378)
Screenshot: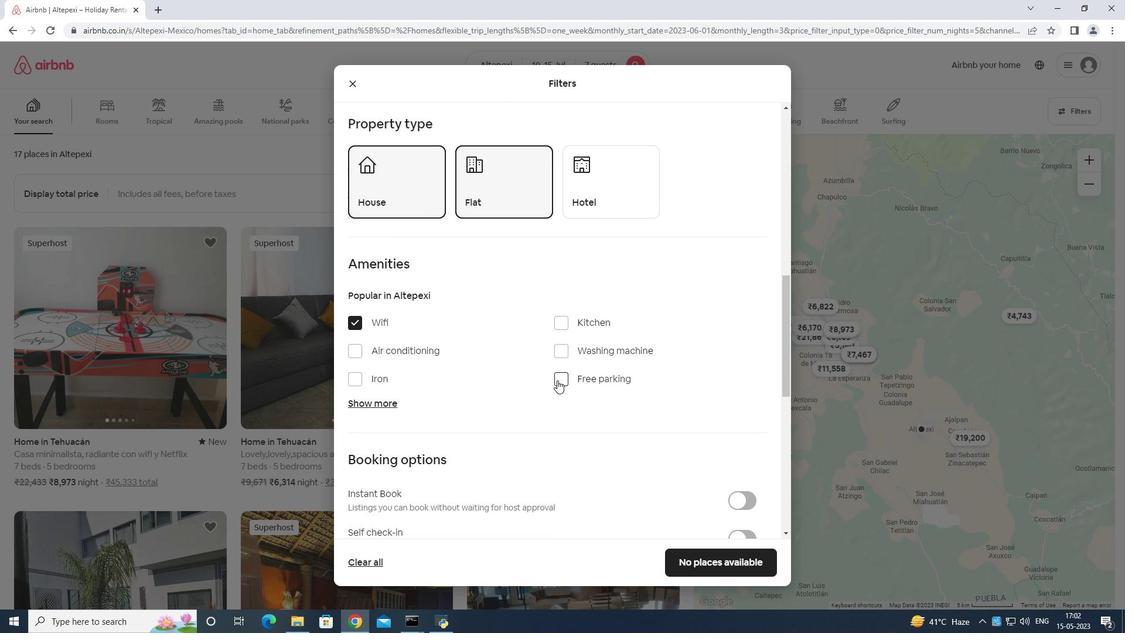 
Action: Mouse moved to (368, 403)
Screenshot: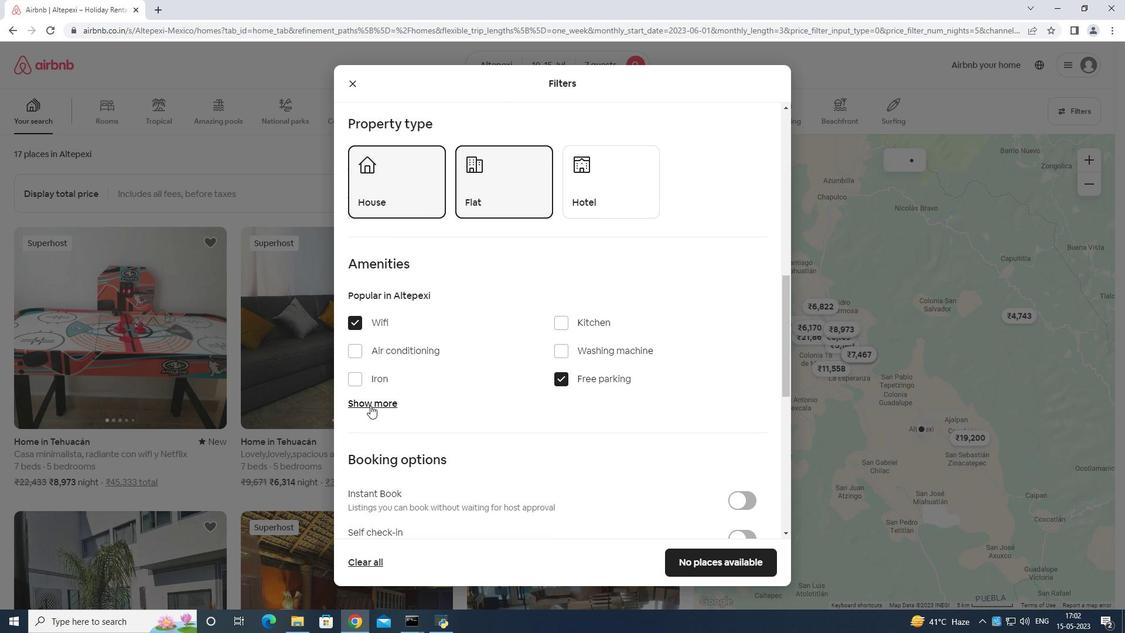 
Action: Mouse pressed left at (368, 403)
Screenshot: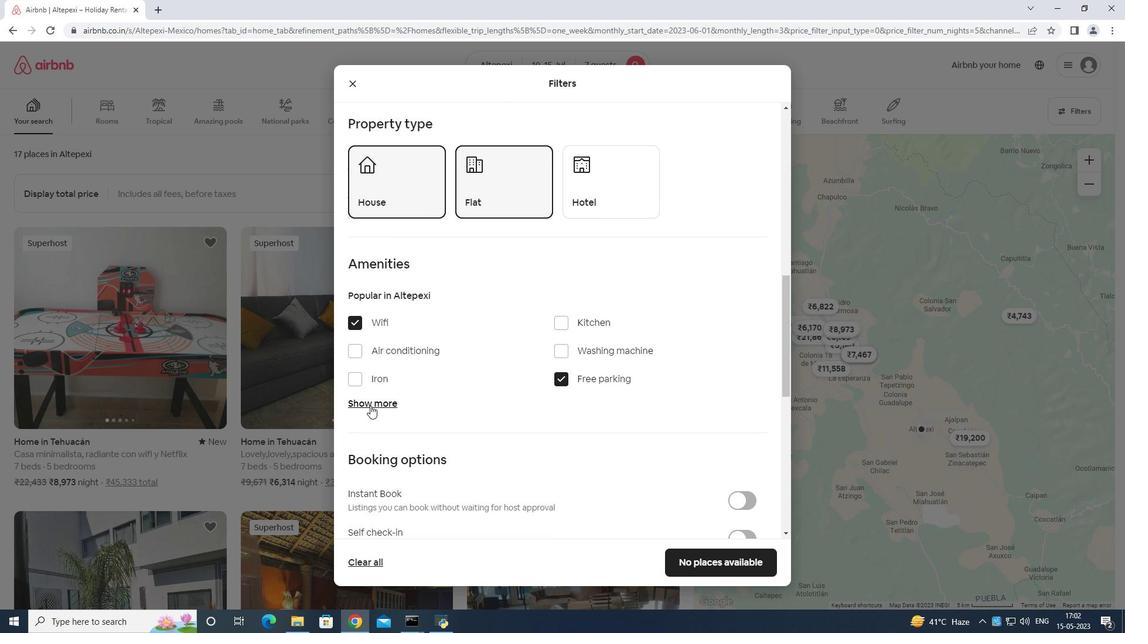 
Action: Mouse moved to (565, 473)
Screenshot: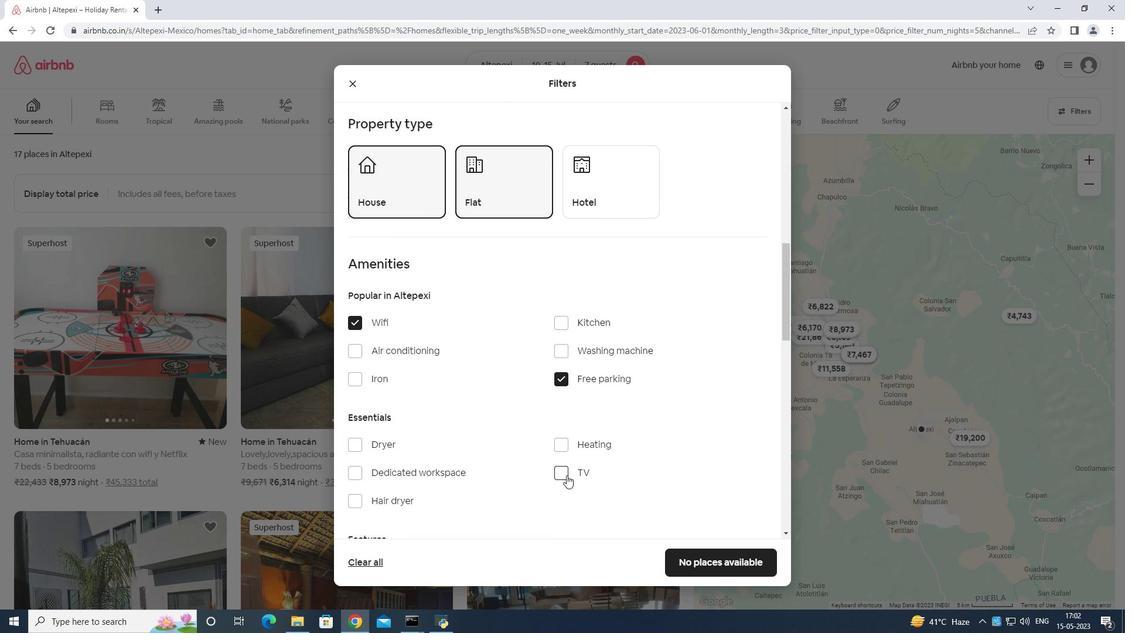 
Action: Mouse pressed left at (565, 473)
Screenshot: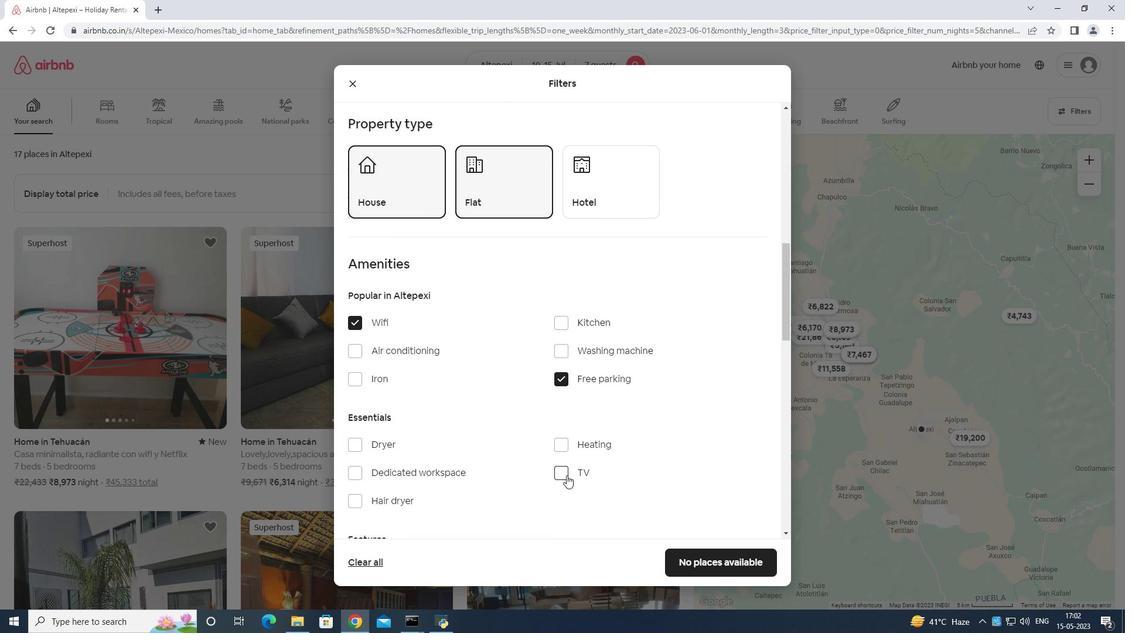 
Action: Mouse moved to (563, 451)
Screenshot: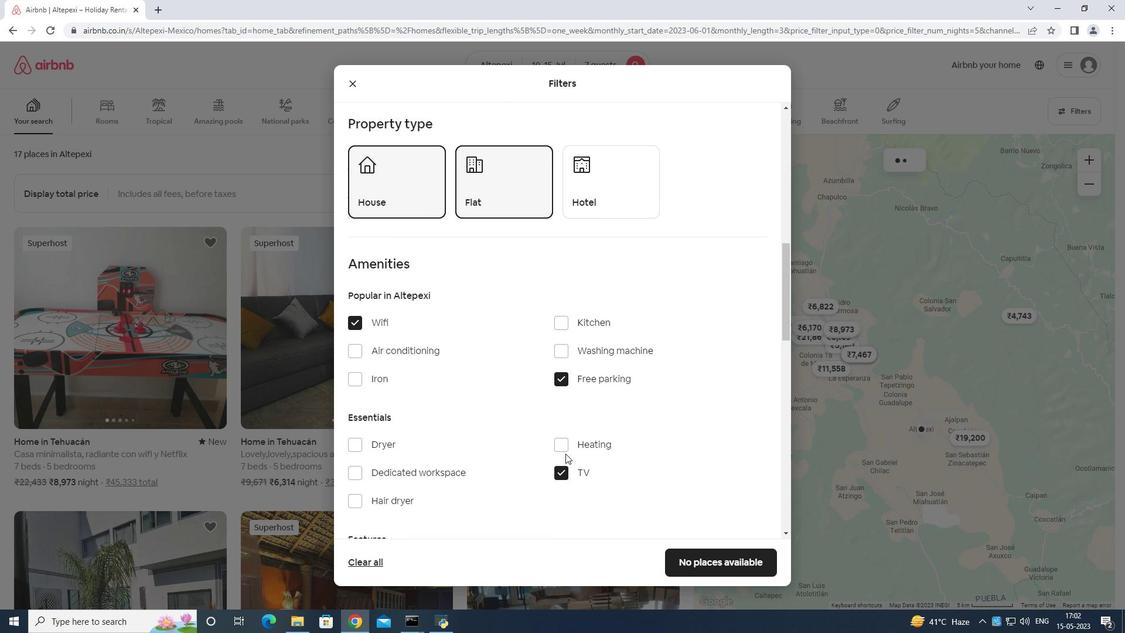 
Action: Mouse scrolled (563, 451) with delta (0, 0)
Screenshot: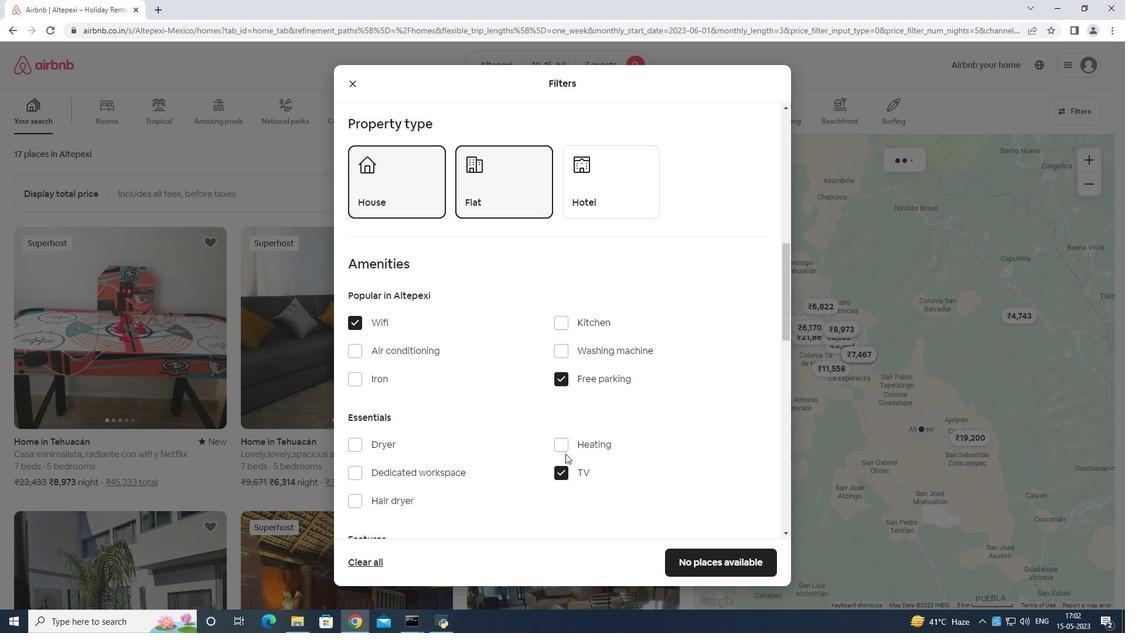 
Action: Mouse moved to (563, 451)
Screenshot: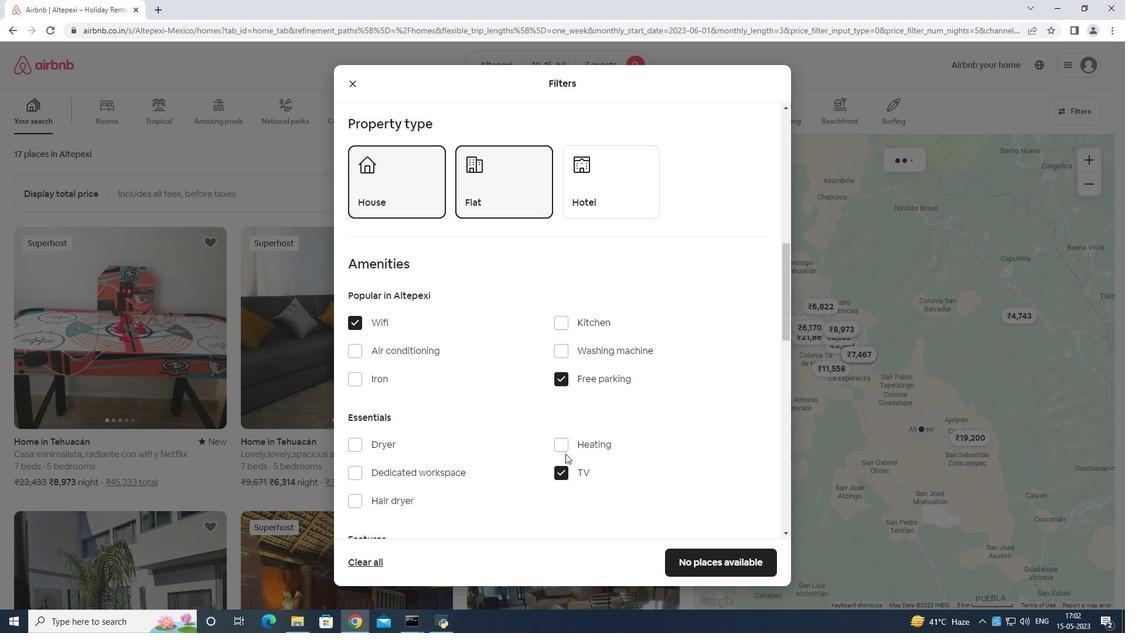 
Action: Mouse scrolled (563, 451) with delta (0, 0)
Screenshot: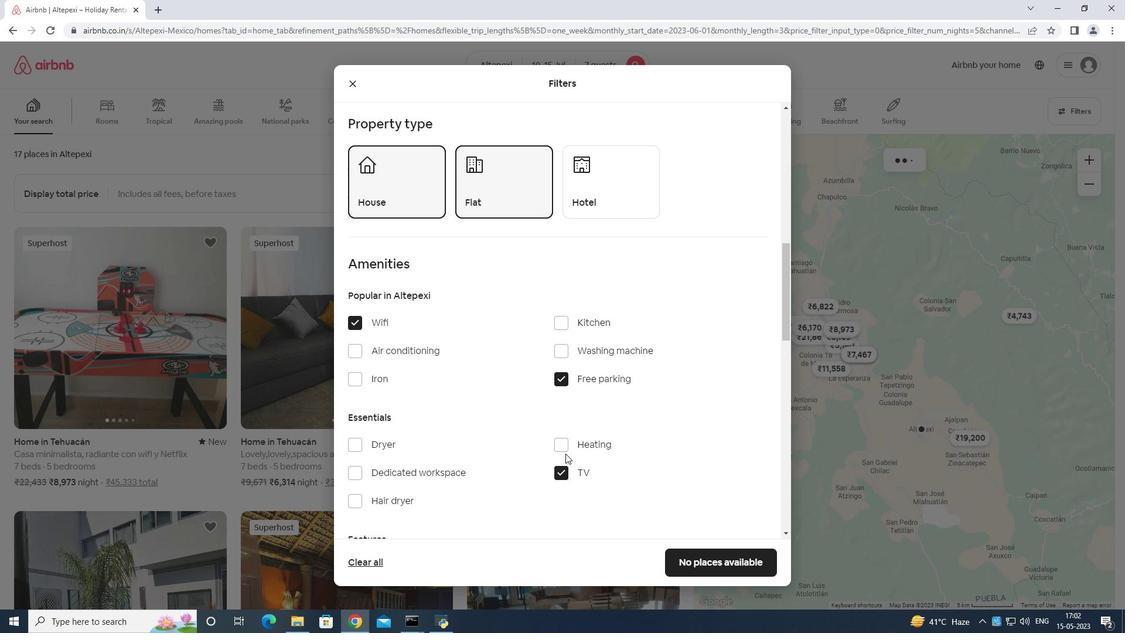 
Action: Mouse scrolled (563, 451) with delta (0, 0)
Screenshot: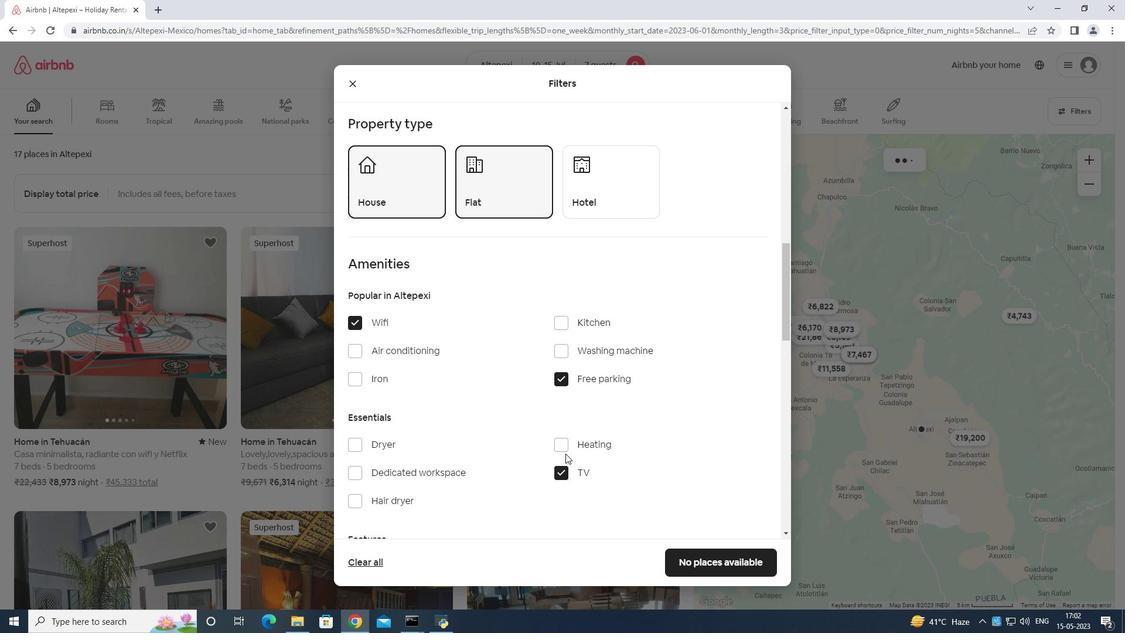 
Action: Mouse scrolled (563, 451) with delta (0, 0)
Screenshot: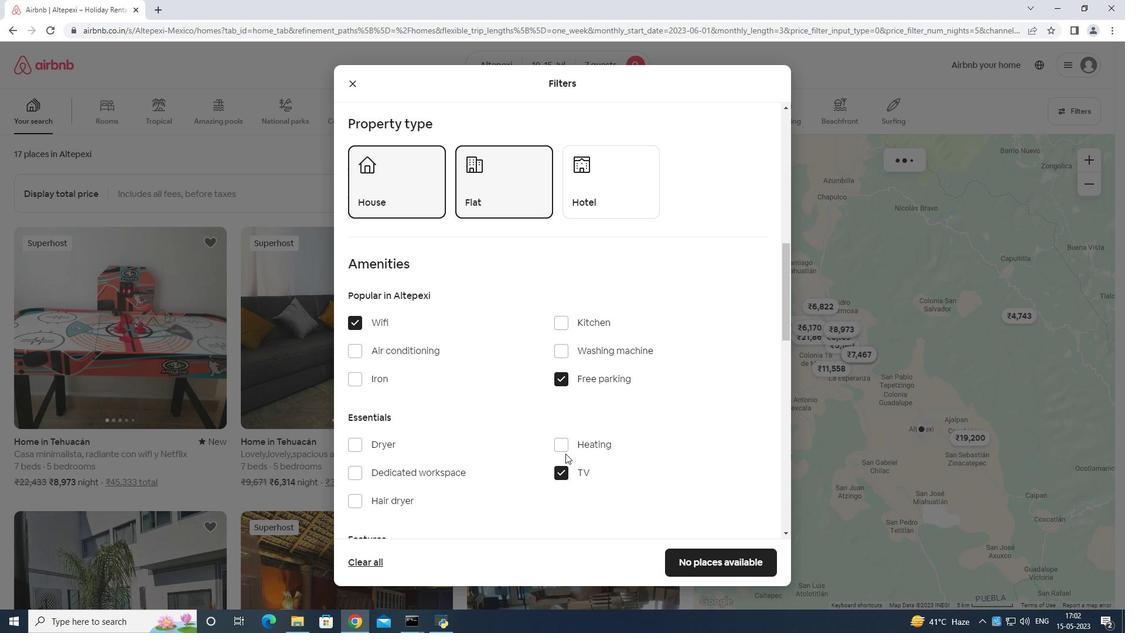 
Action: Mouse moved to (384, 390)
Screenshot: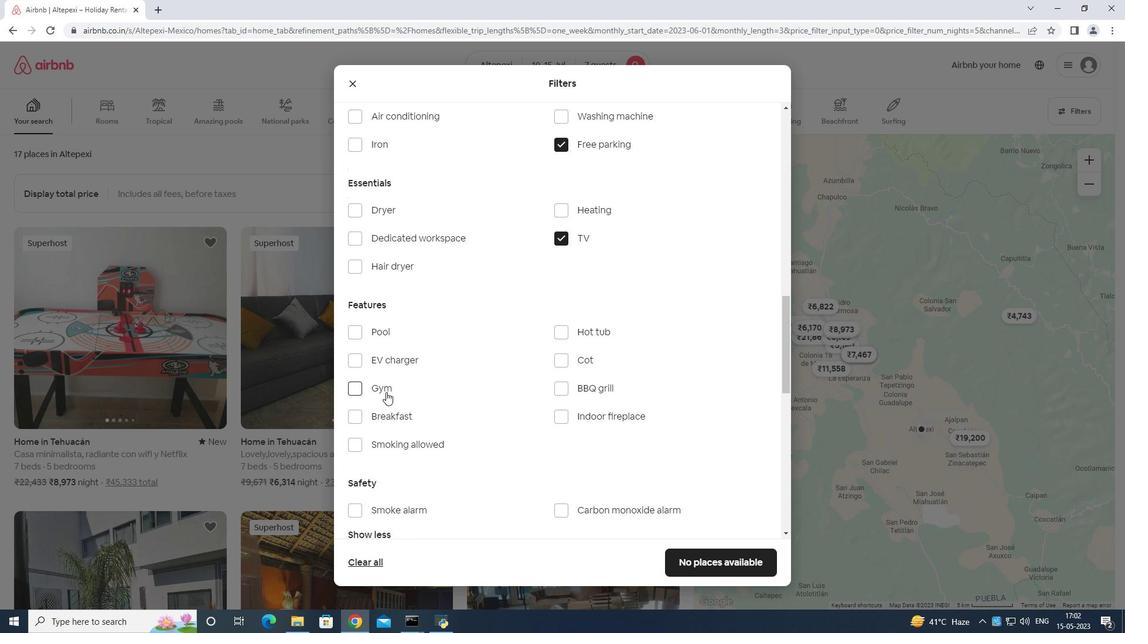 
Action: Mouse pressed left at (384, 390)
Screenshot: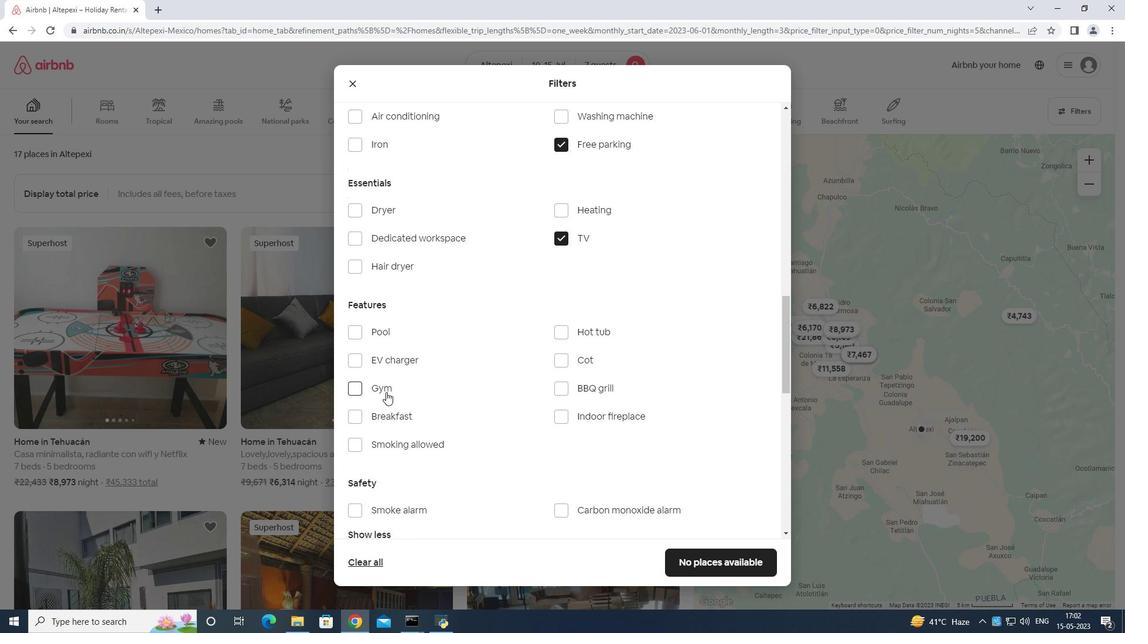 
Action: Mouse moved to (396, 413)
Screenshot: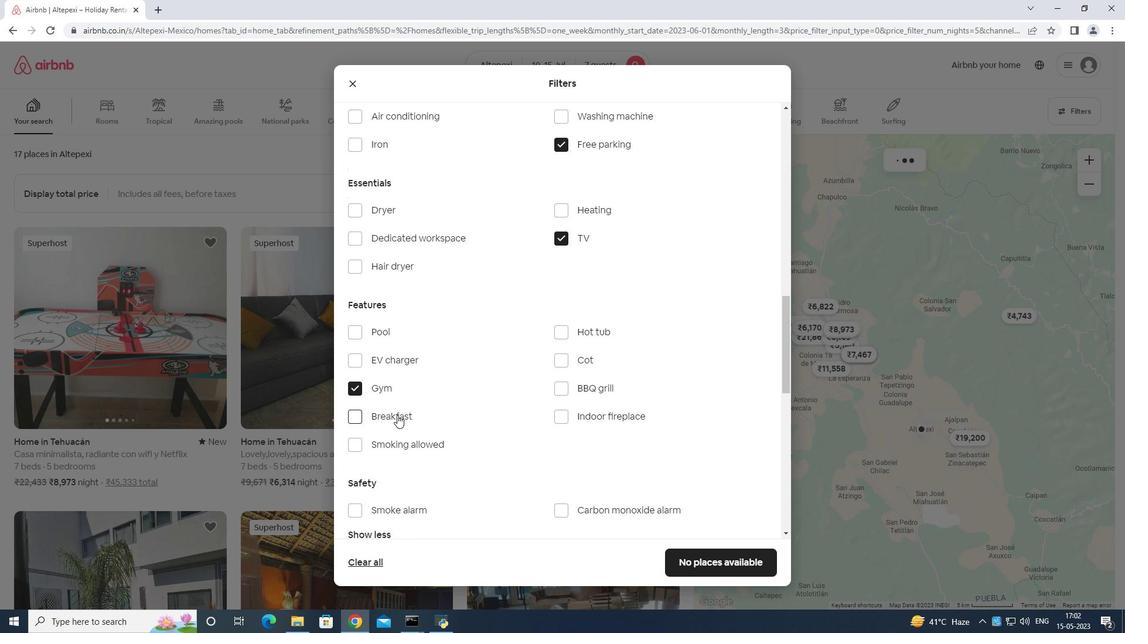
Action: Mouse pressed left at (396, 413)
Screenshot: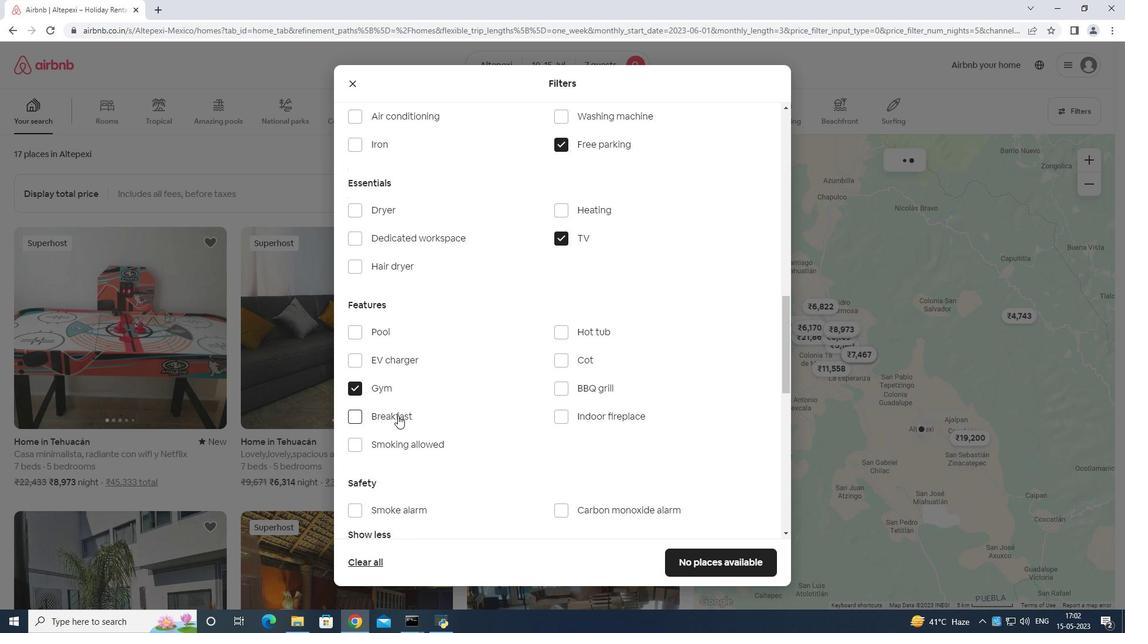 
Action: Mouse moved to (425, 406)
Screenshot: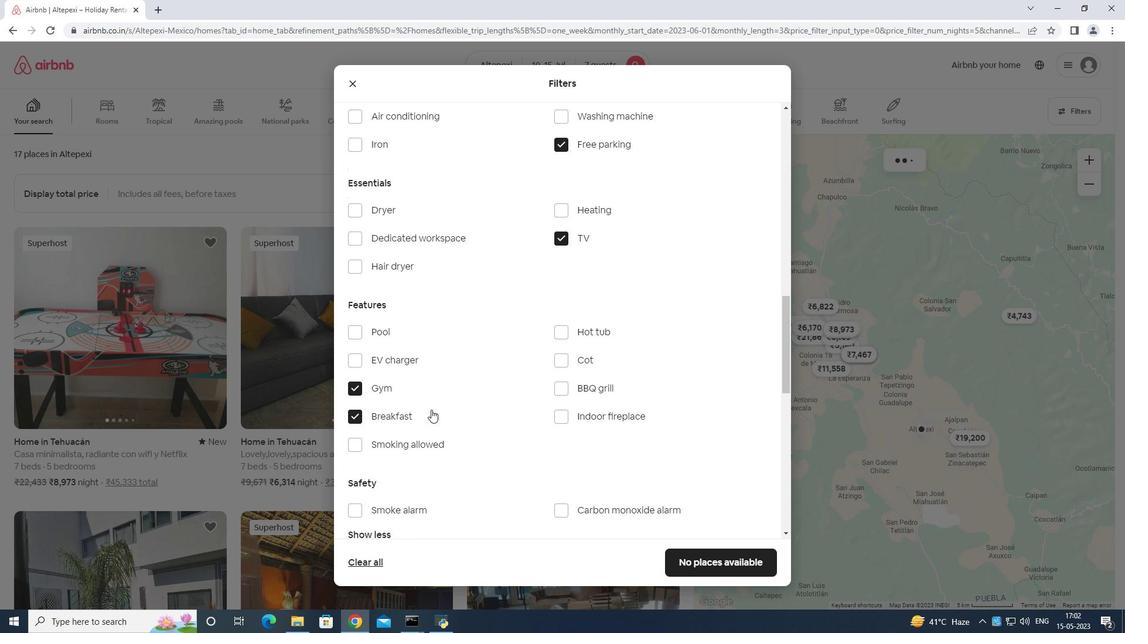 
Action: Mouse scrolled (425, 405) with delta (0, 0)
Screenshot: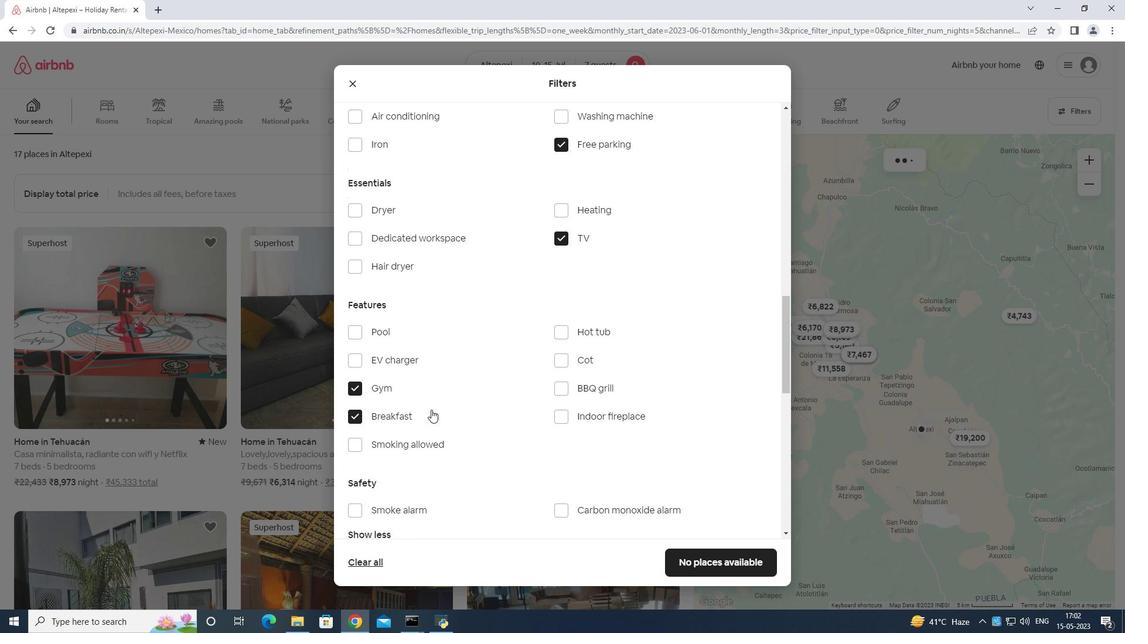 
Action: Mouse moved to (429, 407)
Screenshot: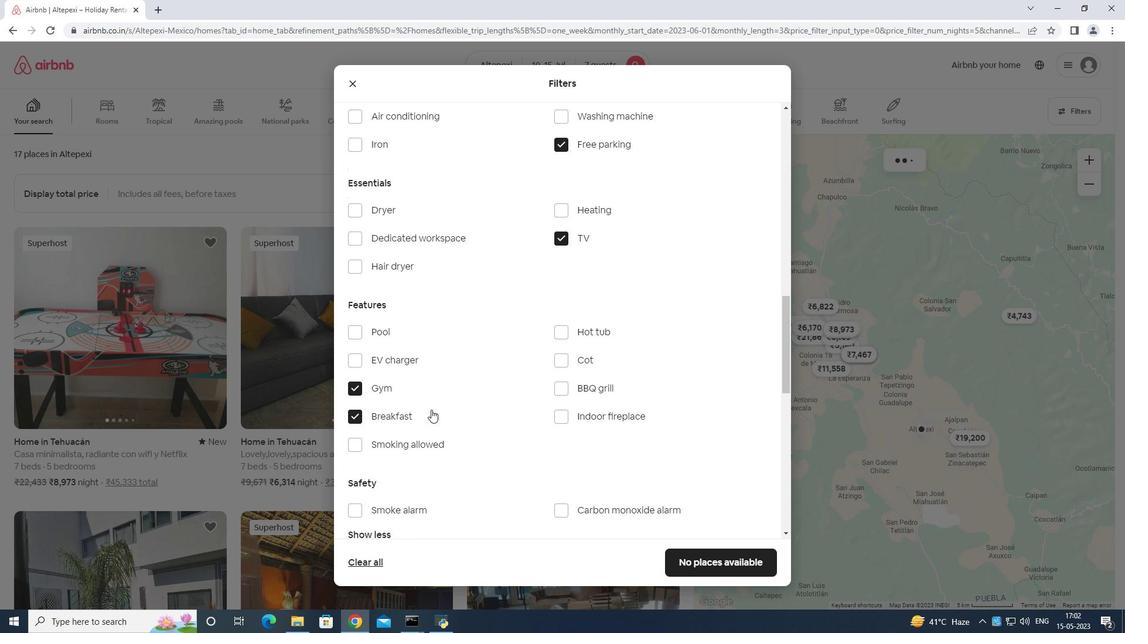 
Action: Mouse scrolled (429, 407) with delta (0, 0)
Screenshot: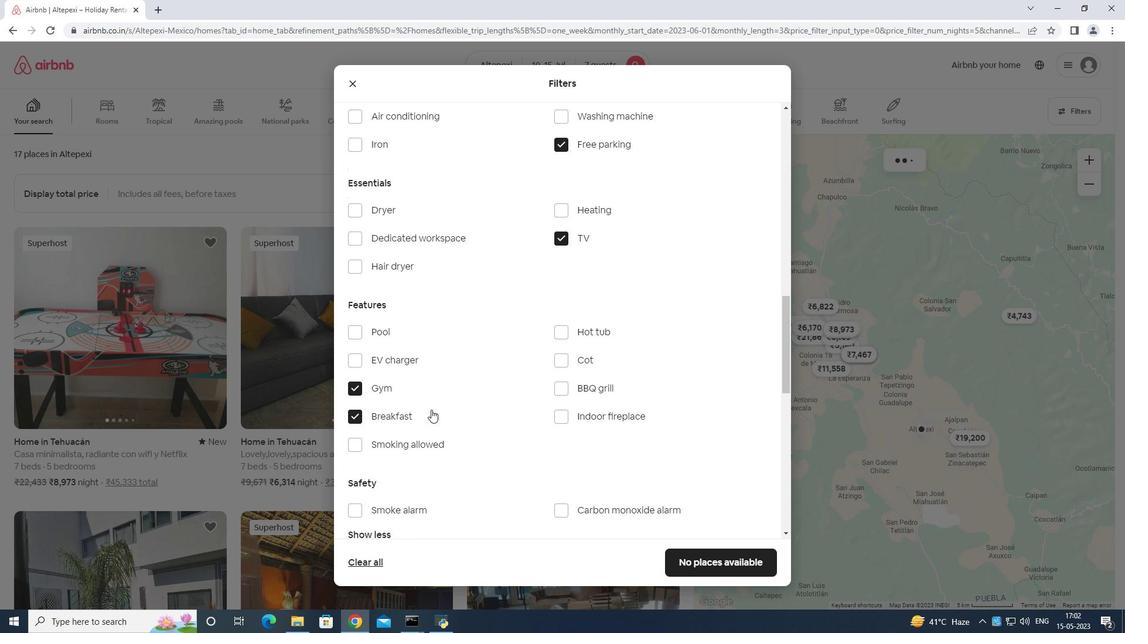
Action: Mouse moved to (434, 407)
Screenshot: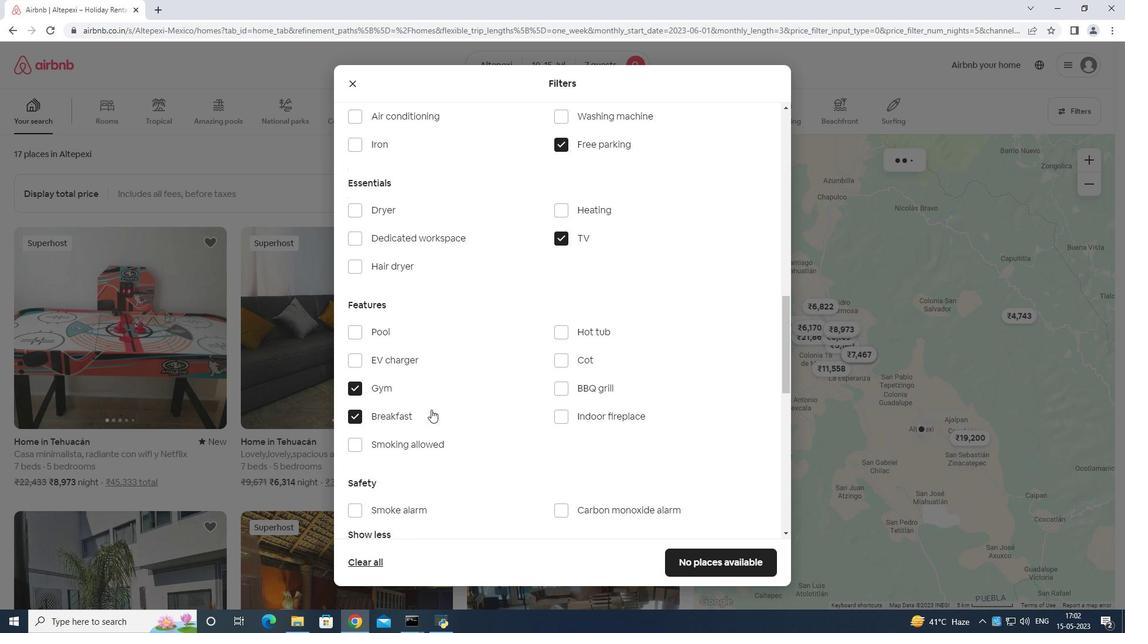
Action: Mouse scrolled (434, 407) with delta (0, 0)
Screenshot: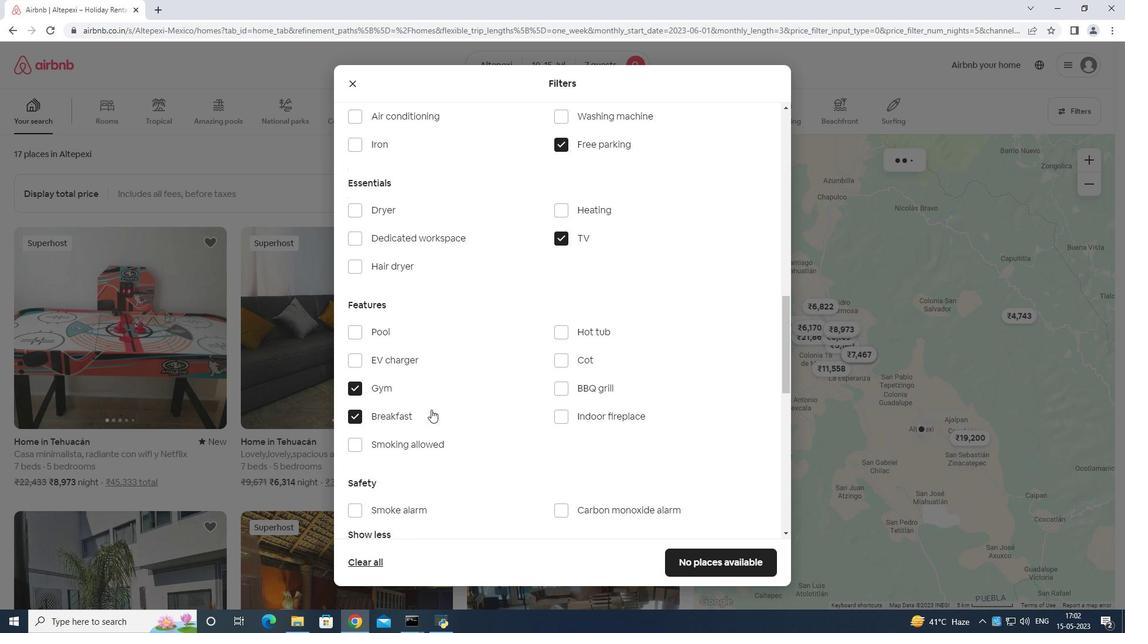 
Action: Mouse moved to (741, 503)
Screenshot: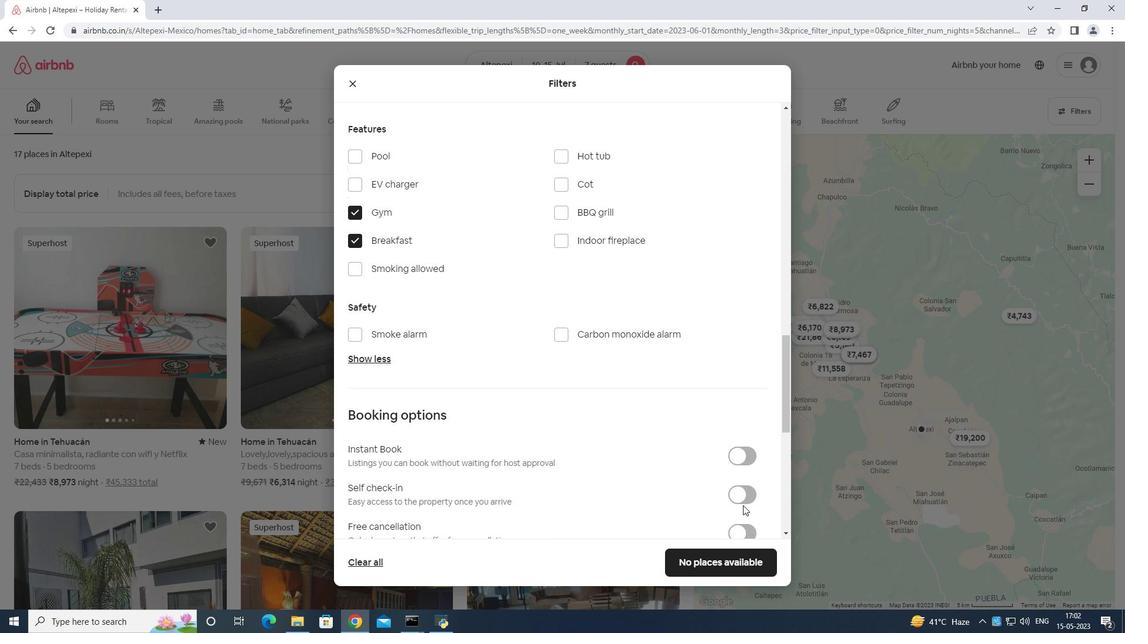 
Action: Mouse pressed left at (741, 503)
Screenshot: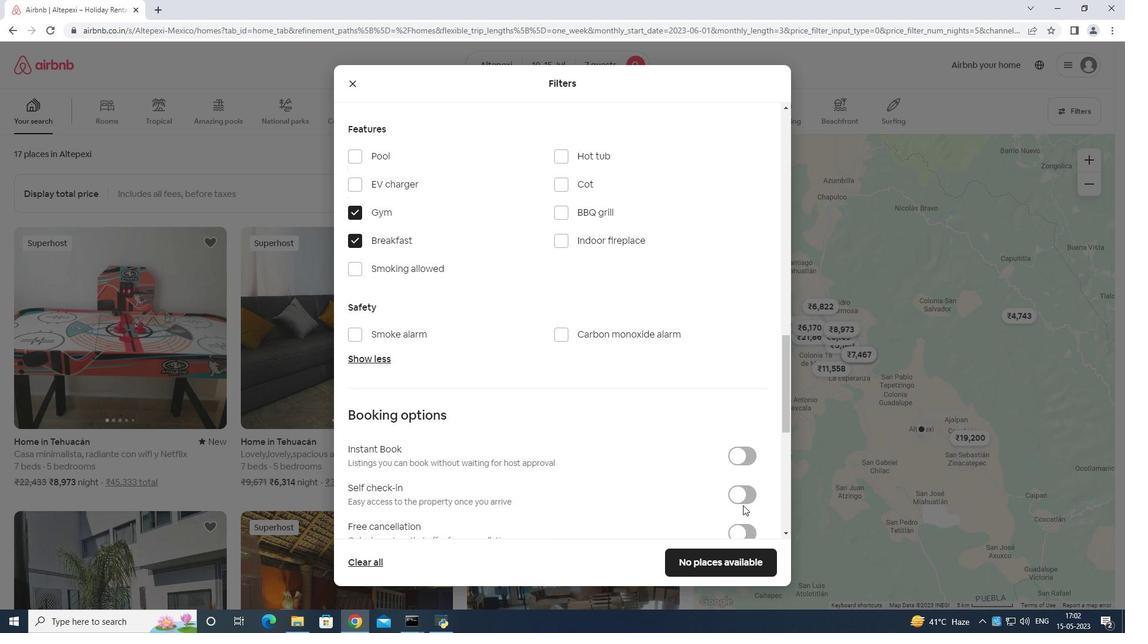
Action: Mouse moved to (736, 479)
Screenshot: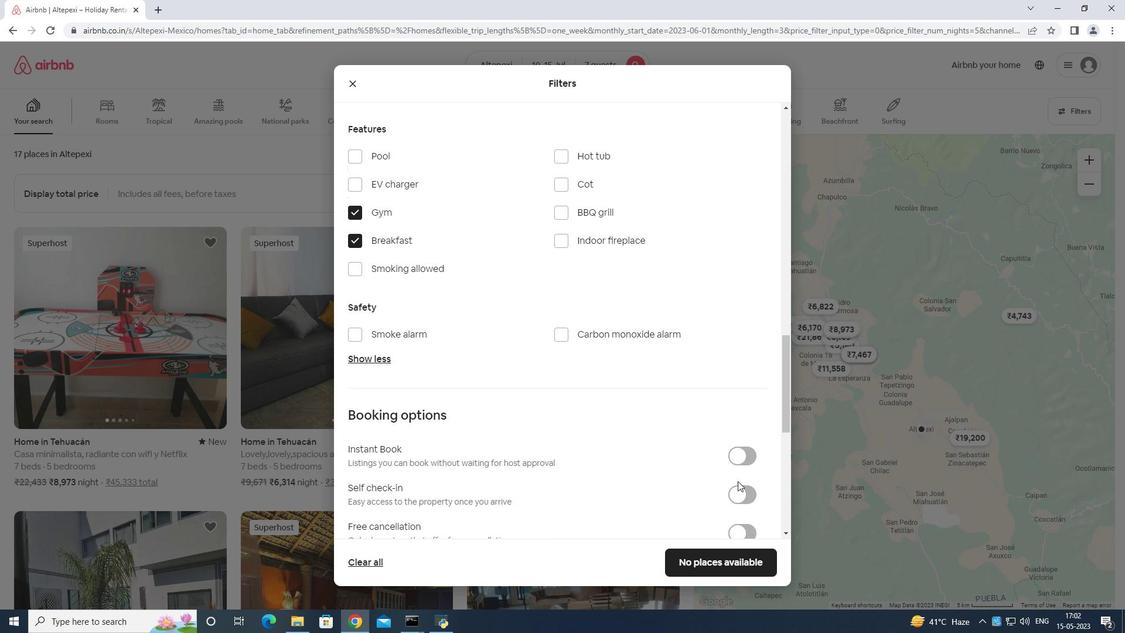 
Action: Mouse scrolled (736, 478) with delta (0, 0)
Screenshot: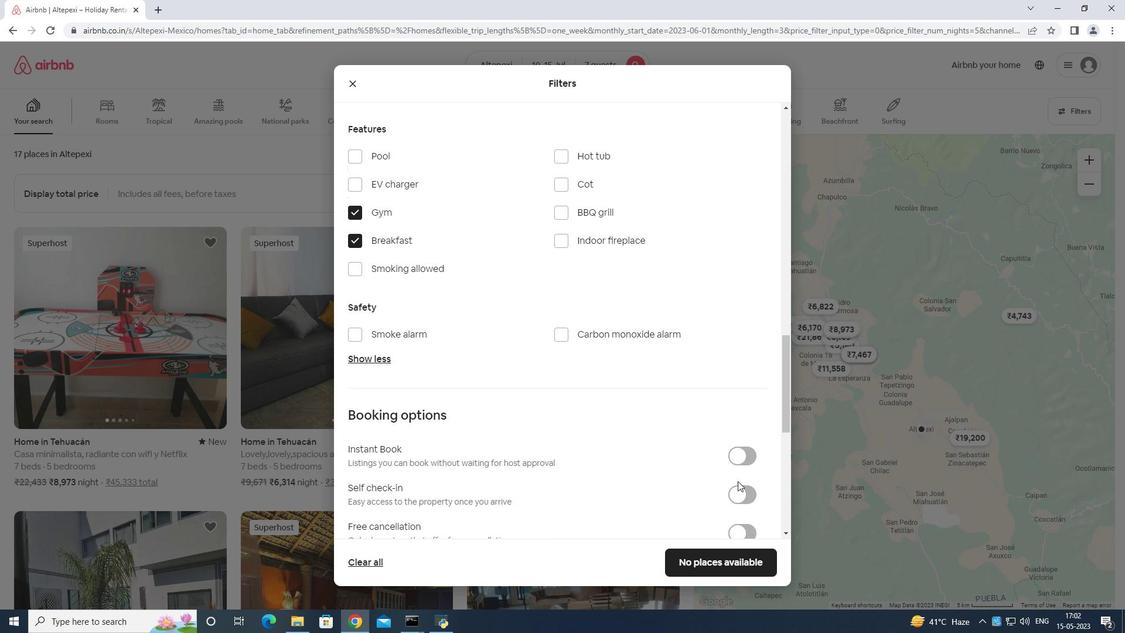 
Action: Mouse moved to (735, 480)
Screenshot: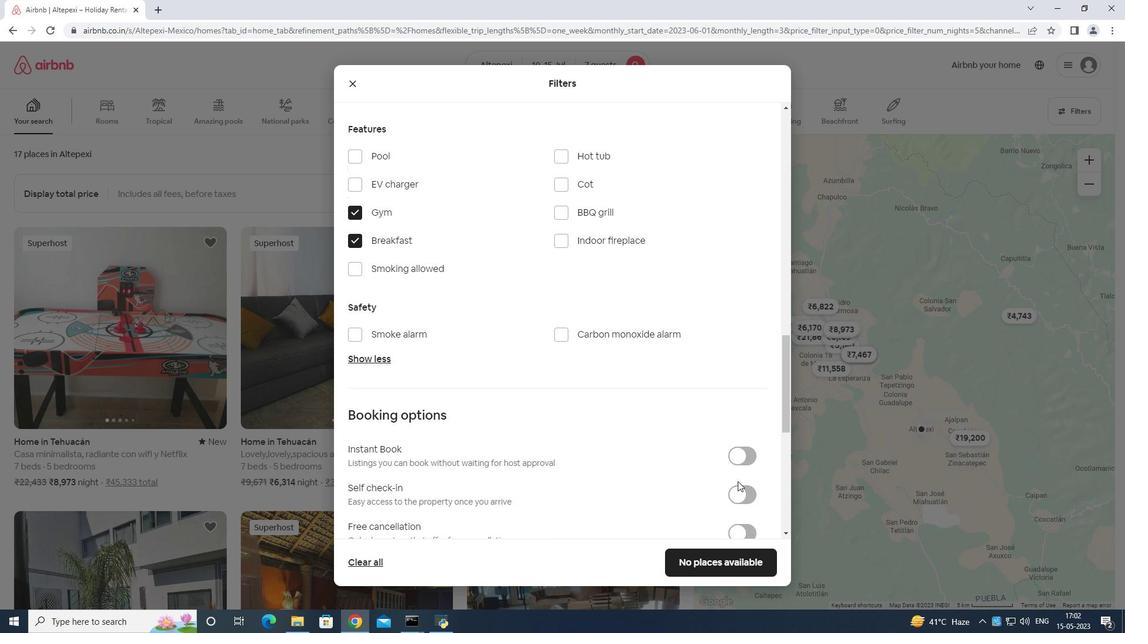 
Action: Mouse scrolled (735, 480) with delta (0, 0)
Screenshot: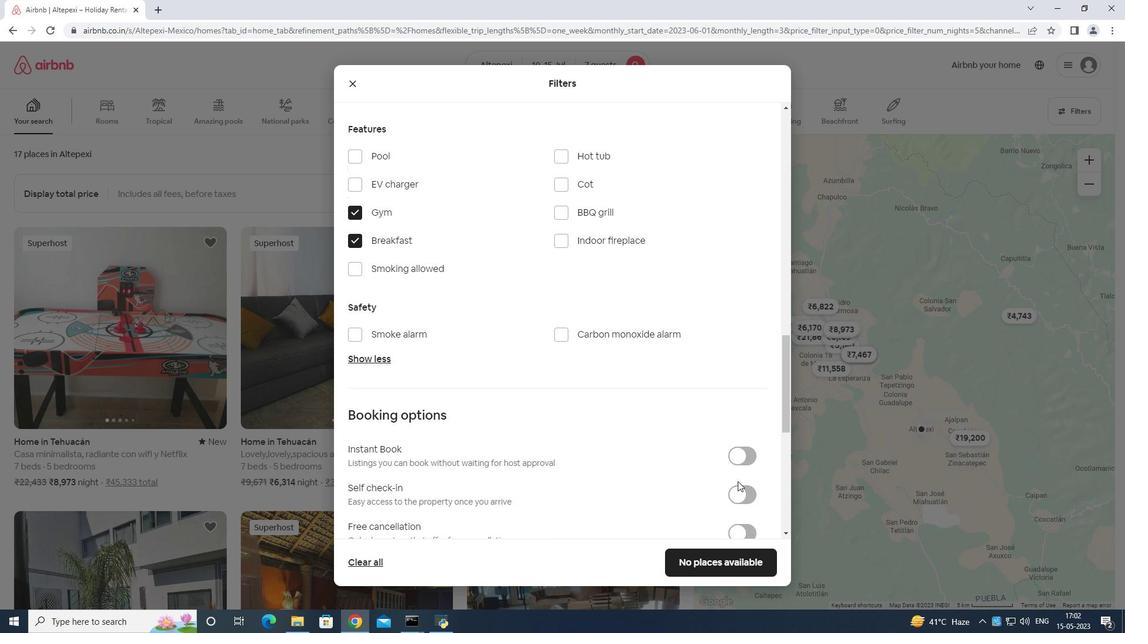 
Action: Mouse scrolled (735, 480) with delta (0, 0)
Screenshot: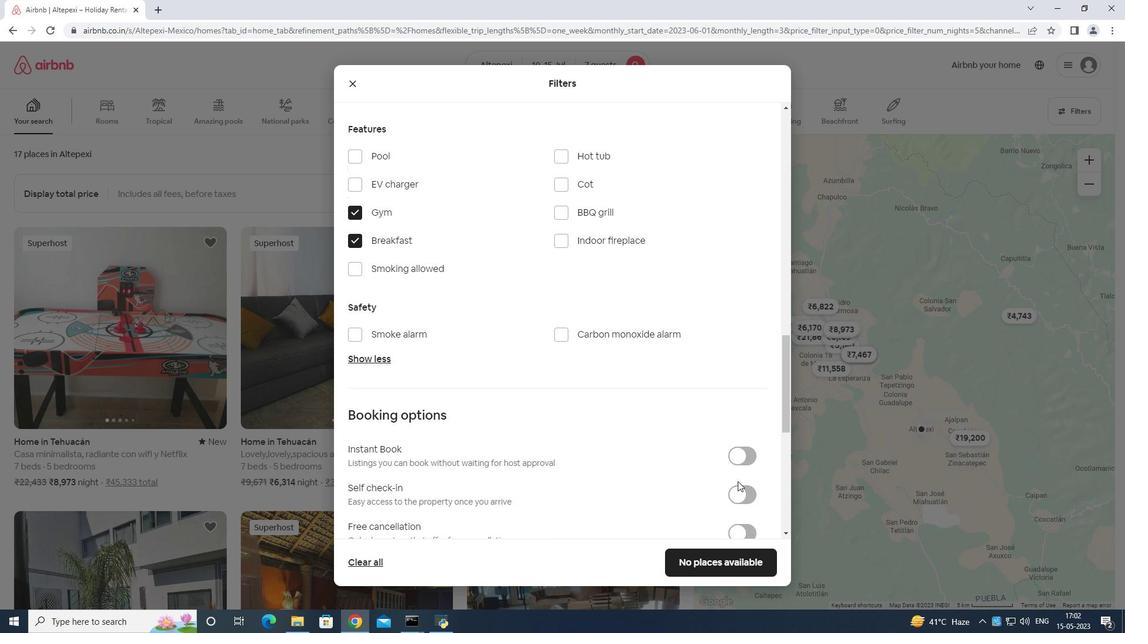 
Action: Mouse scrolled (735, 480) with delta (0, 0)
Screenshot: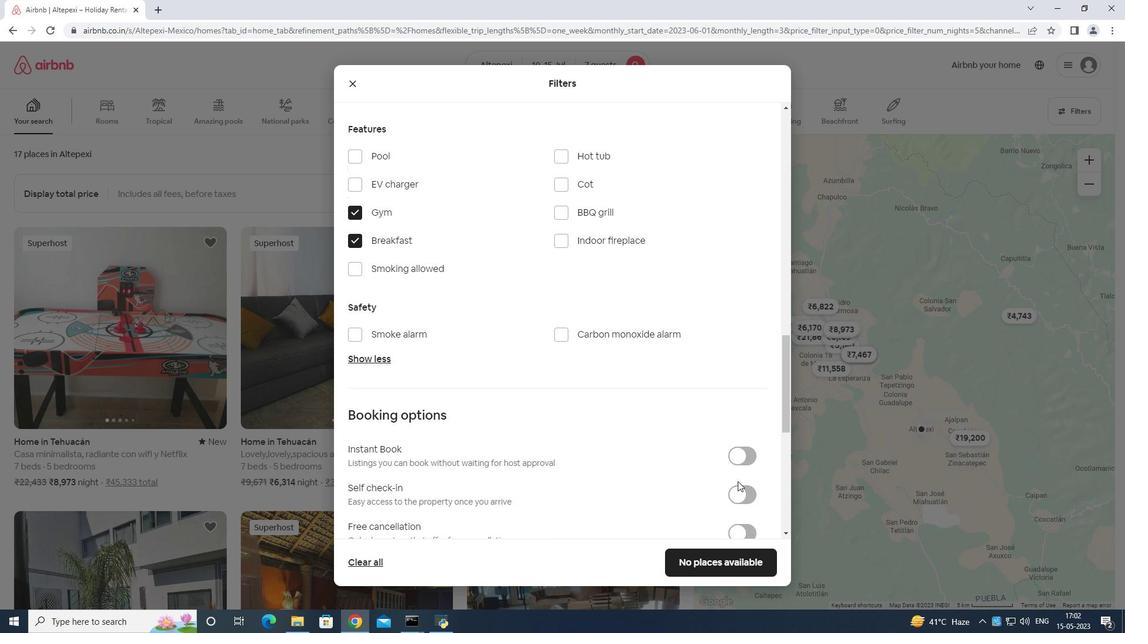 
Action: Mouse moved to (739, 464)
Screenshot: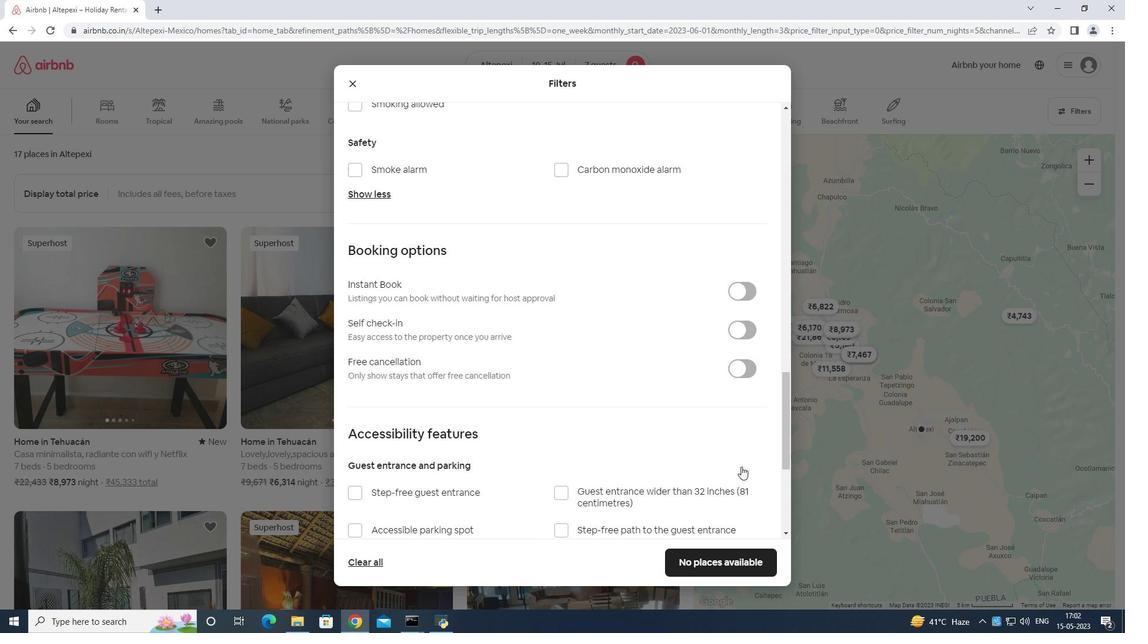 
Action: Mouse scrolled (739, 464) with delta (0, 0)
Screenshot: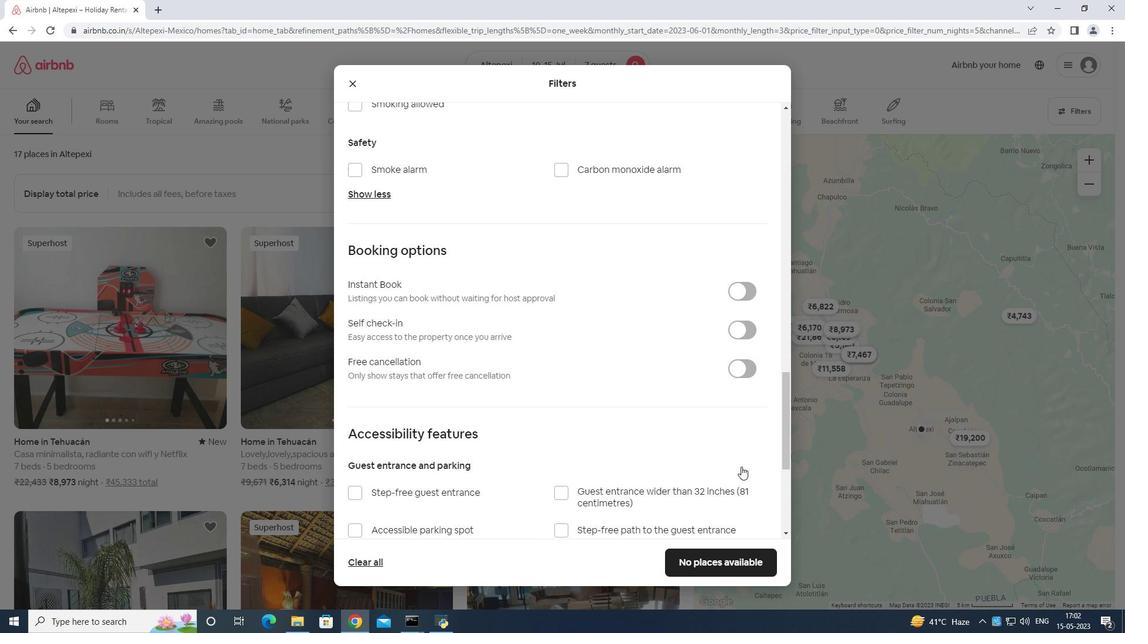 
Action: Mouse moved to (739, 467)
Screenshot: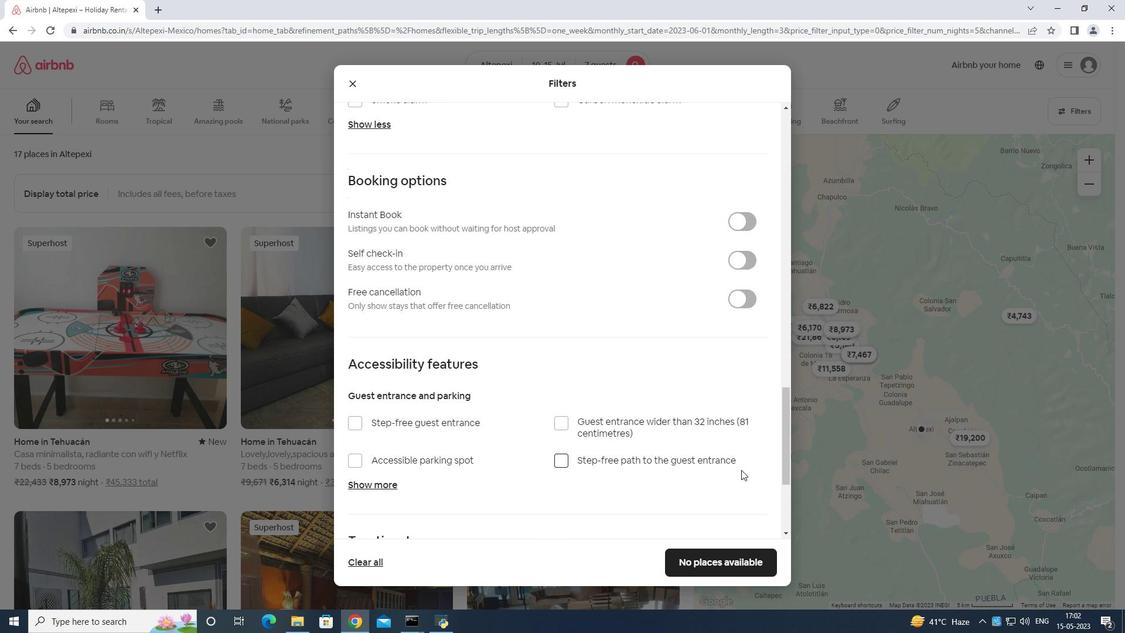
Action: Mouse scrolled (739, 467) with delta (0, 0)
Screenshot: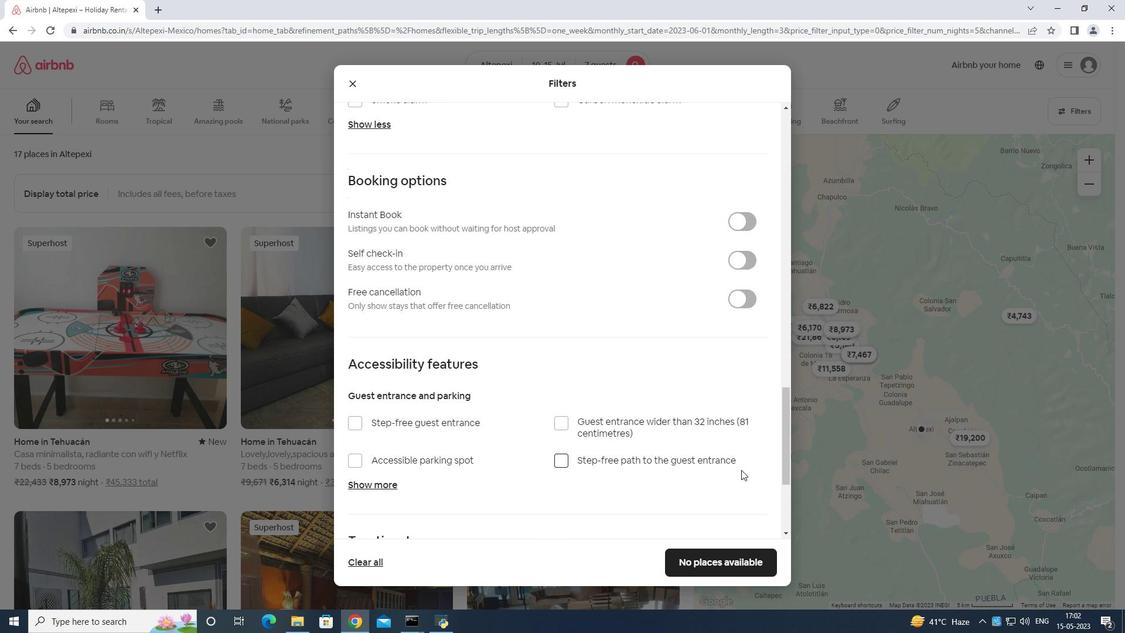 
Action: Mouse moved to (739, 468)
Screenshot: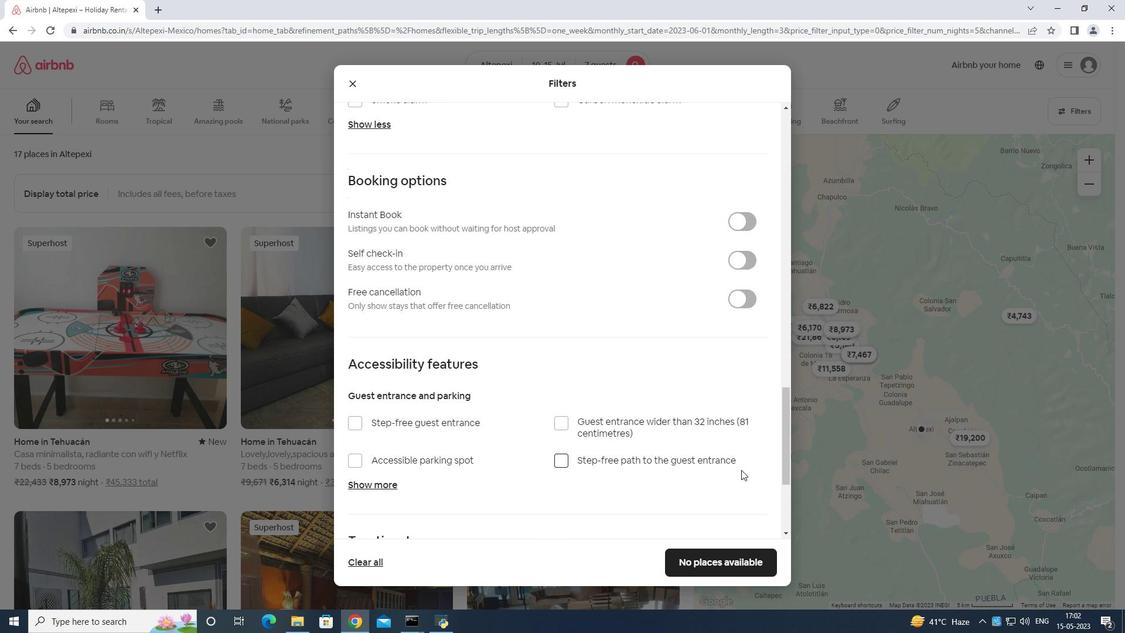 
Action: Mouse scrolled (739, 467) with delta (0, 0)
Screenshot: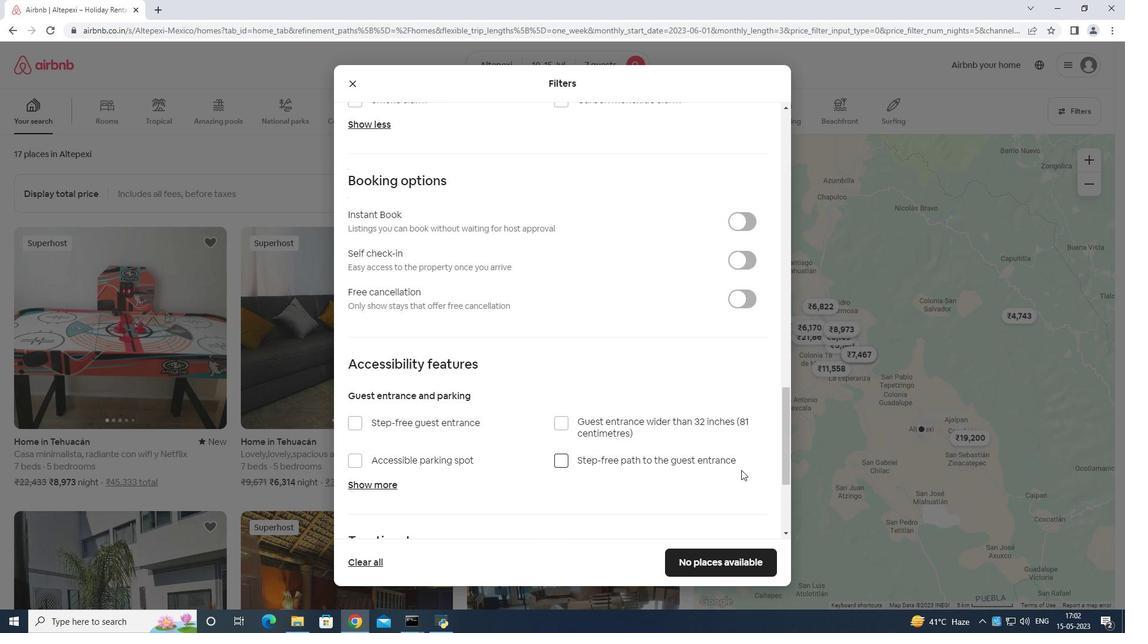 
Action: Mouse moved to (725, 336)
Screenshot: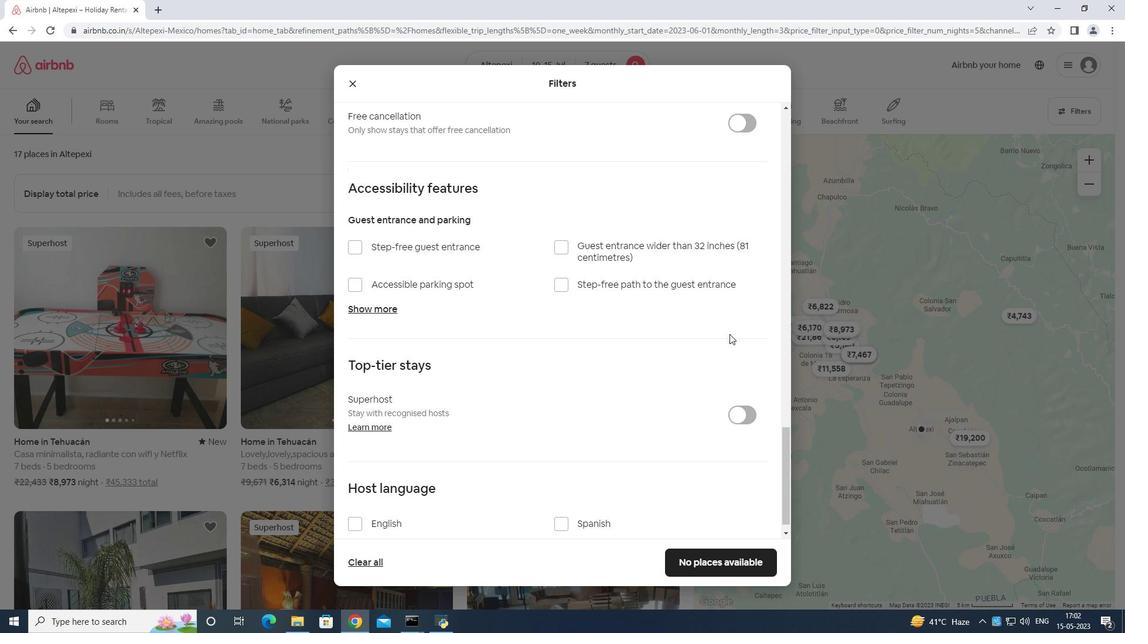 
Action: Mouse scrolled (725, 337) with delta (0, 0)
Screenshot: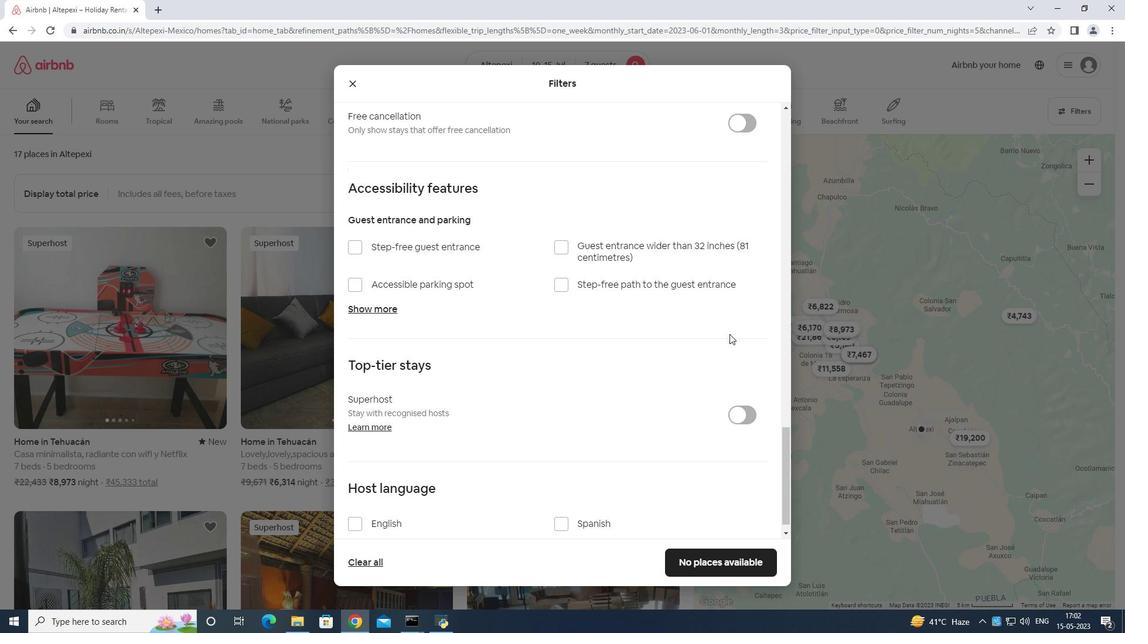 
Action: Mouse moved to (728, 331)
Screenshot: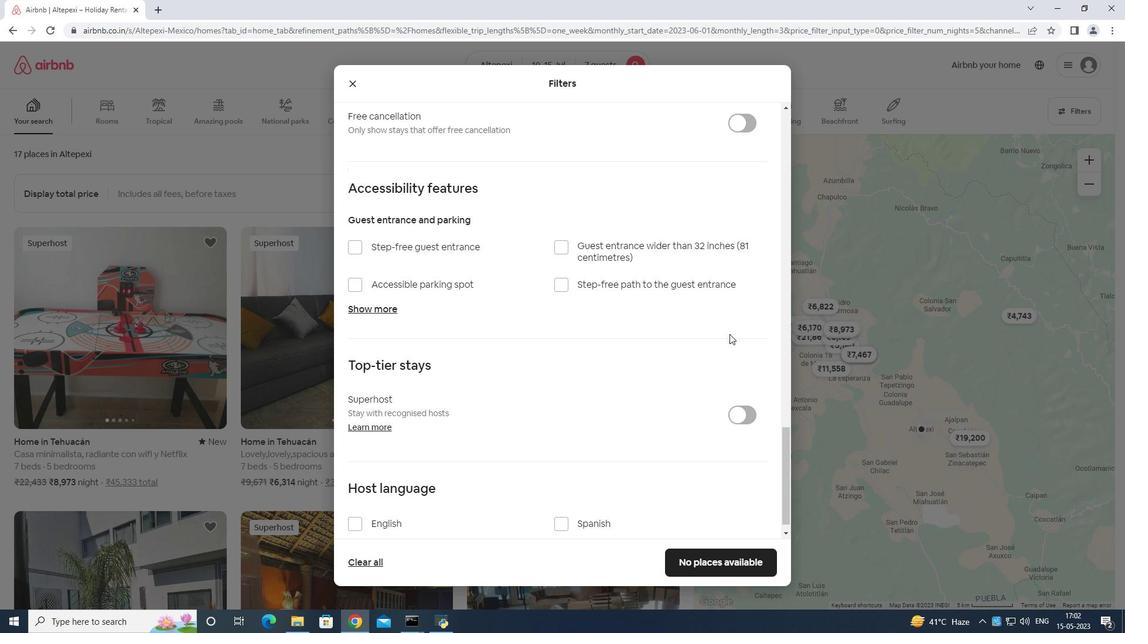 
Action: Mouse scrolled (728, 331) with delta (0, 0)
Screenshot: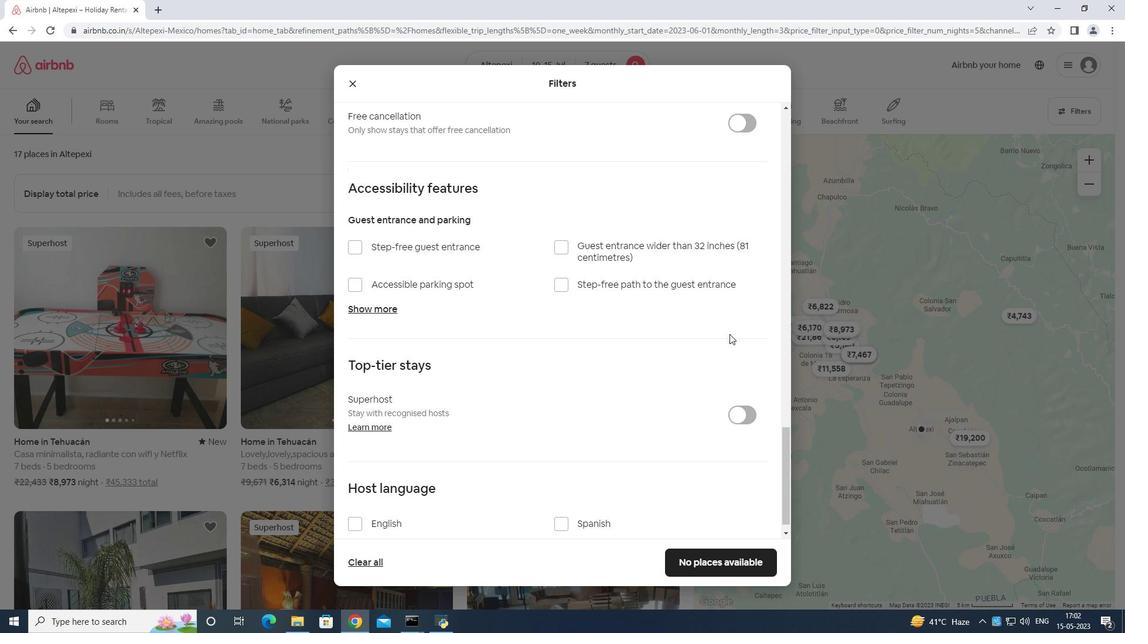 
Action: Mouse moved to (732, 324)
Screenshot: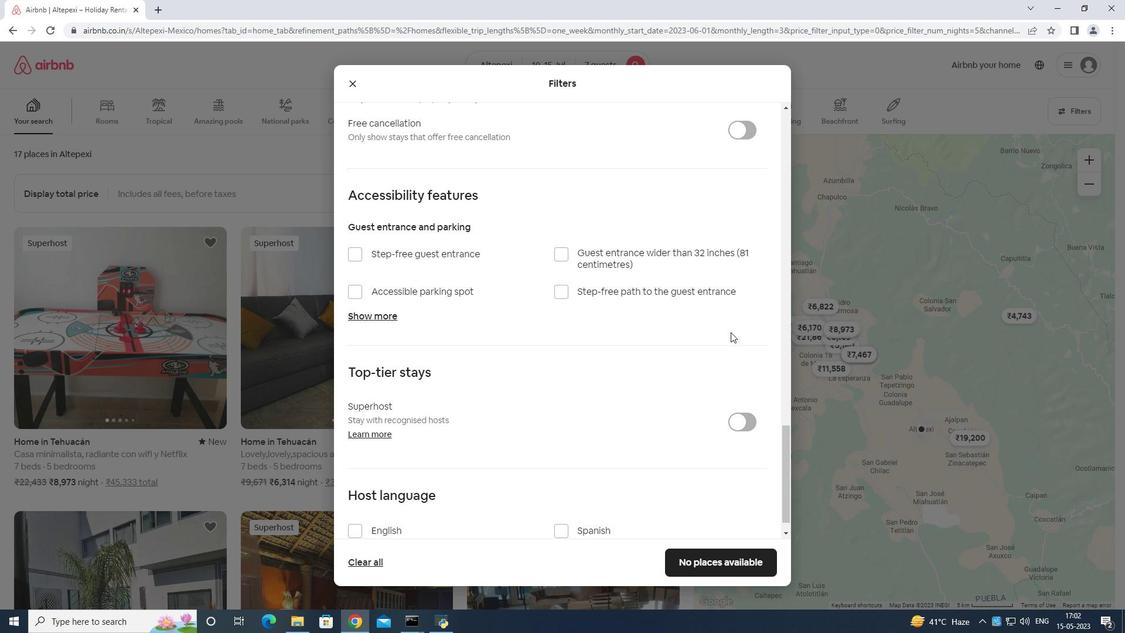 
Action: Mouse scrolled (730, 326) with delta (0, 0)
Screenshot: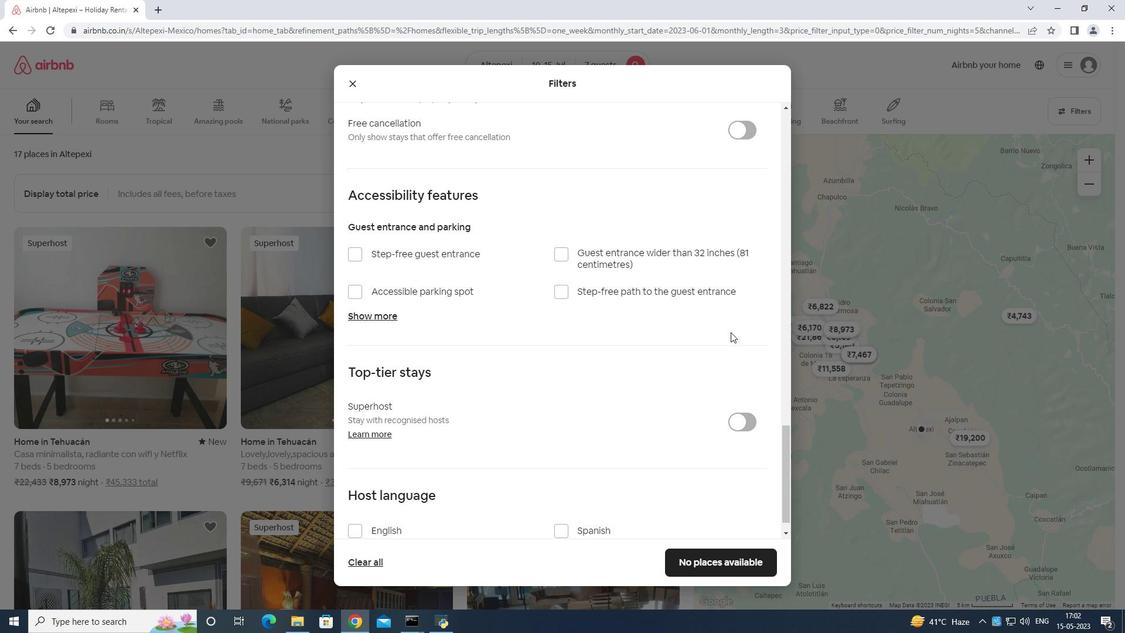 
Action: Mouse moved to (740, 258)
Screenshot: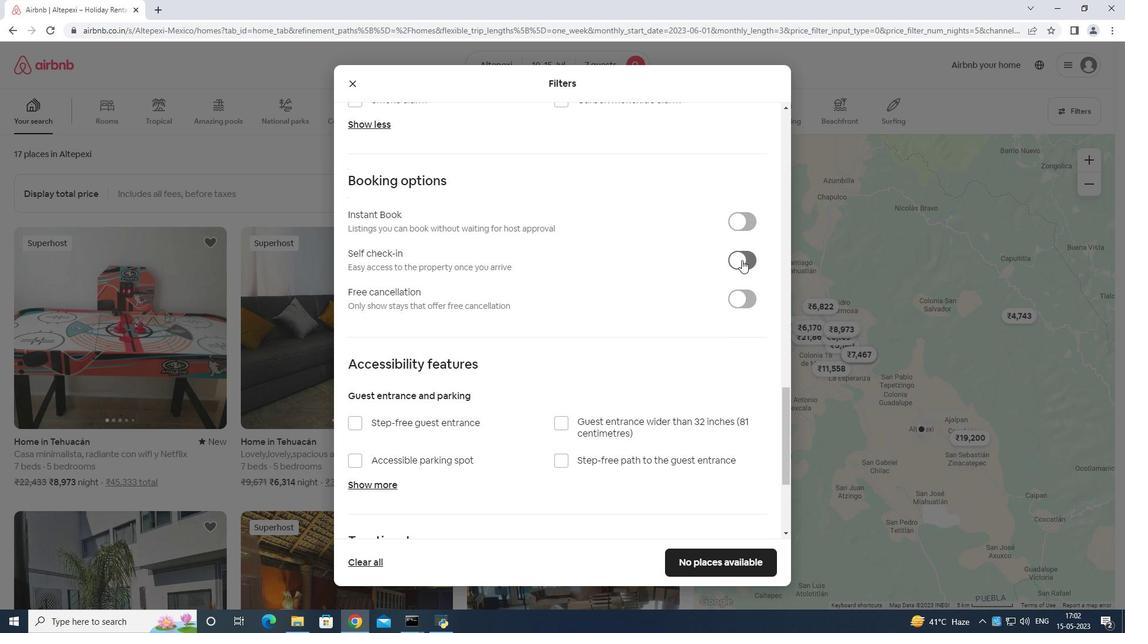 
Action: Mouse pressed left at (740, 258)
Screenshot: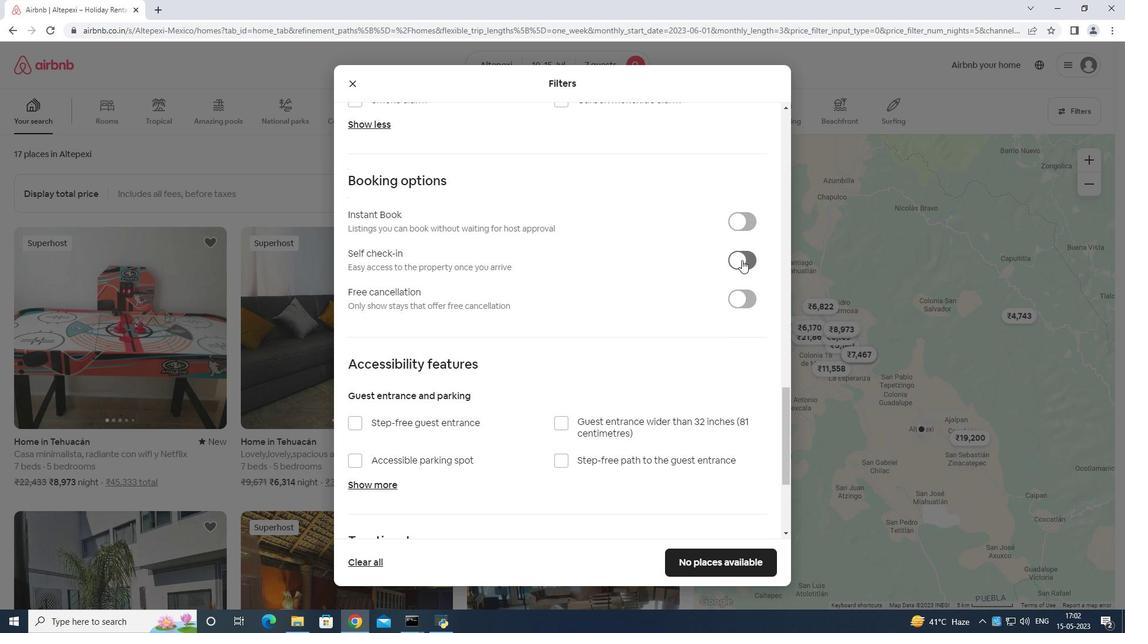 
Action: Mouse moved to (737, 262)
Screenshot: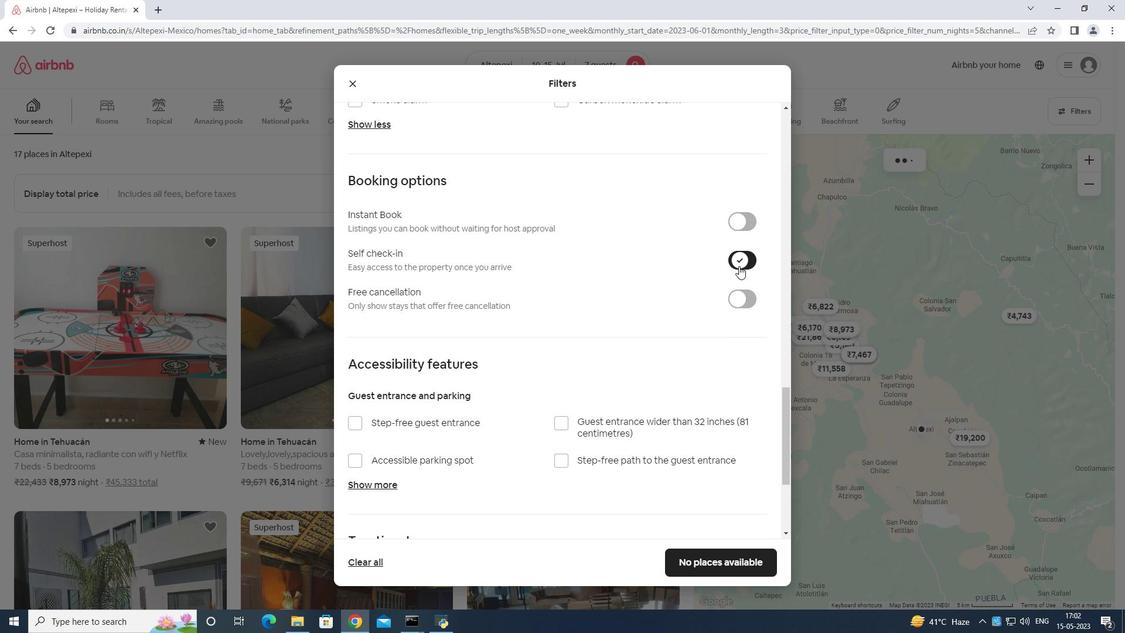 
Action: Mouse scrolled (737, 262) with delta (0, 0)
Screenshot: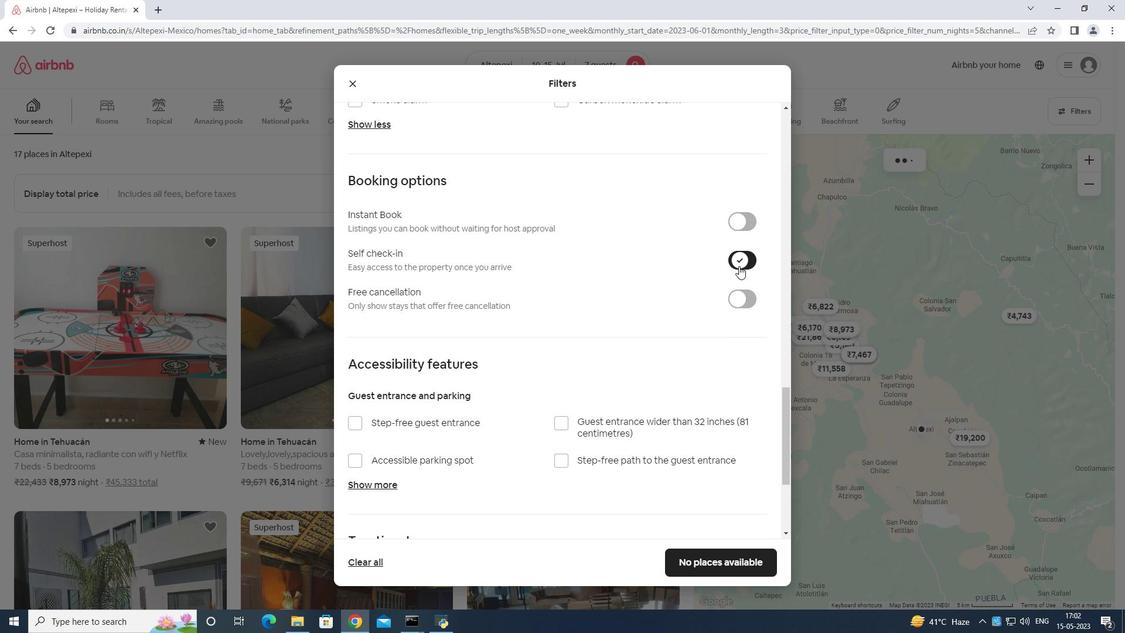 
Action: Mouse moved to (736, 267)
Screenshot: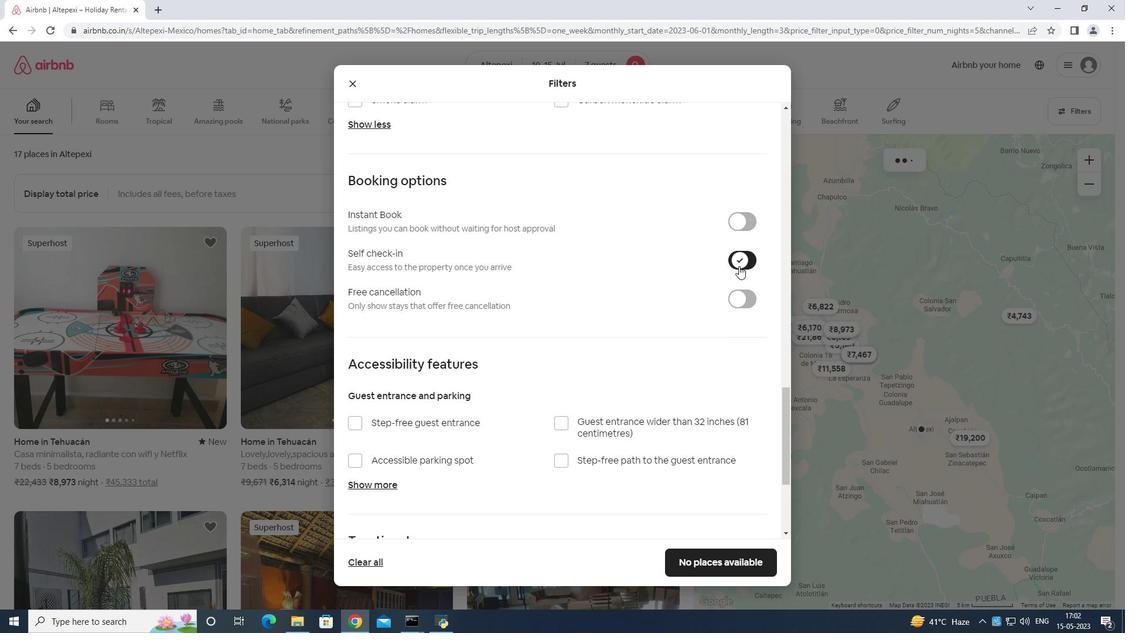 
Action: Mouse scrolled (736, 267) with delta (0, 0)
Screenshot: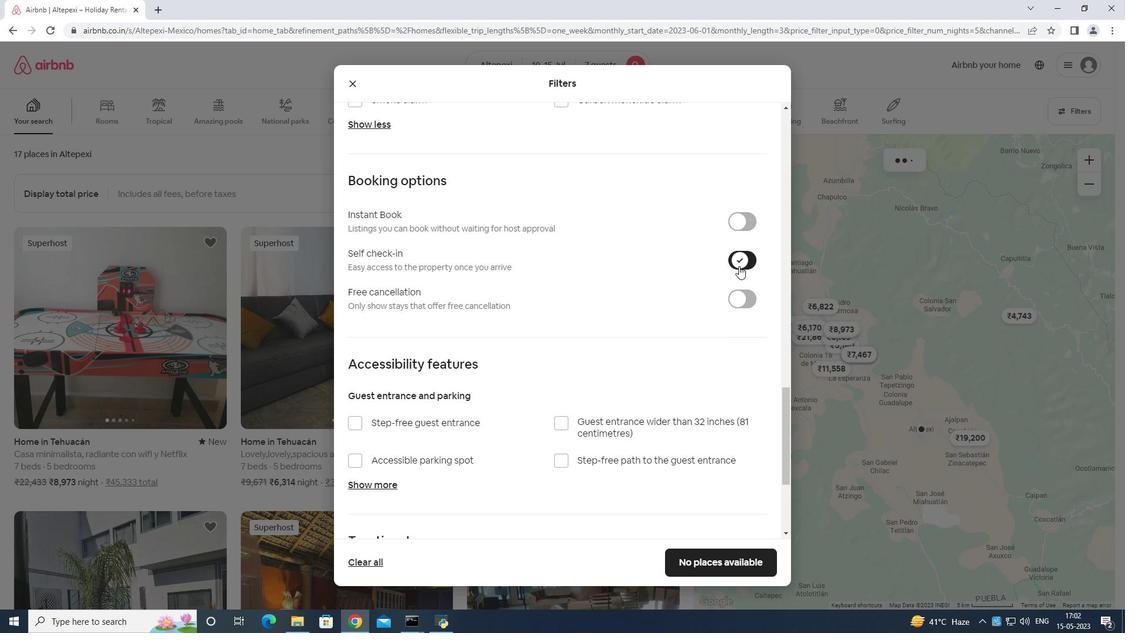 
Action: Mouse moved to (736, 269)
Screenshot: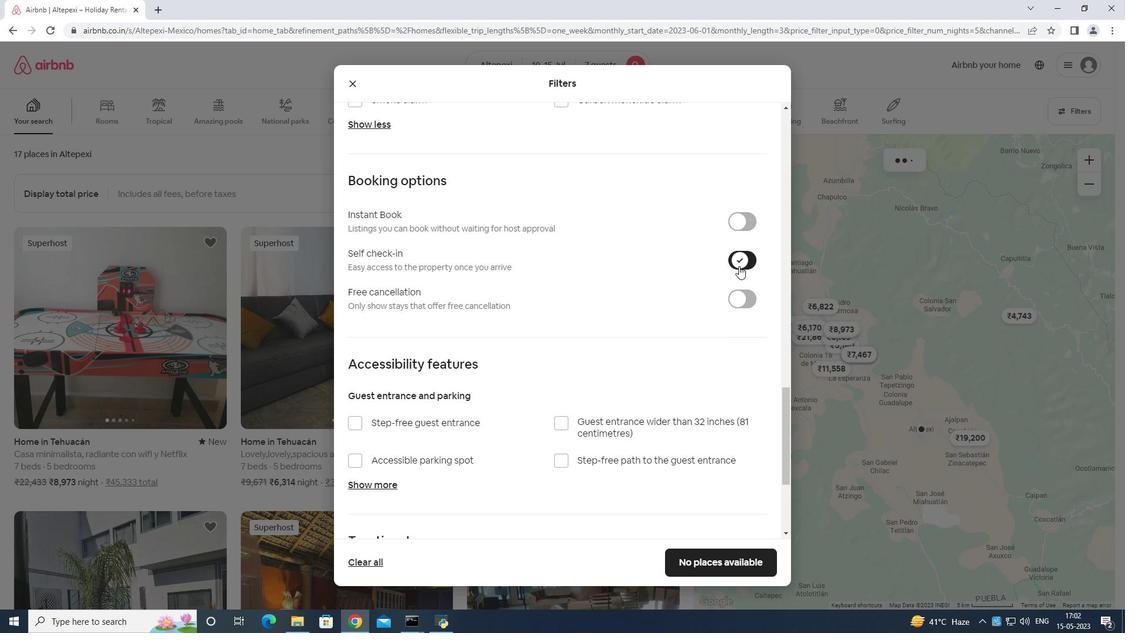 
Action: Mouse scrolled (736, 268) with delta (0, 0)
Screenshot: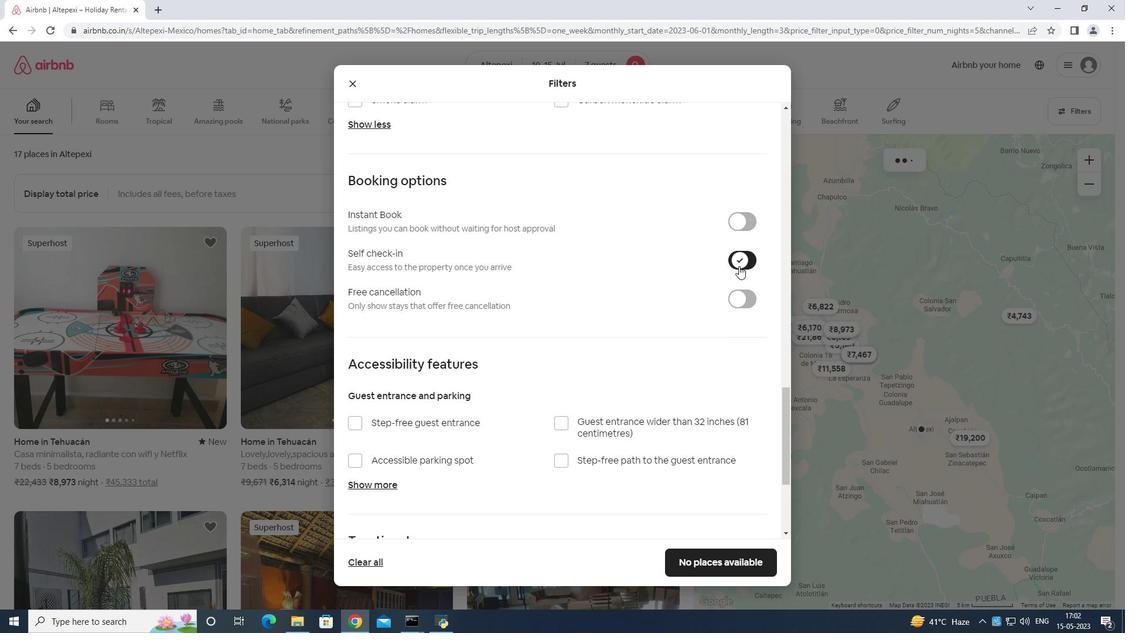 
Action: Mouse moved to (733, 282)
Screenshot: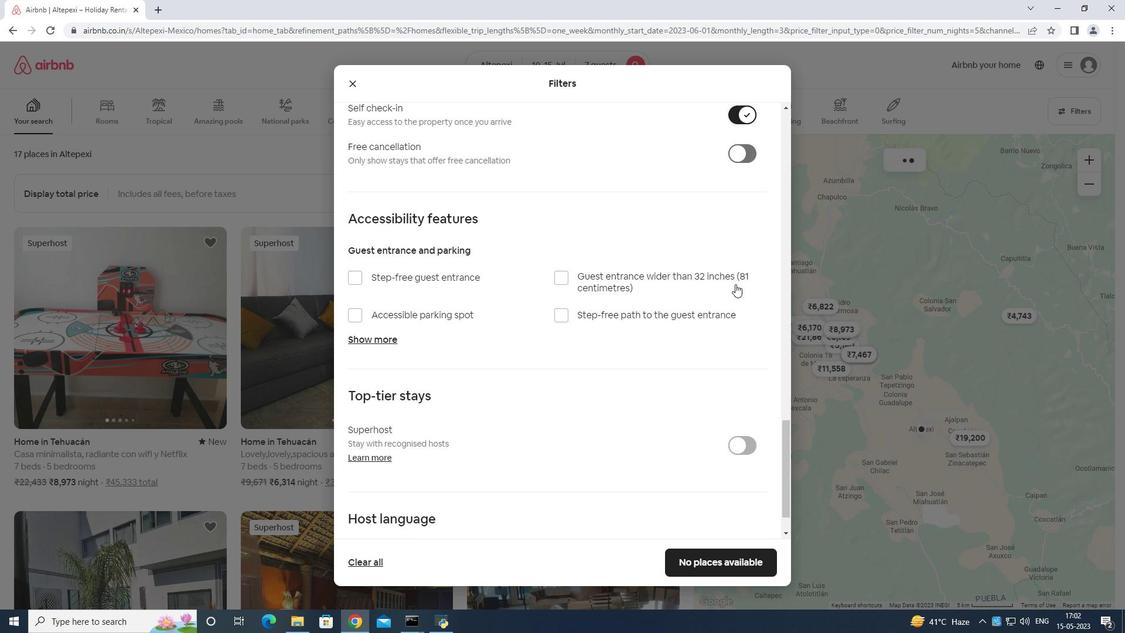 
Action: Mouse scrolled (733, 281) with delta (0, 0)
Screenshot: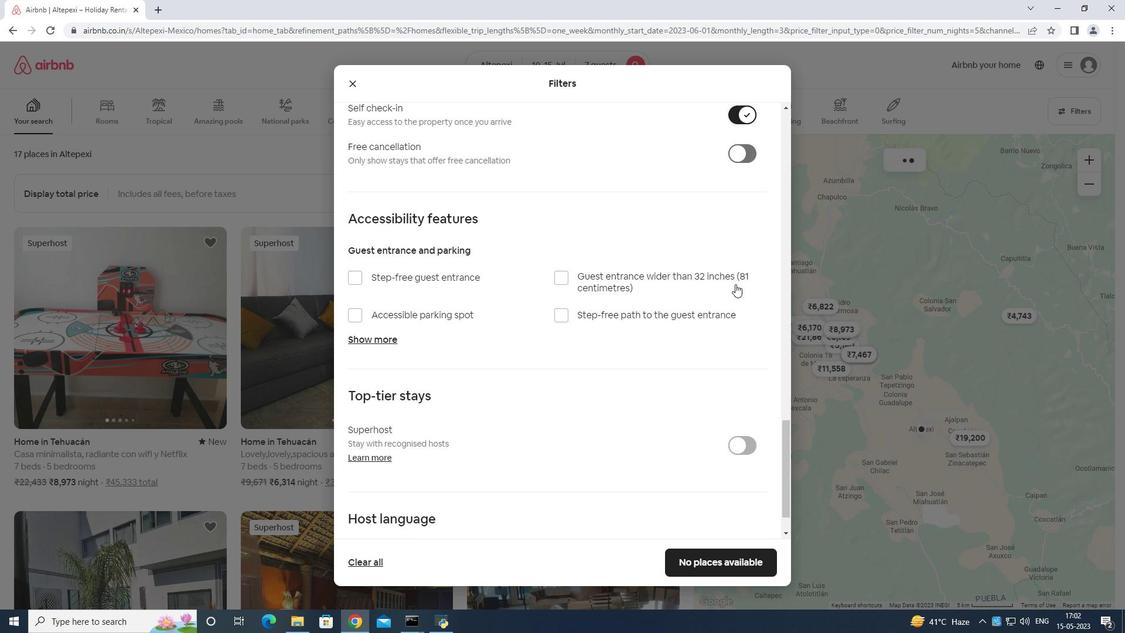
Action: Mouse moved to (733, 287)
Screenshot: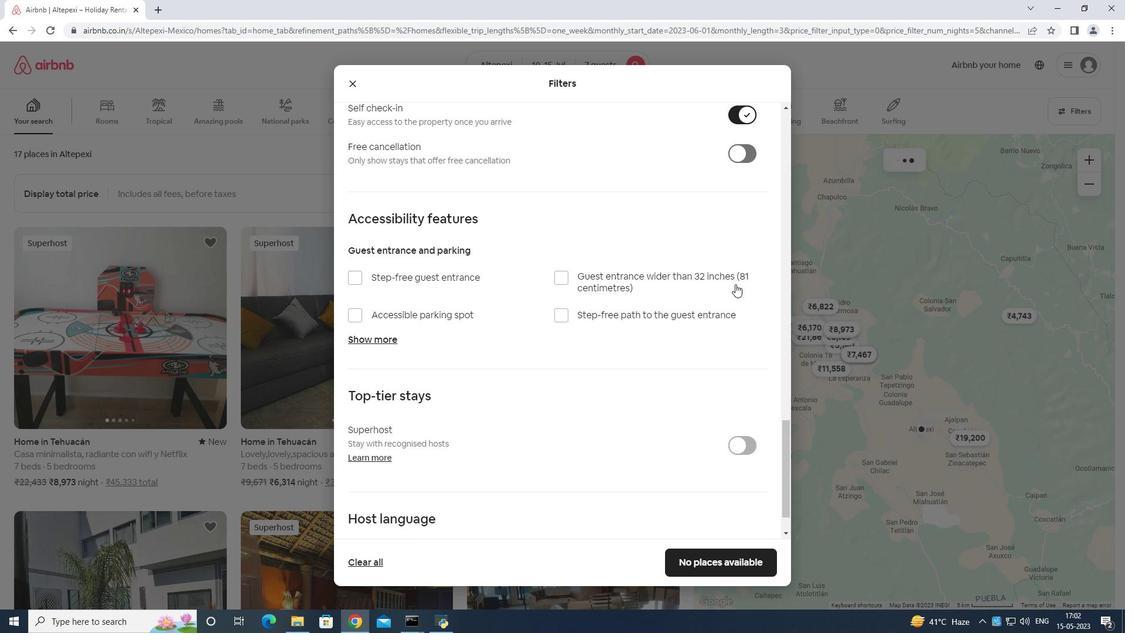 
Action: Mouse scrolled (733, 285) with delta (0, 0)
Screenshot: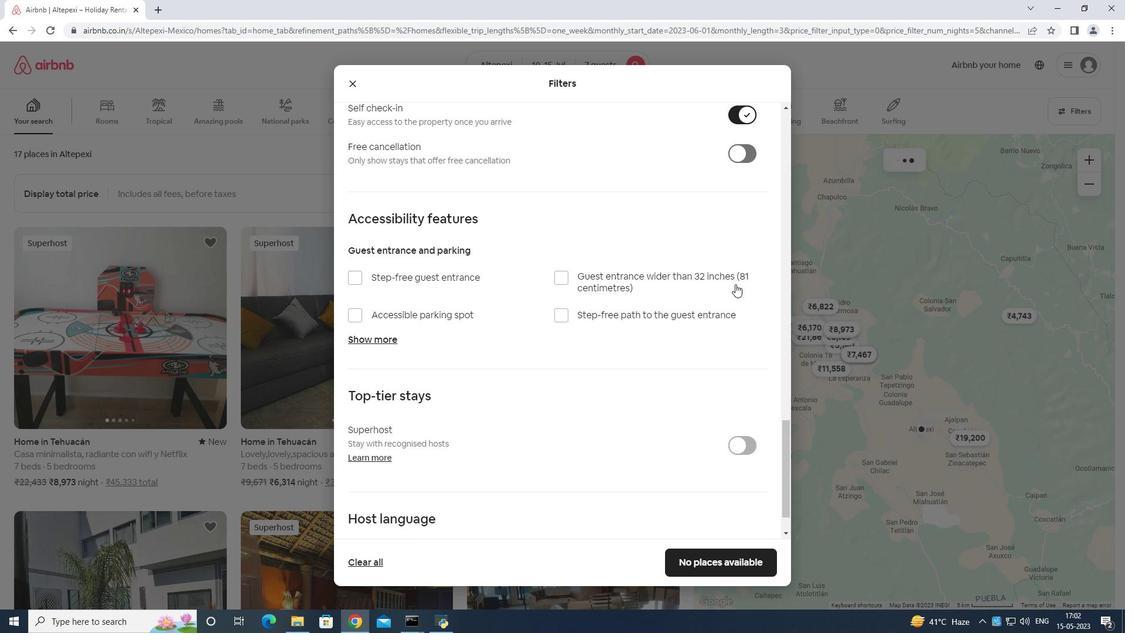
Action: Mouse moved to (733, 287)
Screenshot: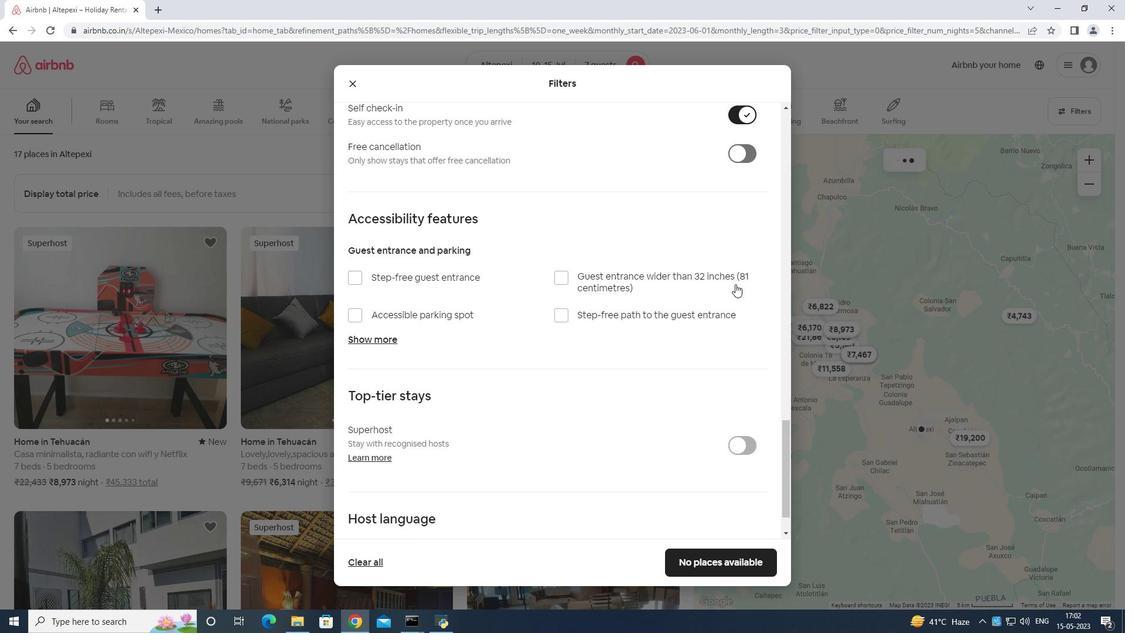 
Action: Mouse scrolled (733, 286) with delta (0, 0)
Screenshot: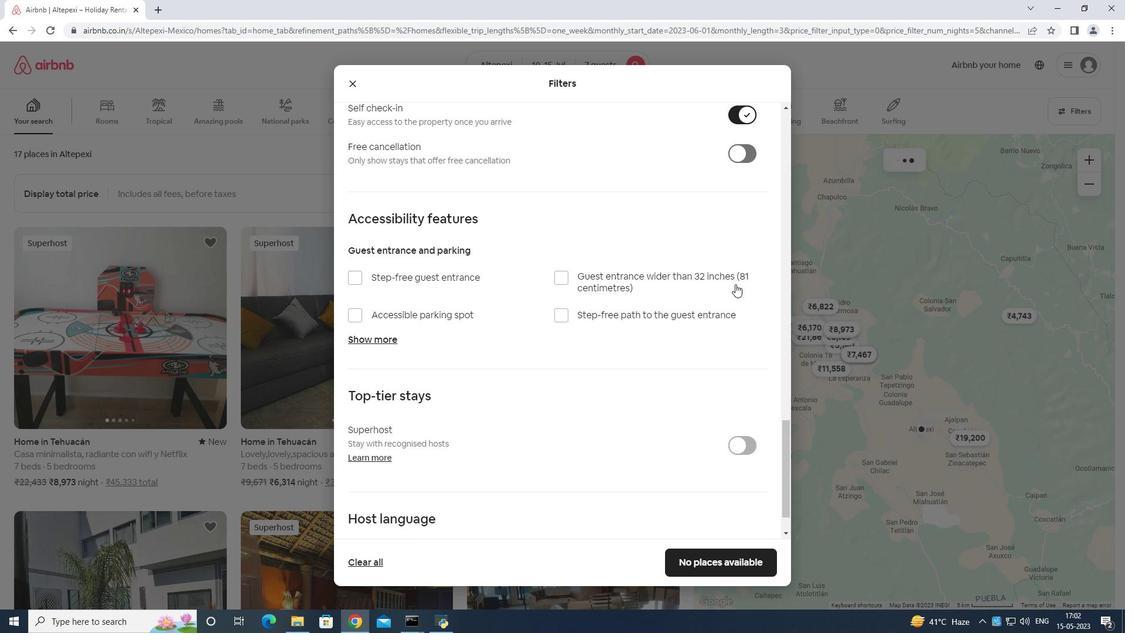 
Action: Mouse moved to (722, 307)
Screenshot: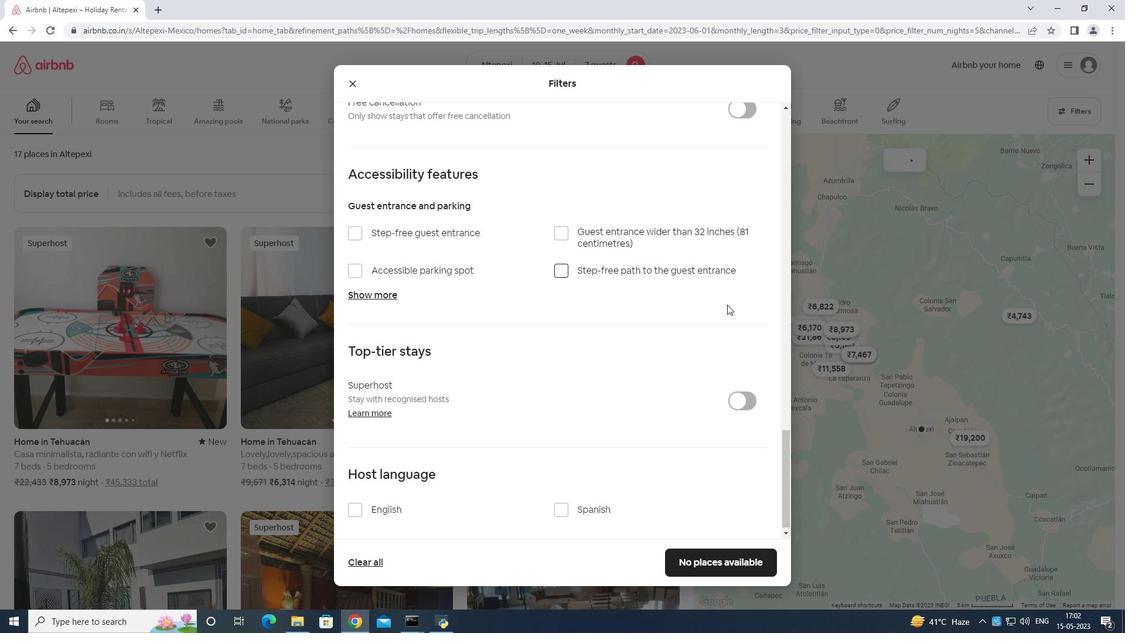 
Action: Mouse scrolled (725, 302) with delta (0, 0)
Screenshot: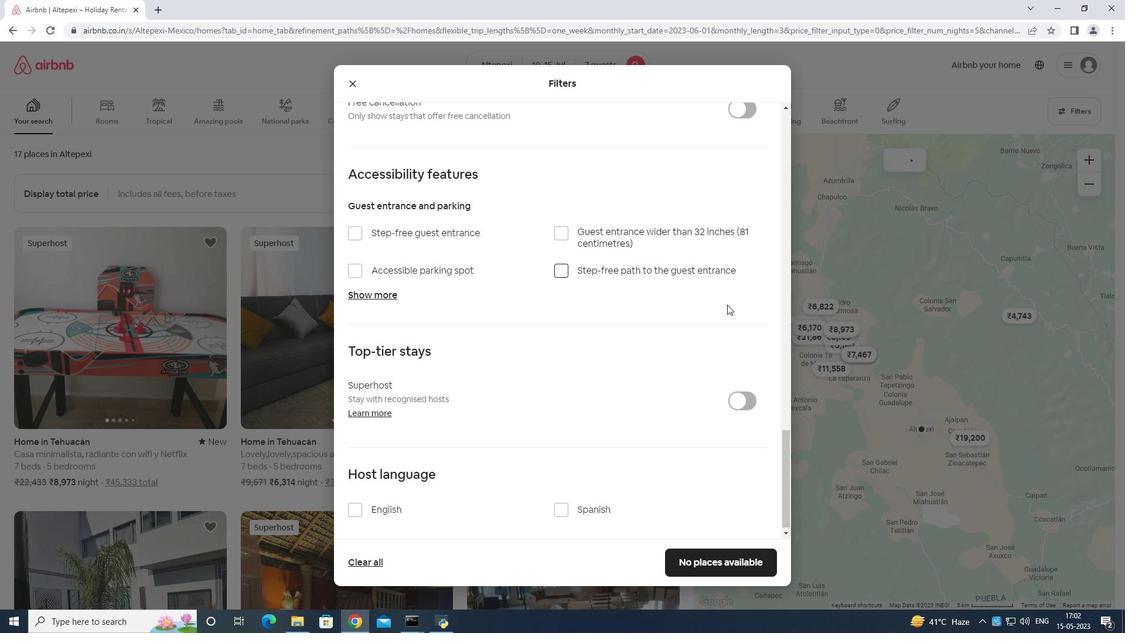 
Action: Mouse moved to (718, 314)
Screenshot: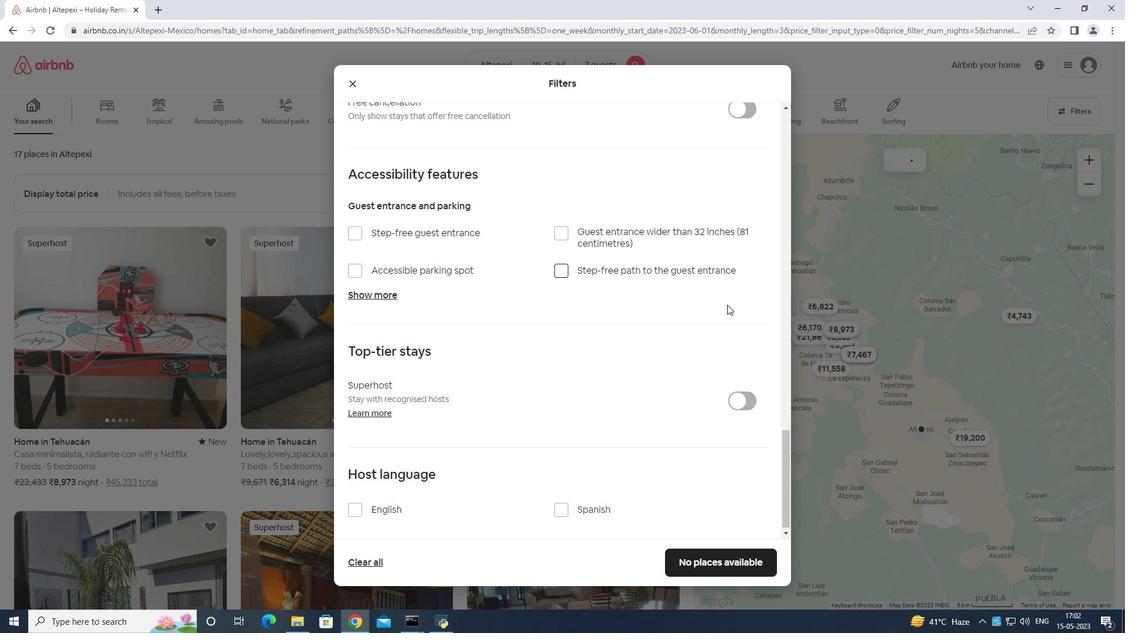 
Action: Mouse scrolled (720, 309) with delta (0, 0)
Screenshot: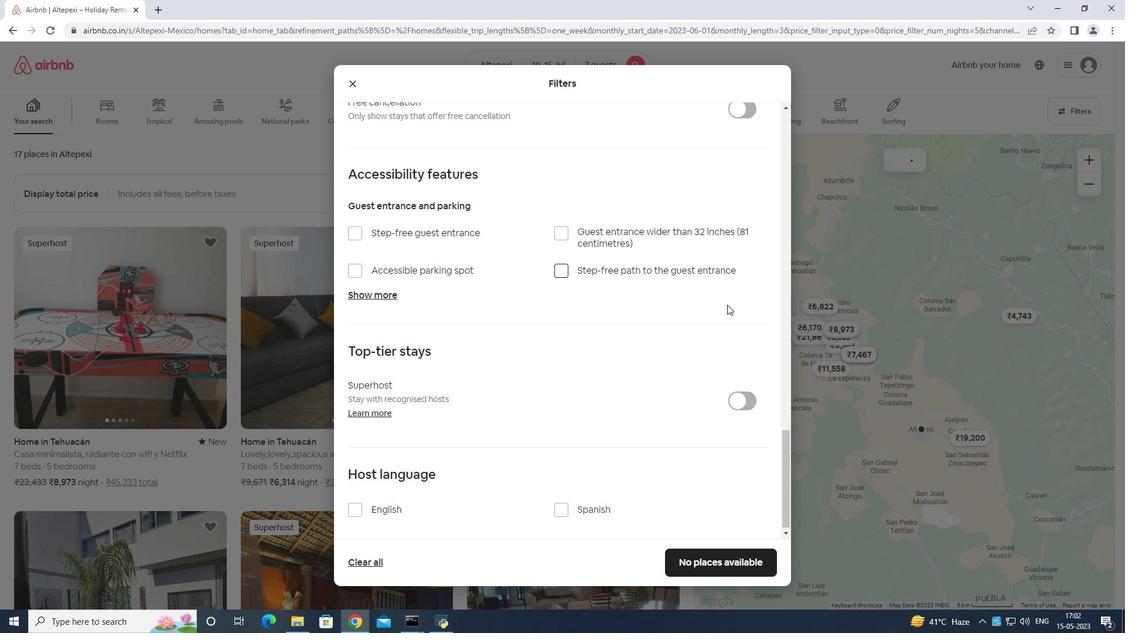 
Action: Mouse moved to (716, 317)
Screenshot: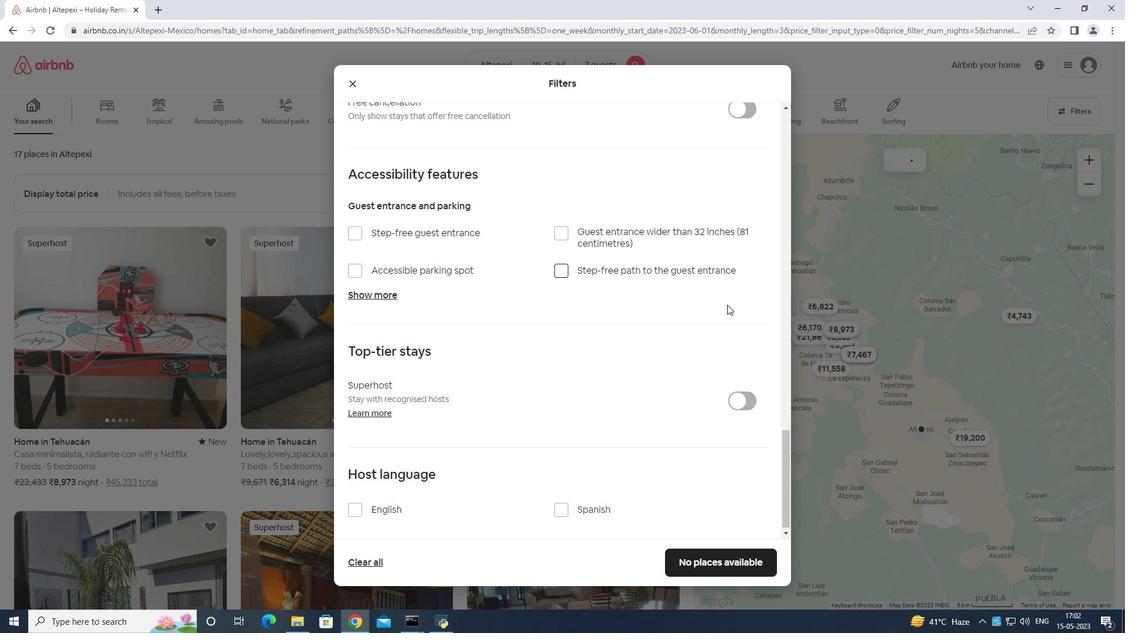 
Action: Mouse scrolled (718, 313) with delta (0, 0)
Screenshot: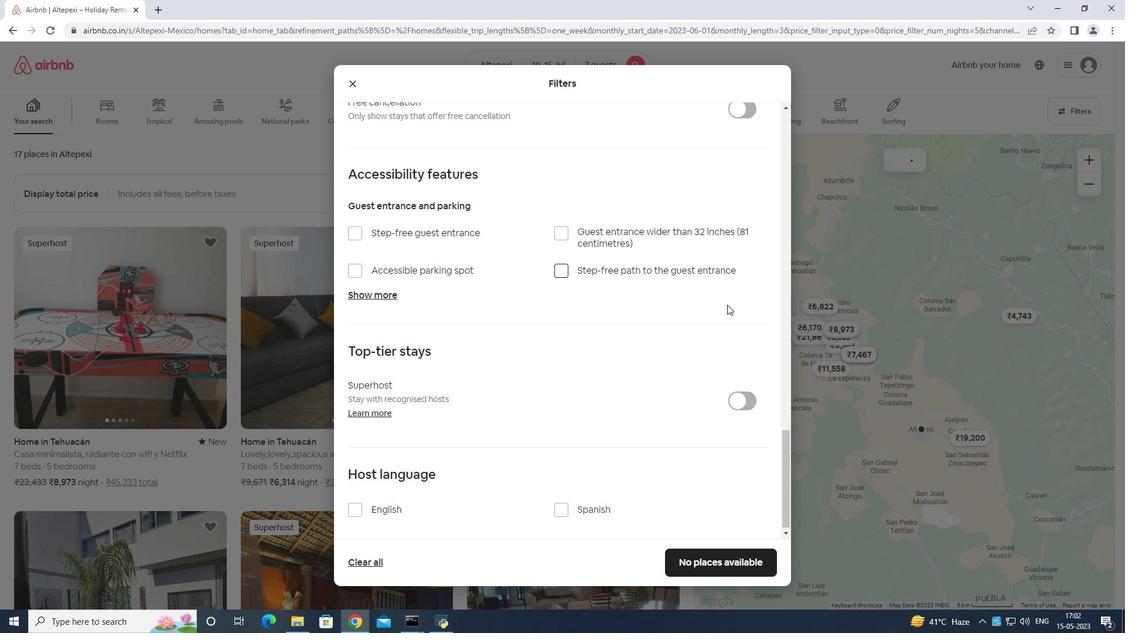 
Action: Mouse moved to (711, 327)
Screenshot: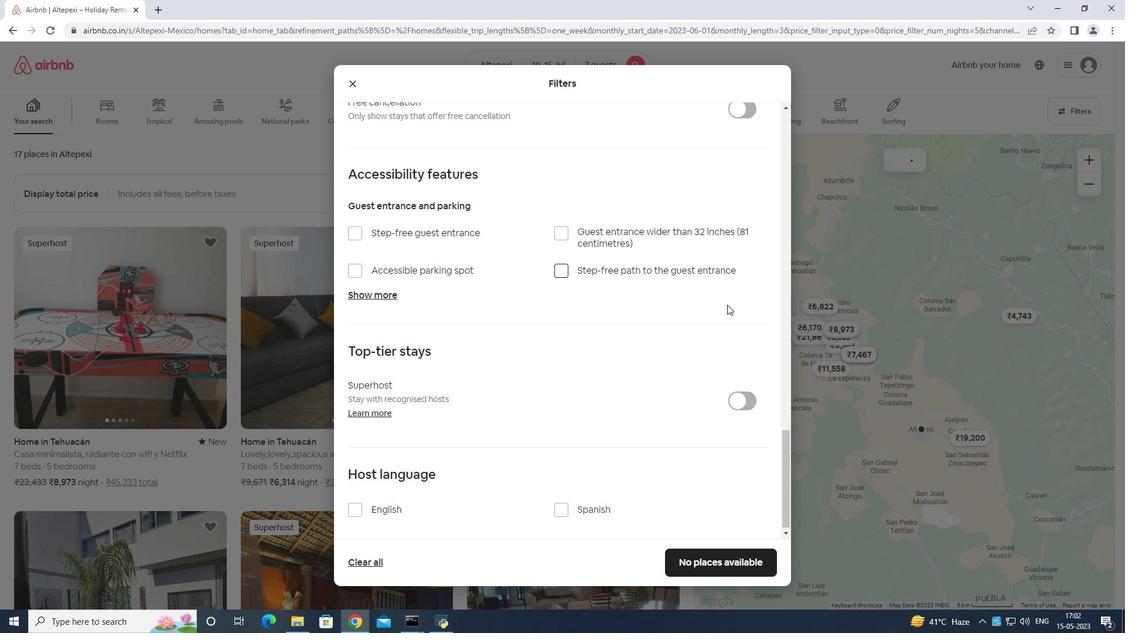 
Action: Mouse scrolled (713, 320) with delta (0, 0)
Screenshot: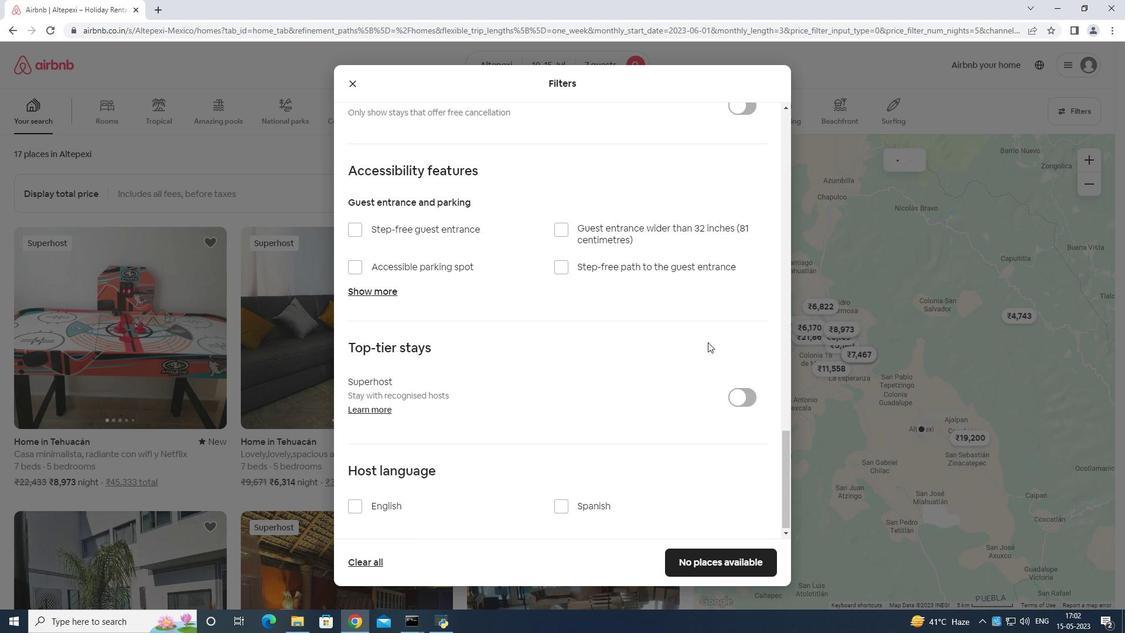 
Action: Mouse moved to (634, 416)
Screenshot: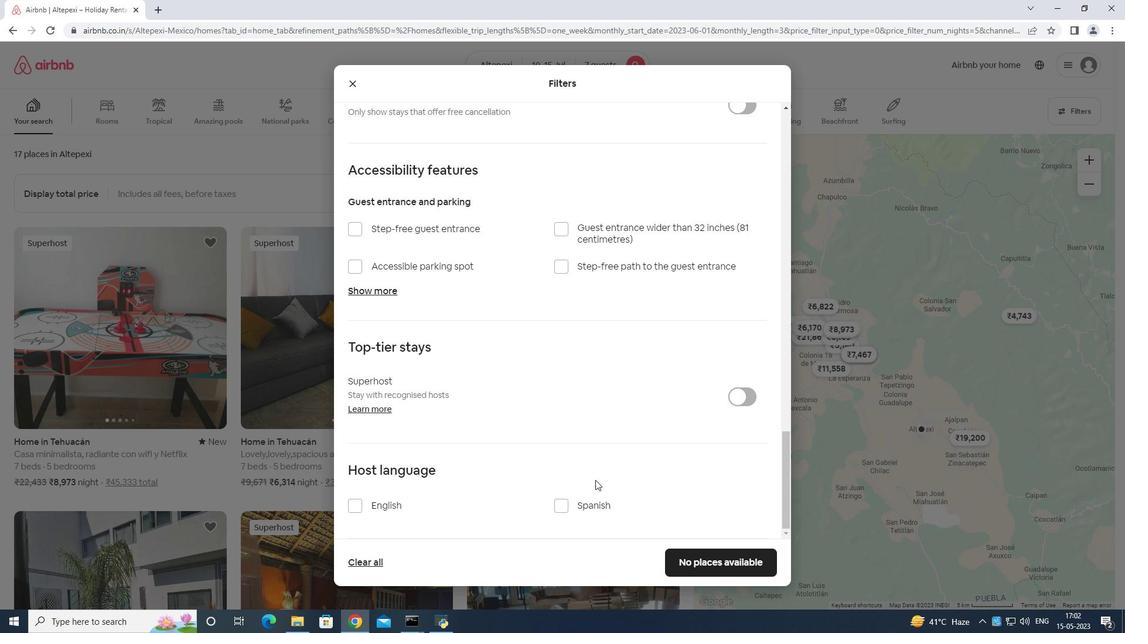 
Action: Mouse scrolled (634, 415) with delta (0, 0)
Screenshot: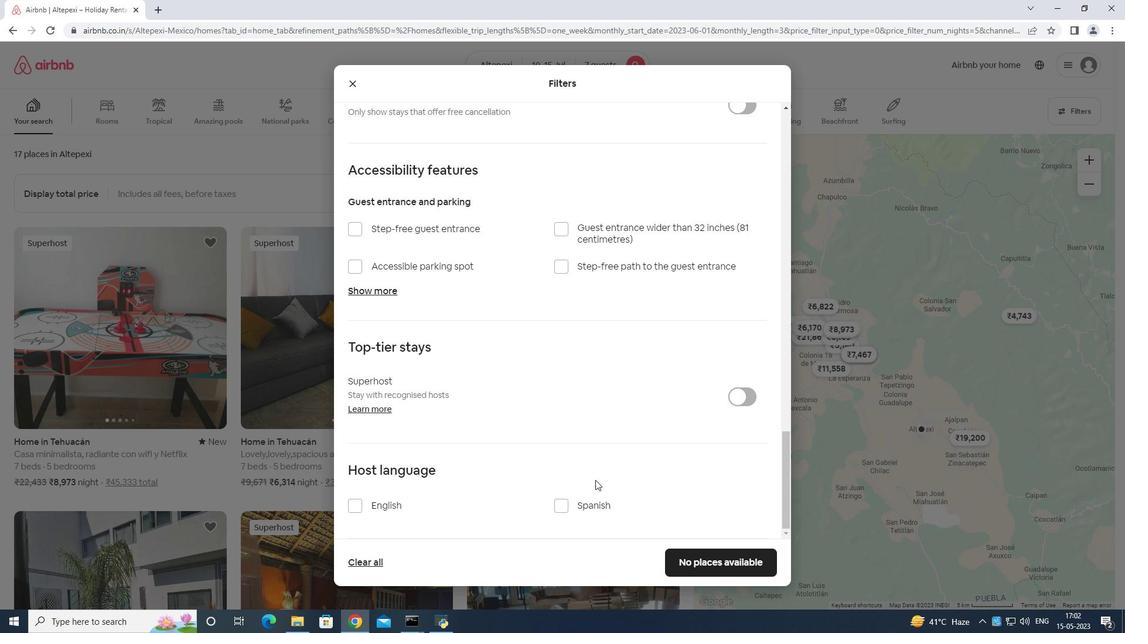 
Action: Mouse moved to (571, 511)
Screenshot: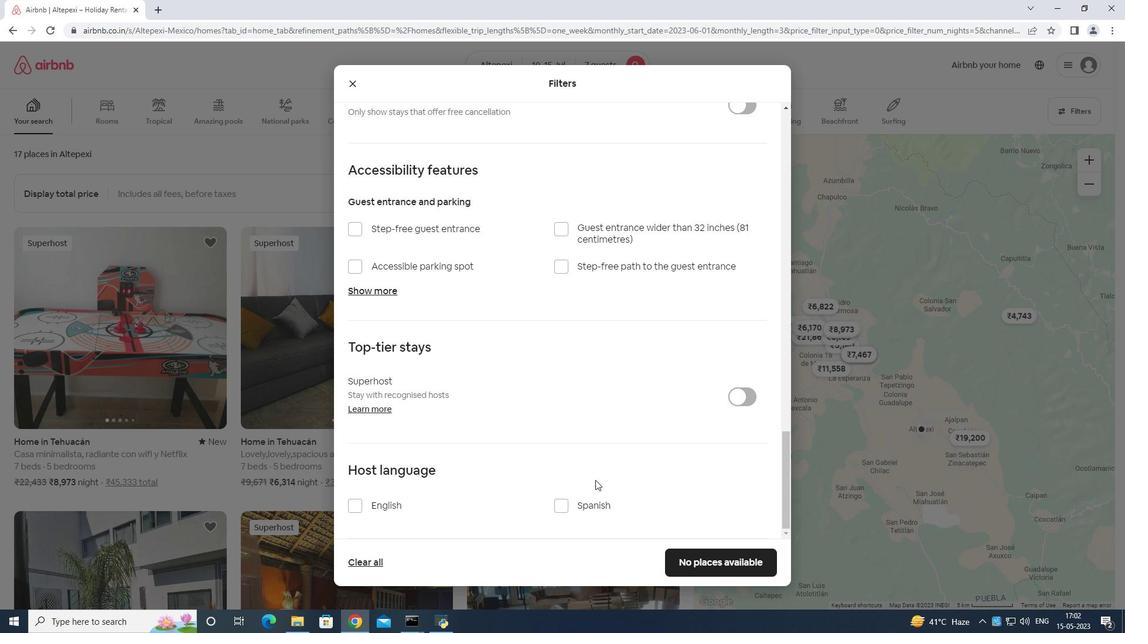 
Action: Mouse scrolled (571, 510) with delta (0, 0)
Screenshot: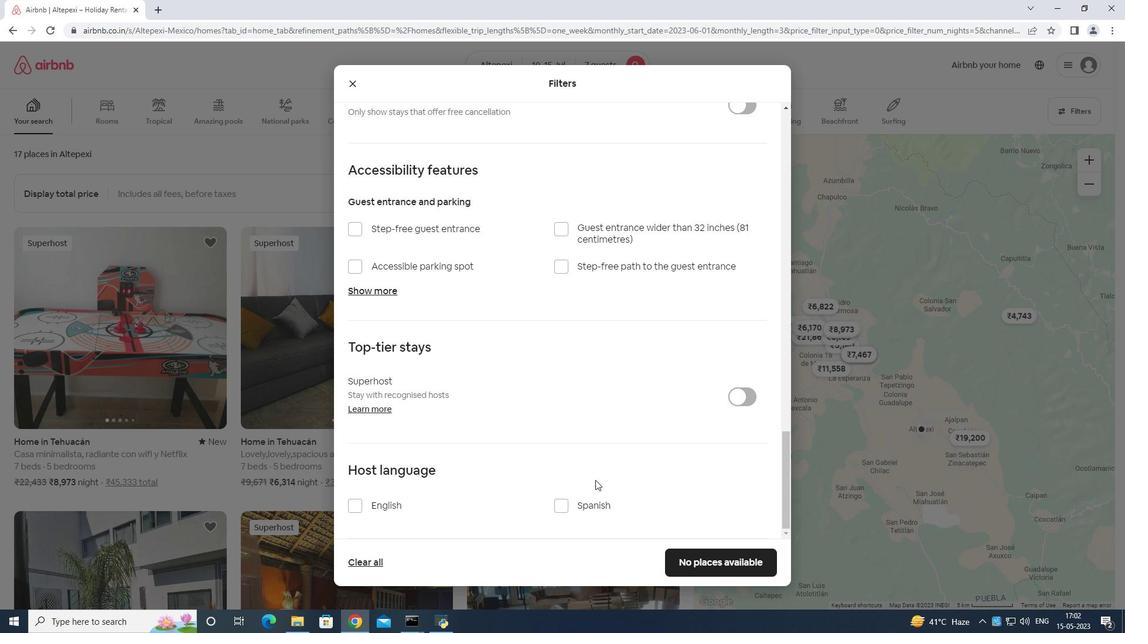 
Action: Mouse moved to (354, 501)
Screenshot: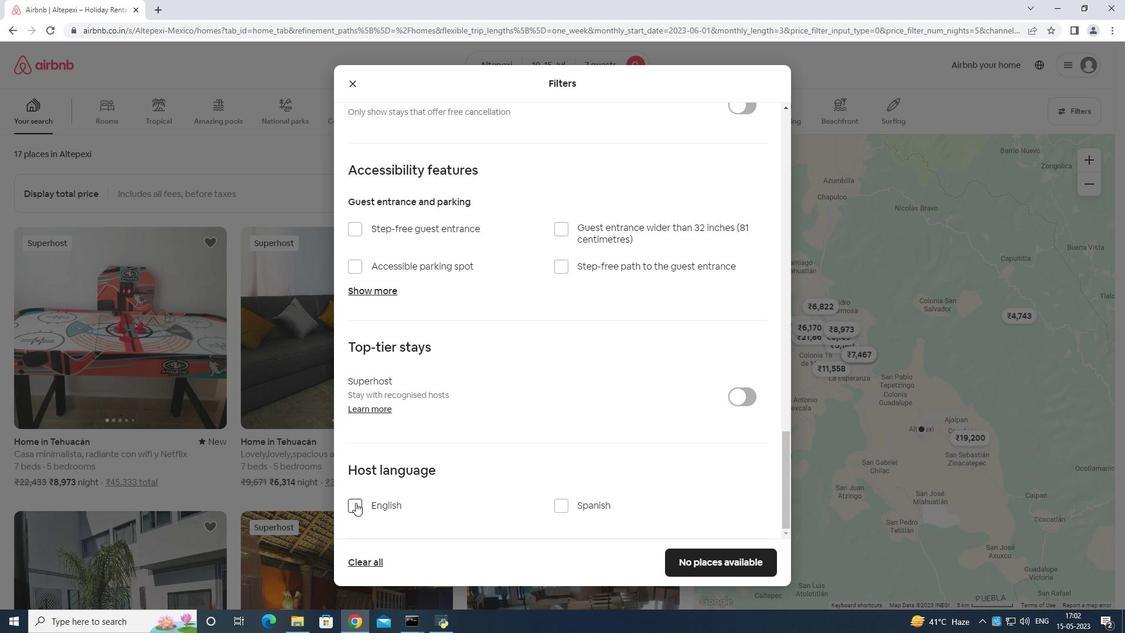 
Action: Mouse pressed left at (354, 501)
Screenshot: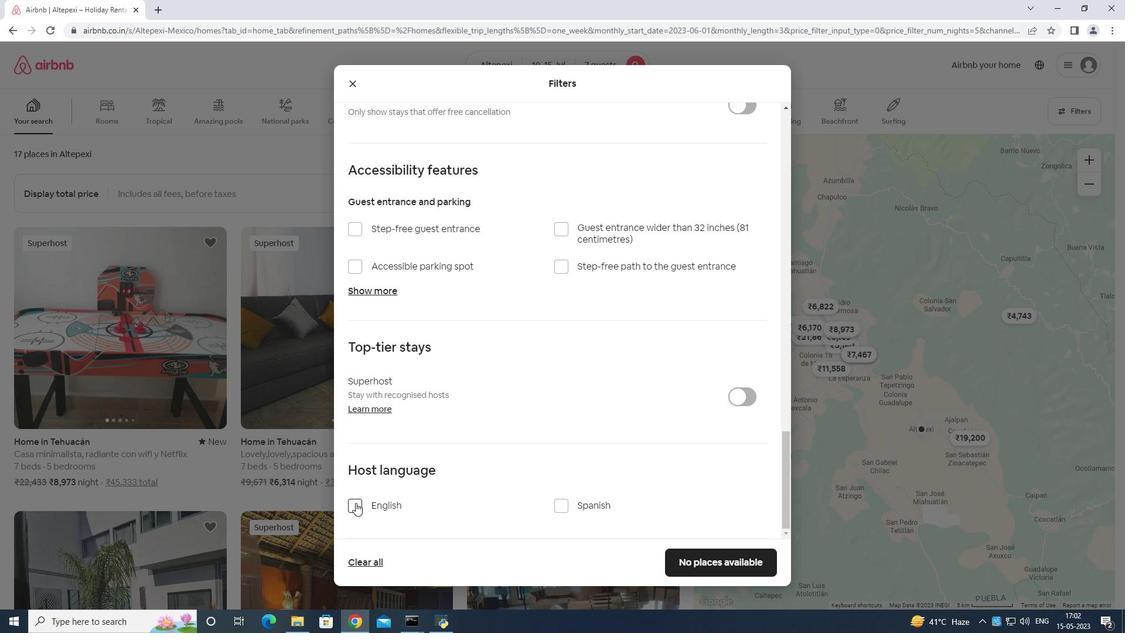 
Action: Mouse moved to (708, 556)
Screenshot: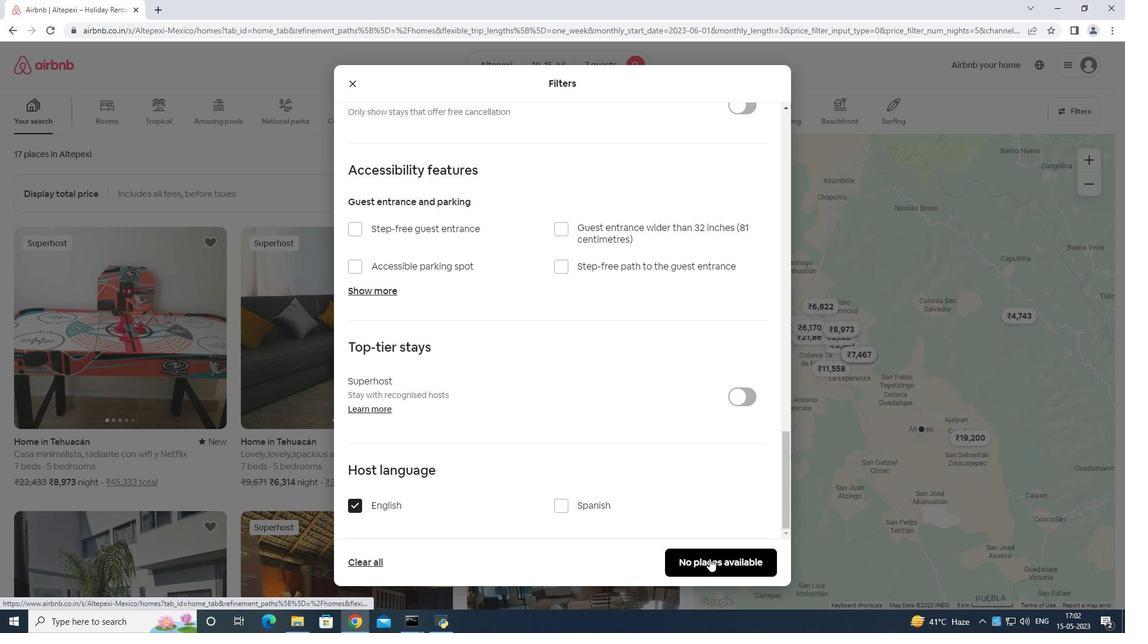 
Action: Mouse pressed left at (708, 556)
Screenshot: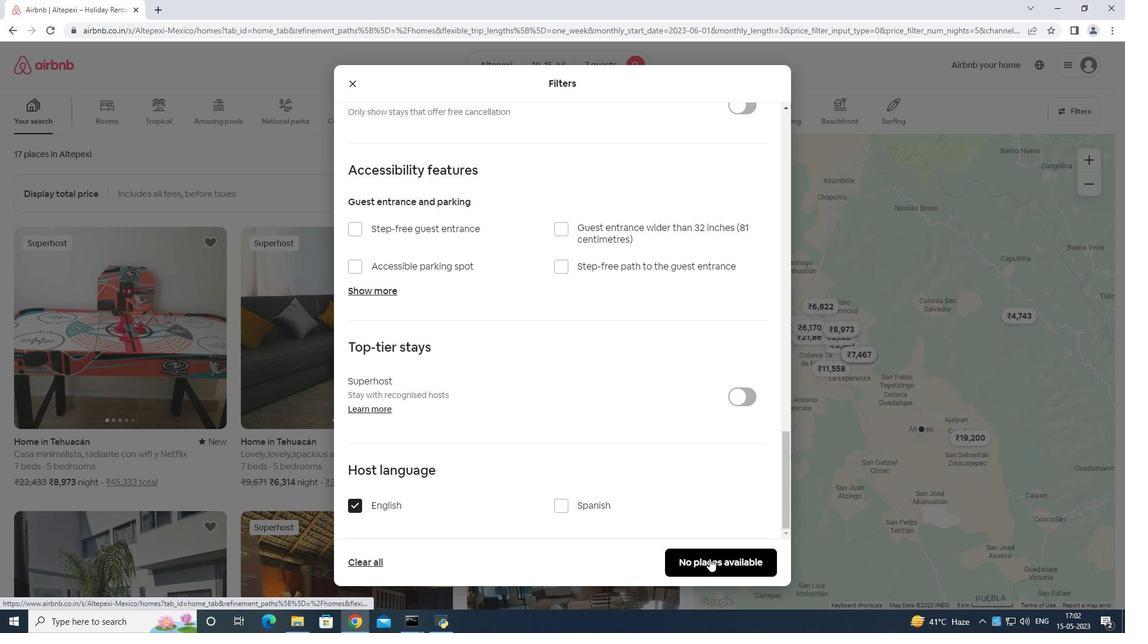 
Action: Mouse moved to (708, 556)
Screenshot: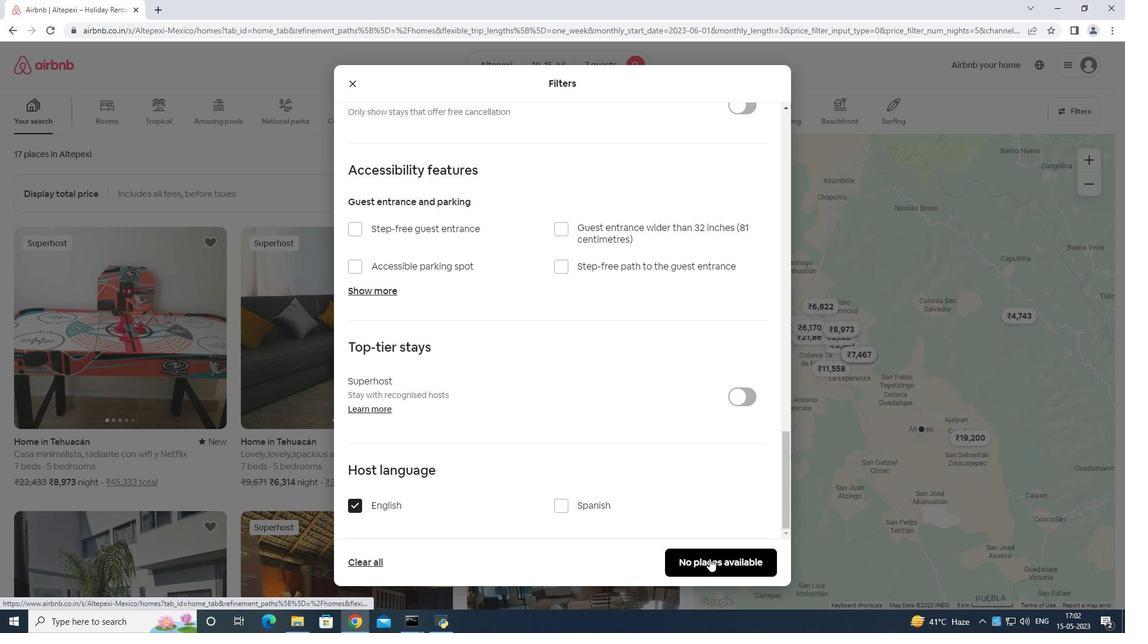 
